 Task: Find connections with filter location Barpeta with filter topic #recruitmentwith filter profile language English with filter current company Microland Limited with filter school JIS University with filter industry Holding Companies with filter service category Video Production with filter keywords title Help Desk Worker/Desktop Support
Action: Mouse moved to (623, 81)
Screenshot: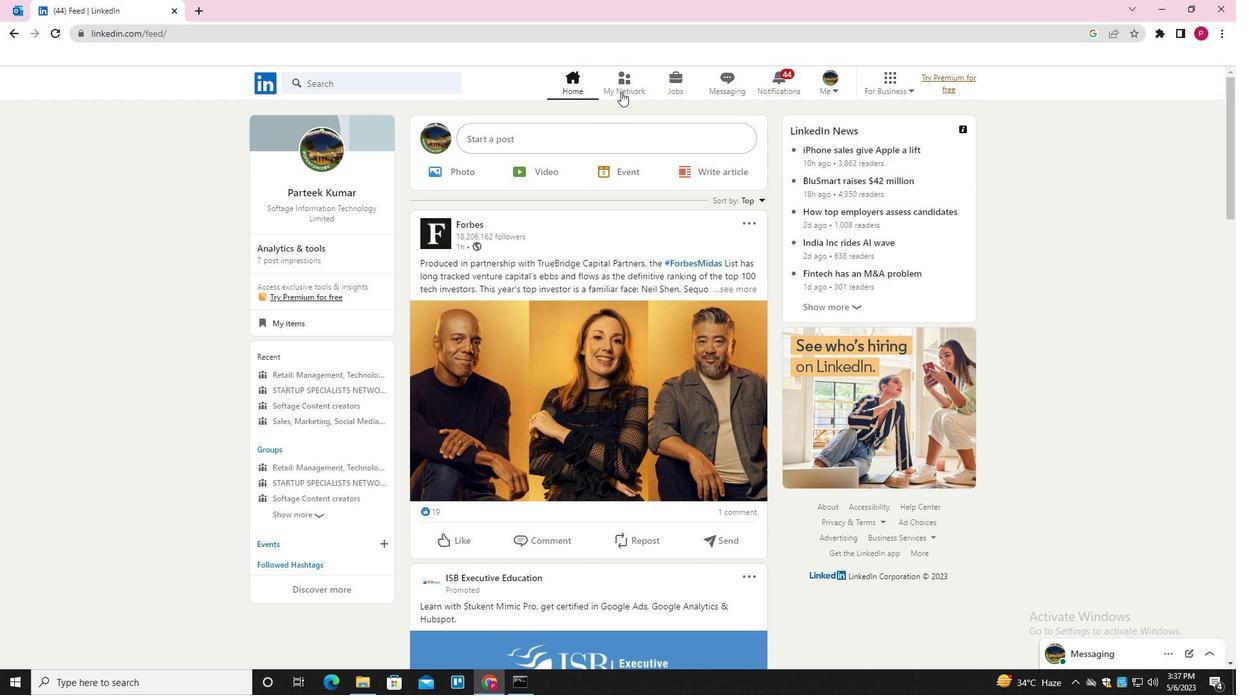 
Action: Mouse pressed left at (623, 81)
Screenshot: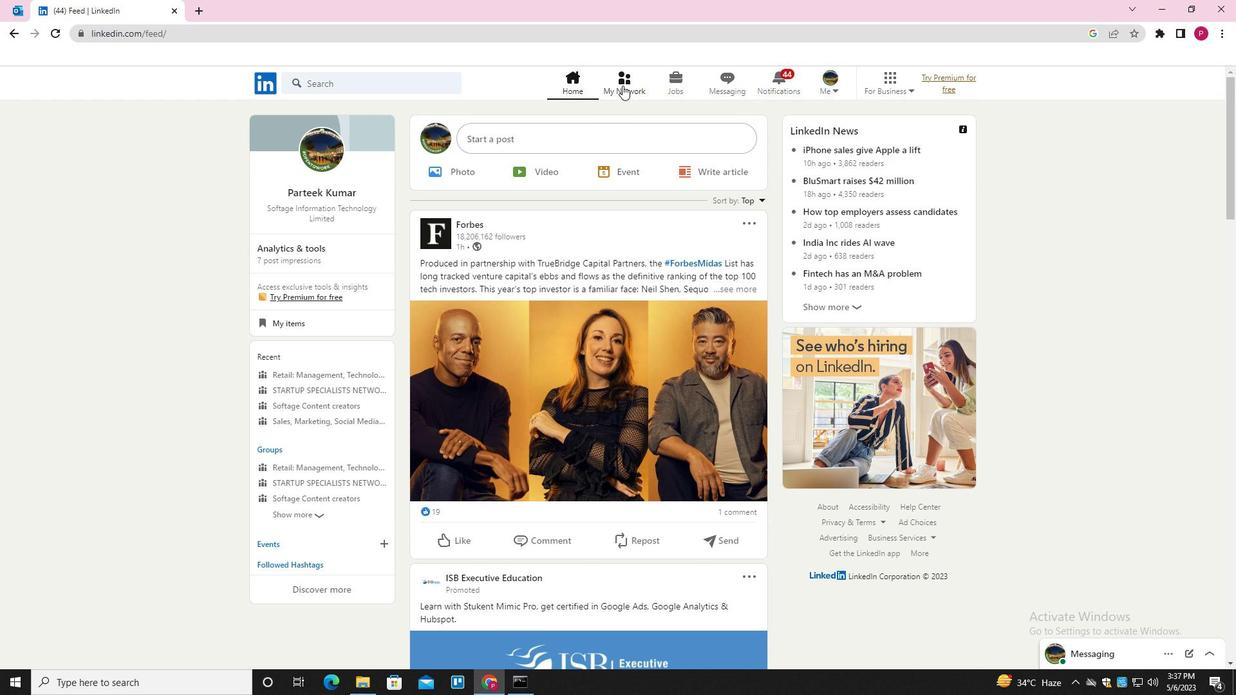
Action: Mouse moved to (391, 150)
Screenshot: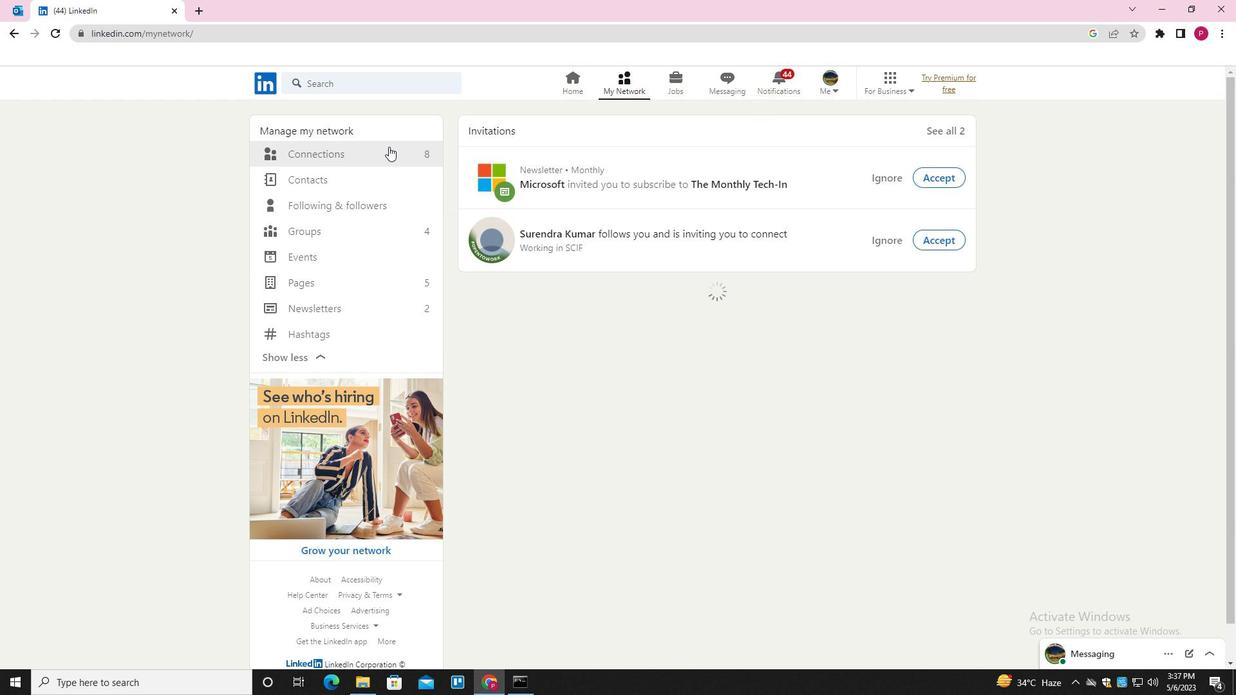 
Action: Mouse pressed left at (391, 150)
Screenshot: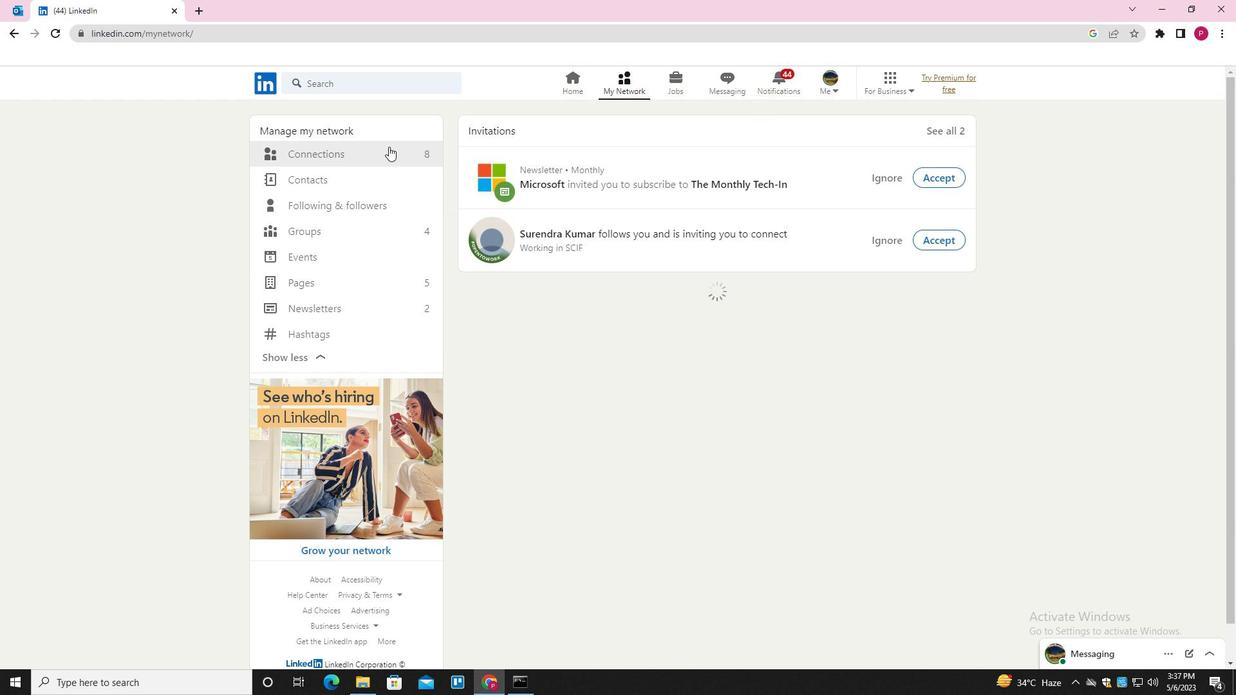 
Action: Mouse moved to (703, 150)
Screenshot: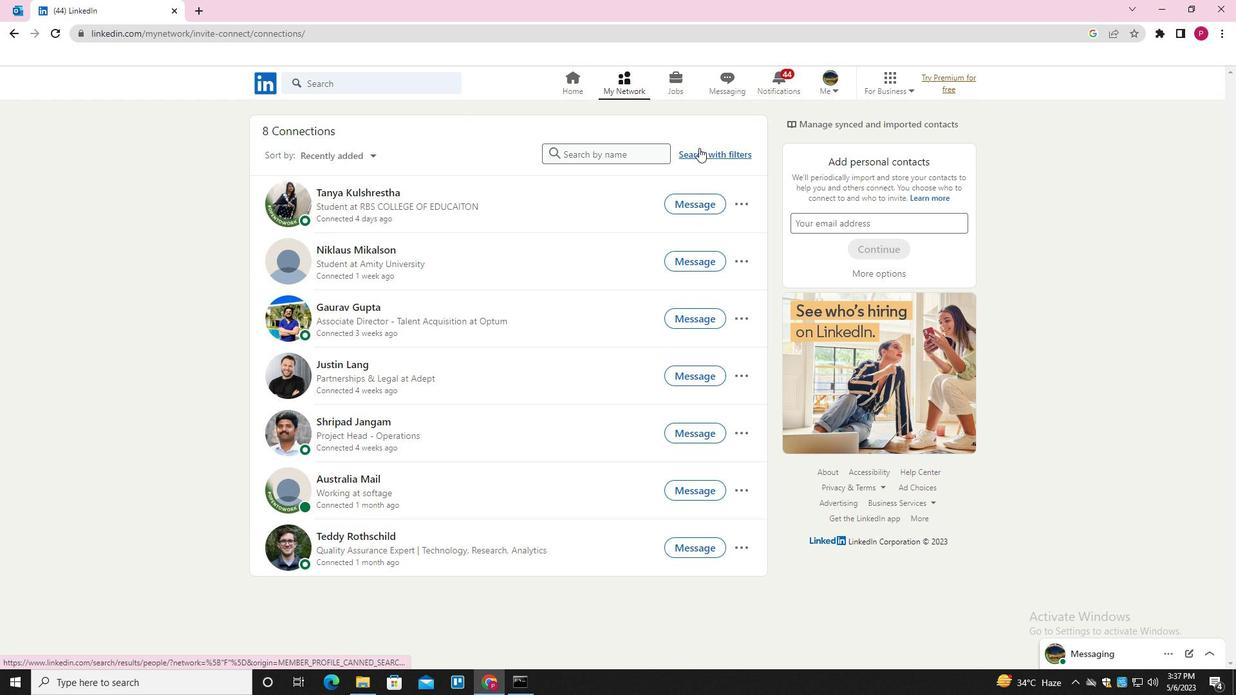 
Action: Mouse pressed left at (703, 150)
Screenshot: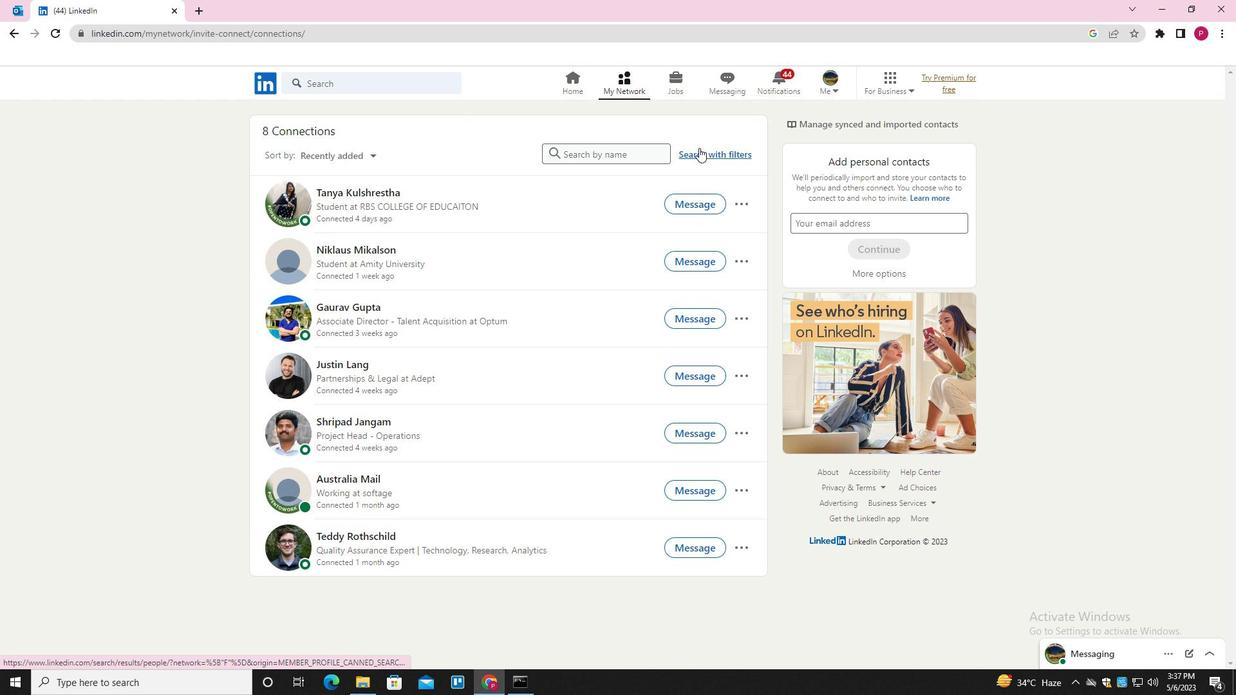 
Action: Mouse moved to (654, 121)
Screenshot: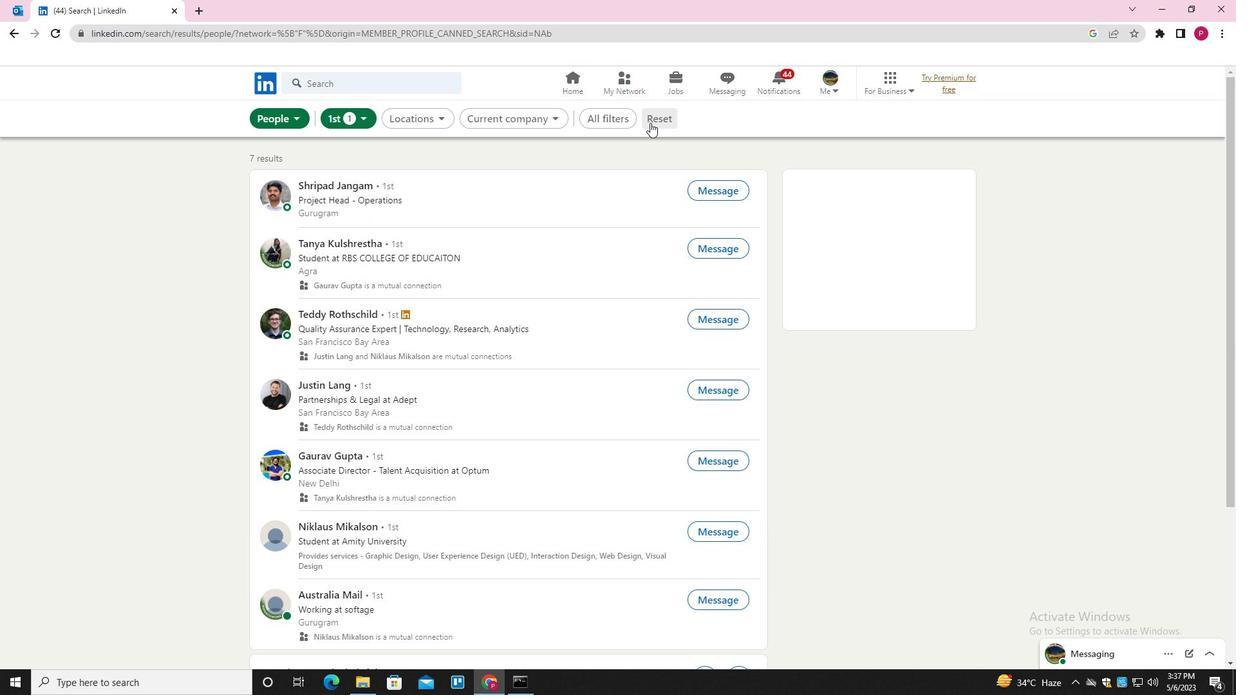 
Action: Mouse pressed left at (654, 121)
Screenshot: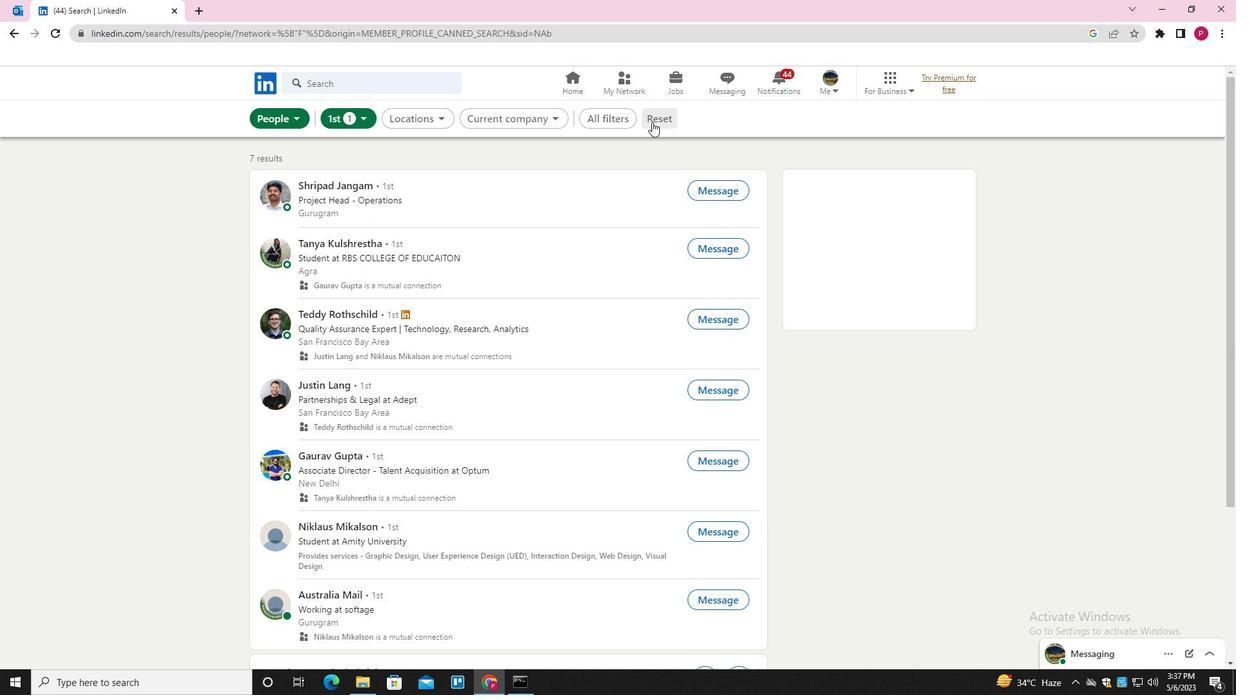 
Action: Mouse moved to (636, 123)
Screenshot: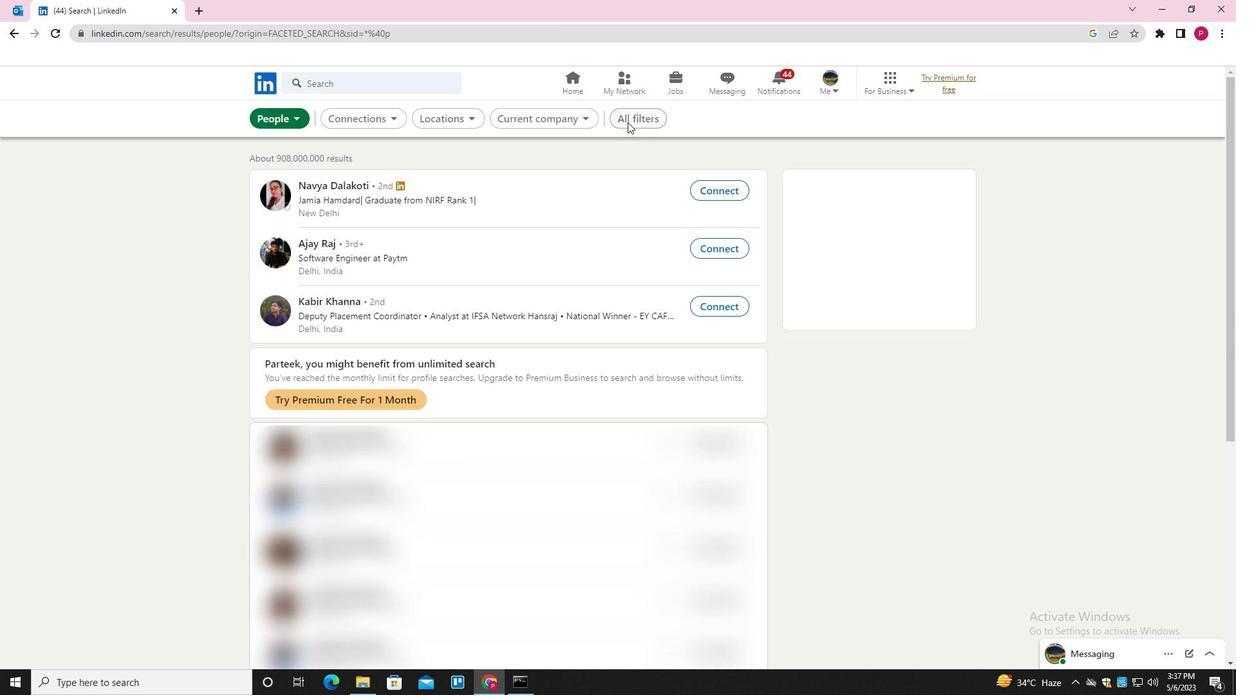 
Action: Mouse pressed left at (636, 123)
Screenshot: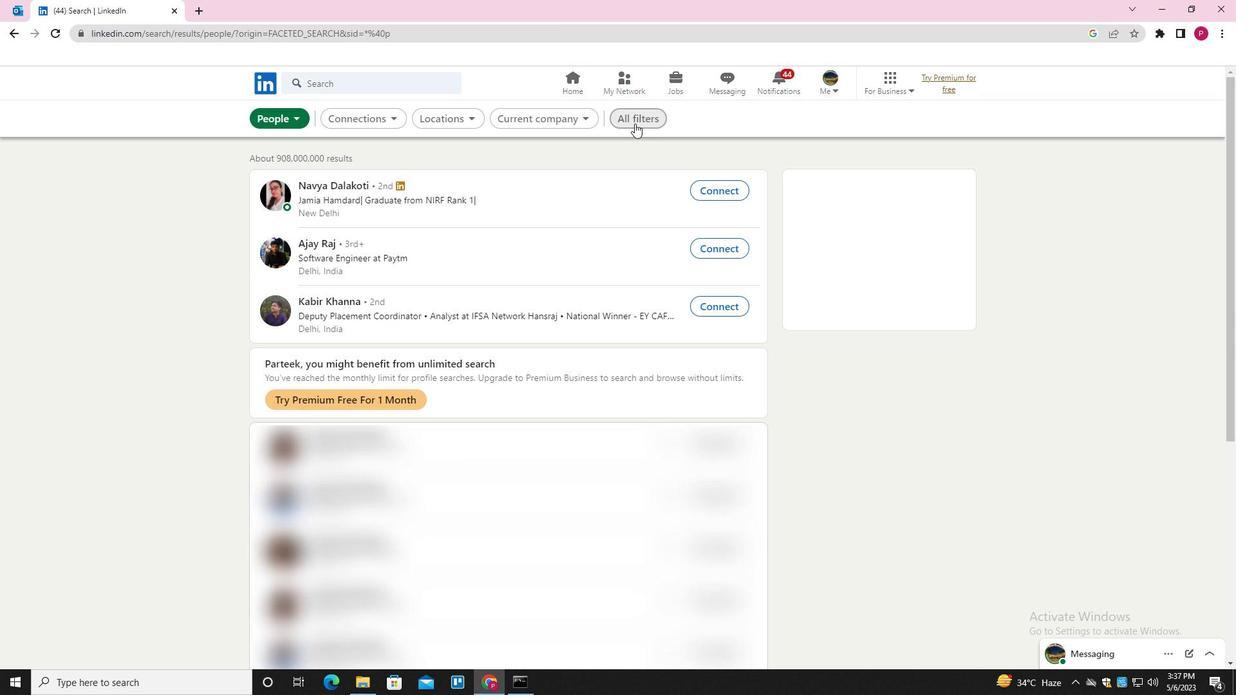 
Action: Mouse moved to (1048, 383)
Screenshot: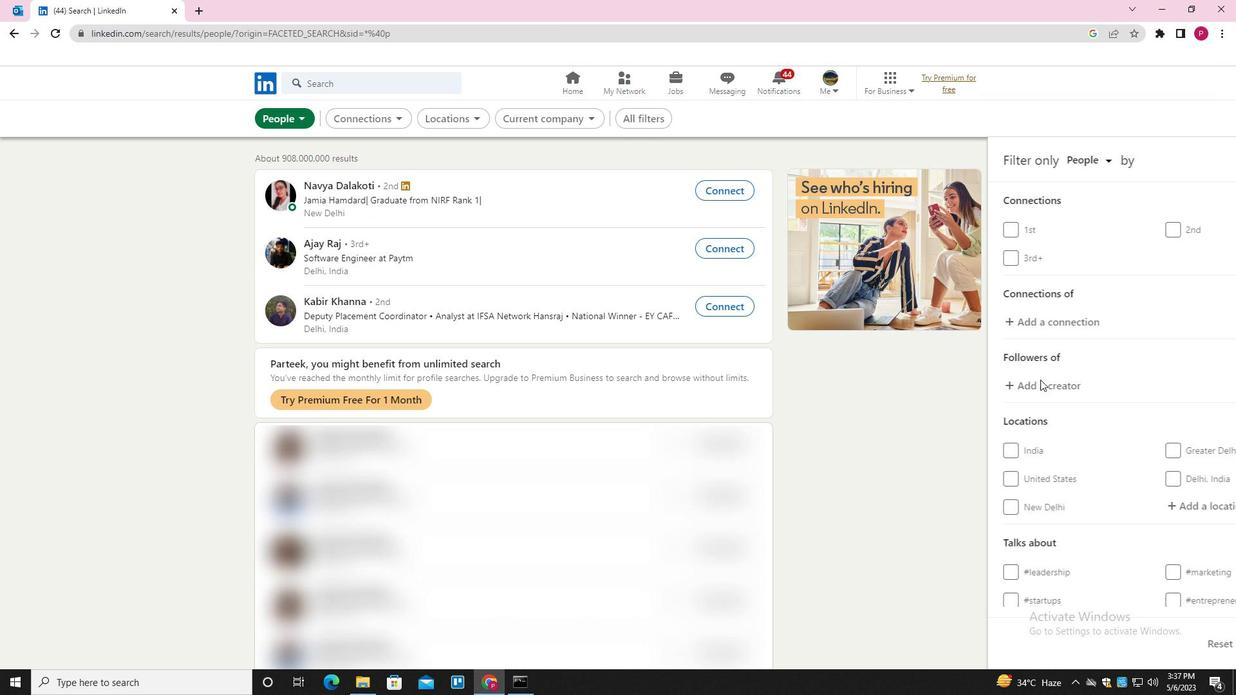 
Action: Mouse scrolled (1048, 383) with delta (0, 0)
Screenshot: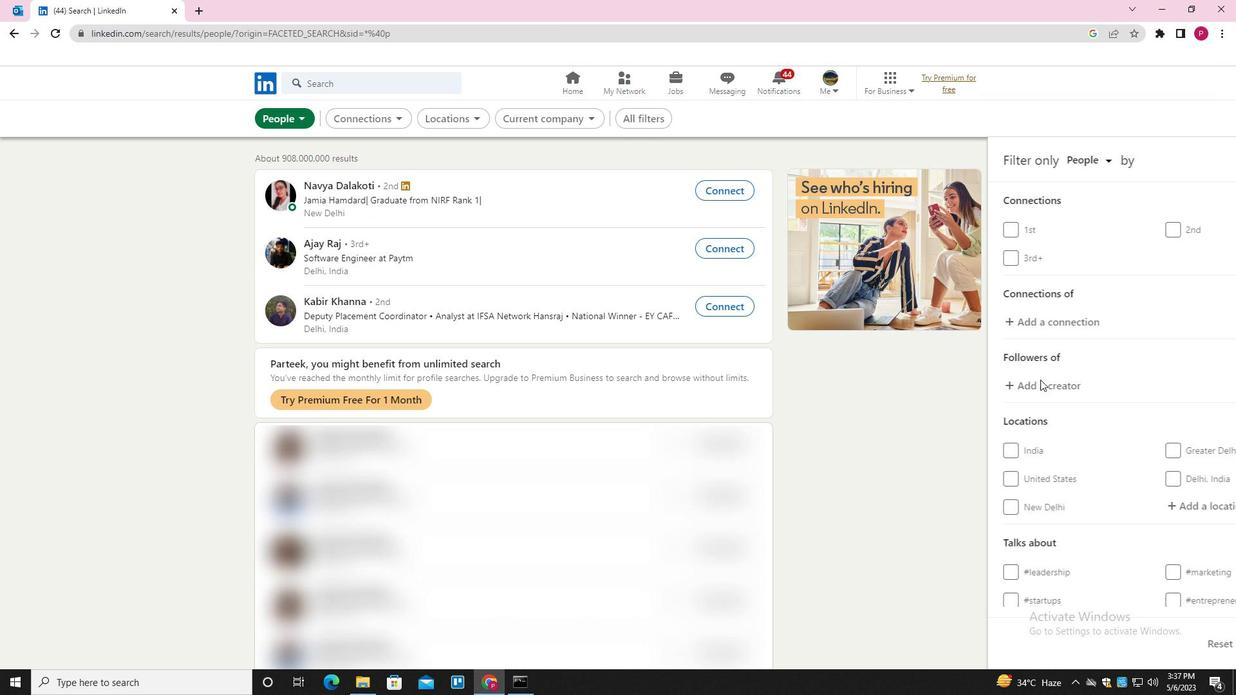 
Action: Mouse moved to (1050, 387)
Screenshot: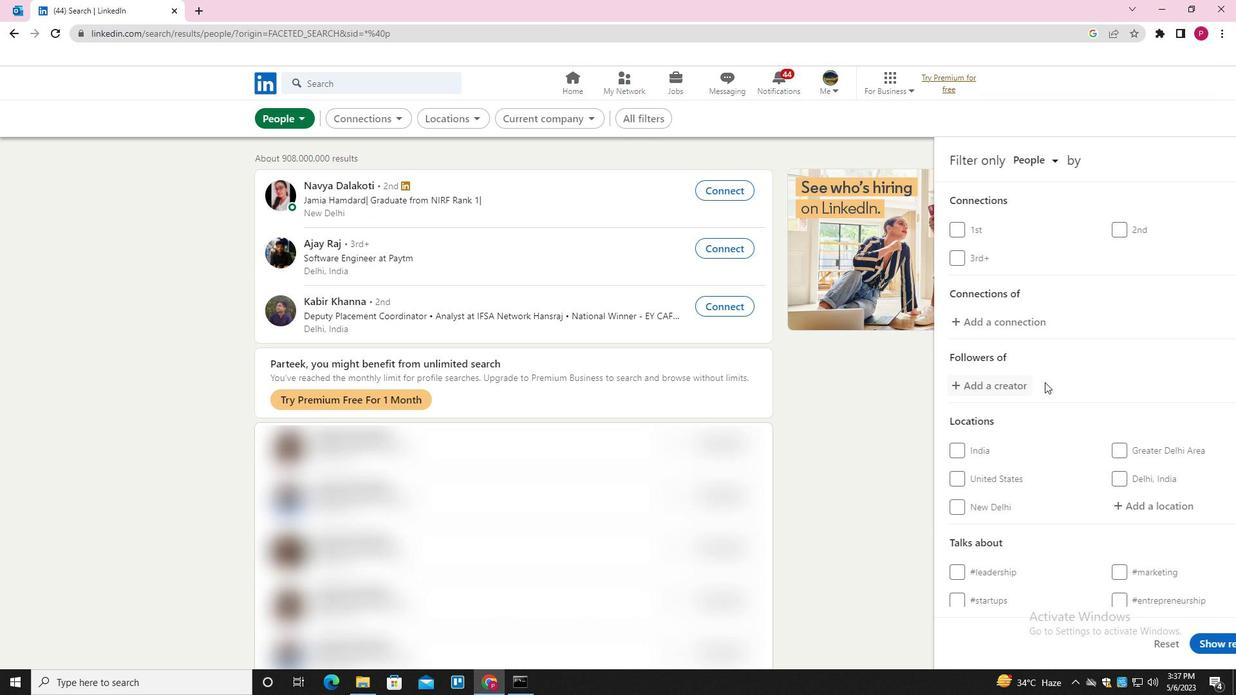 
Action: Mouse scrolled (1050, 387) with delta (0, 0)
Screenshot: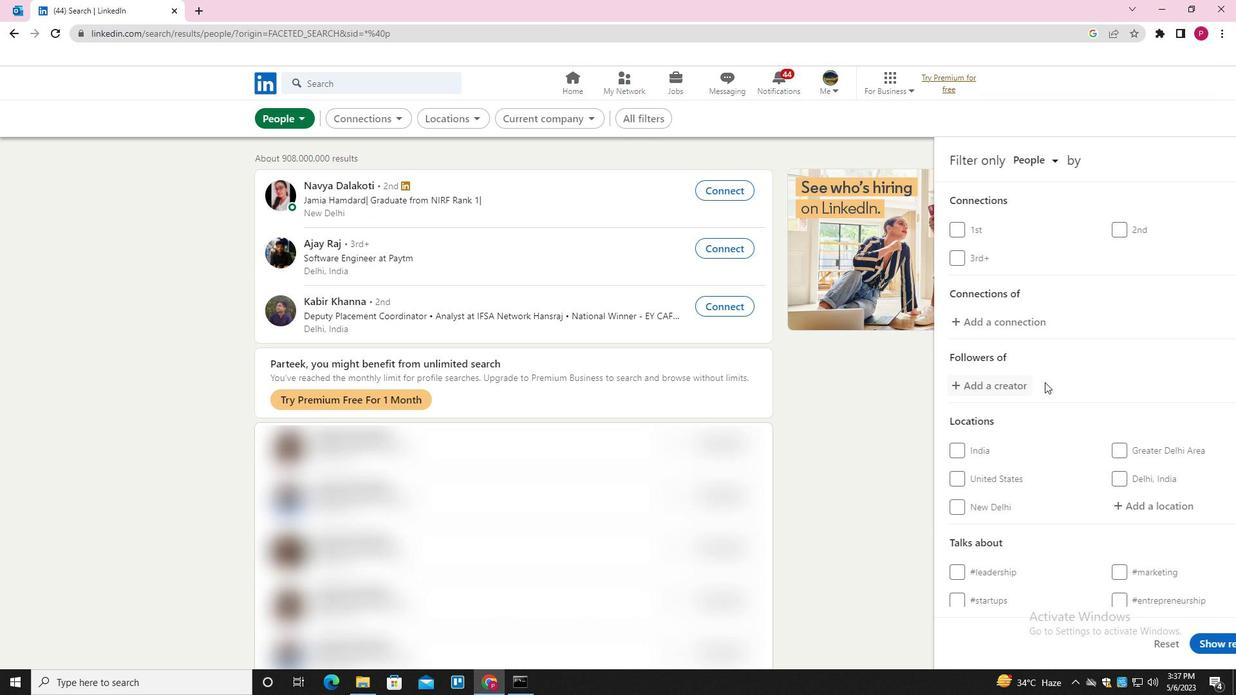 
Action: Mouse moved to (1096, 465)
Screenshot: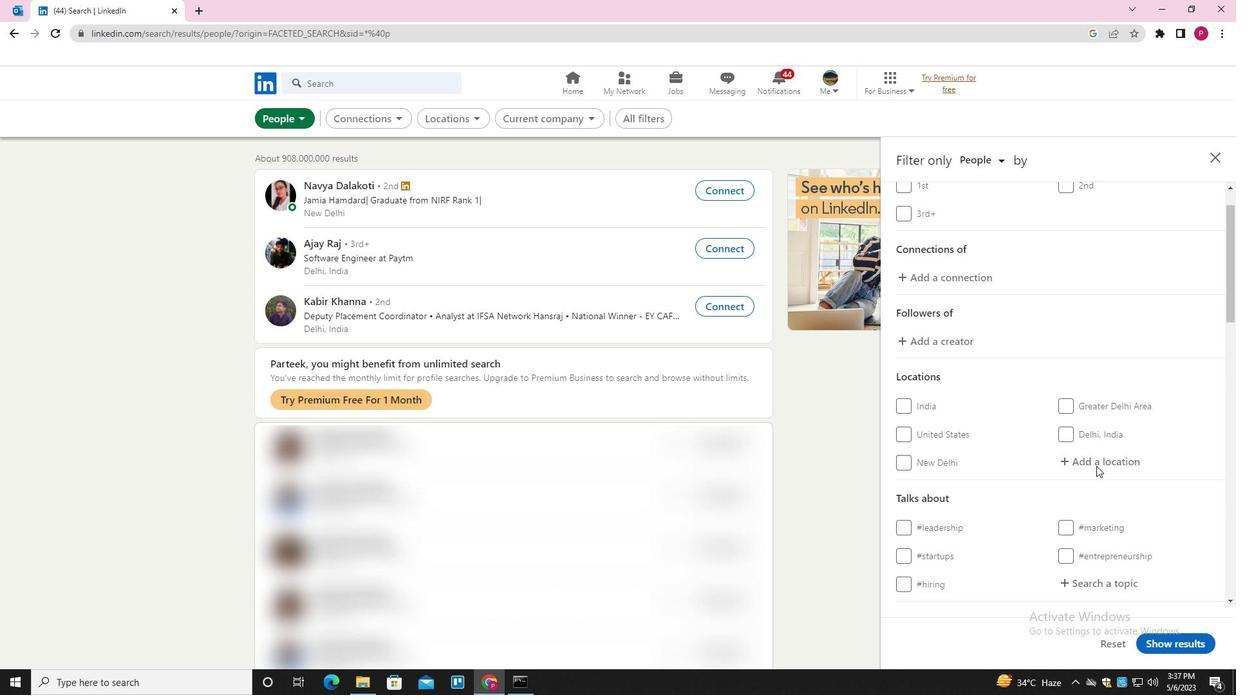 
Action: Mouse pressed left at (1096, 465)
Screenshot: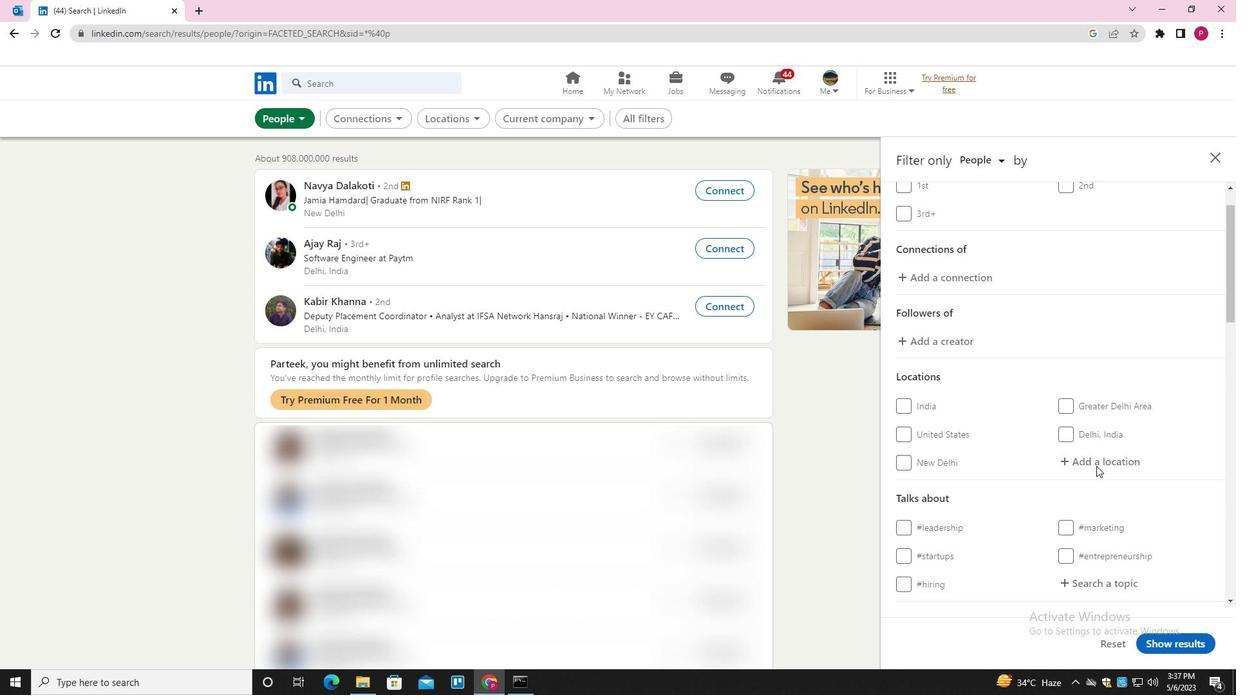 
Action: Key pressed <Key.shift>BARPETA<Key.right><Key.down><Key.enter>
Screenshot: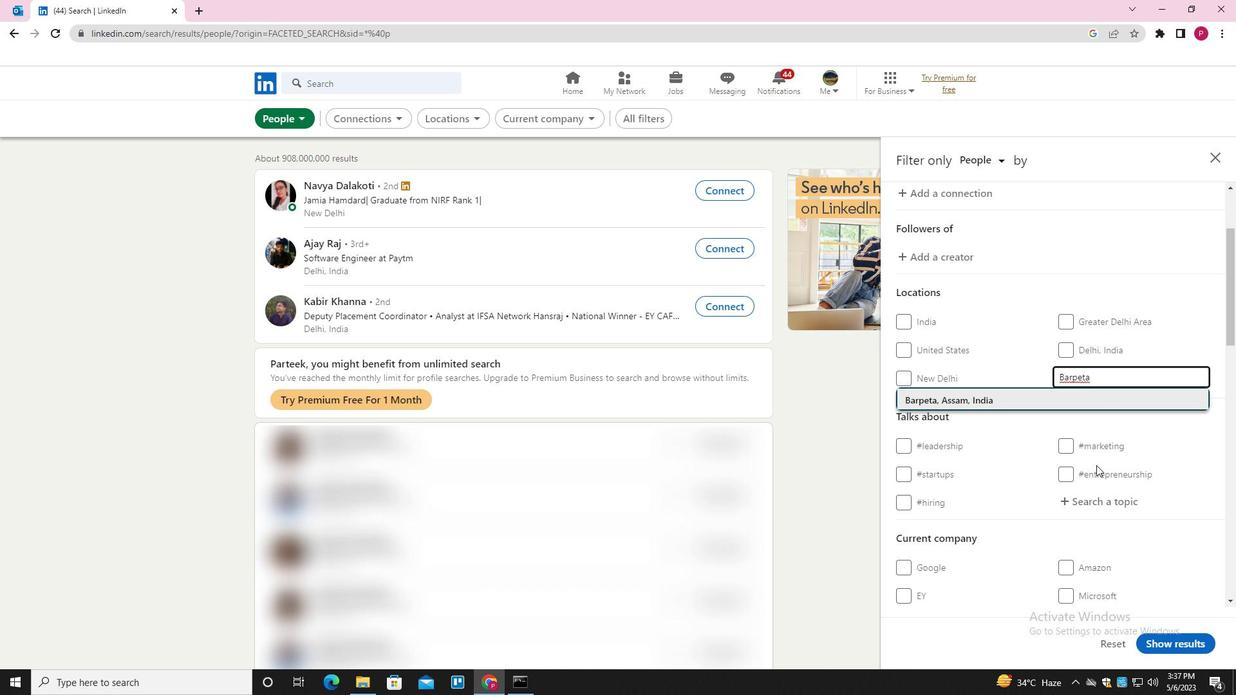 
Action: Mouse scrolled (1096, 464) with delta (0, 0)
Screenshot: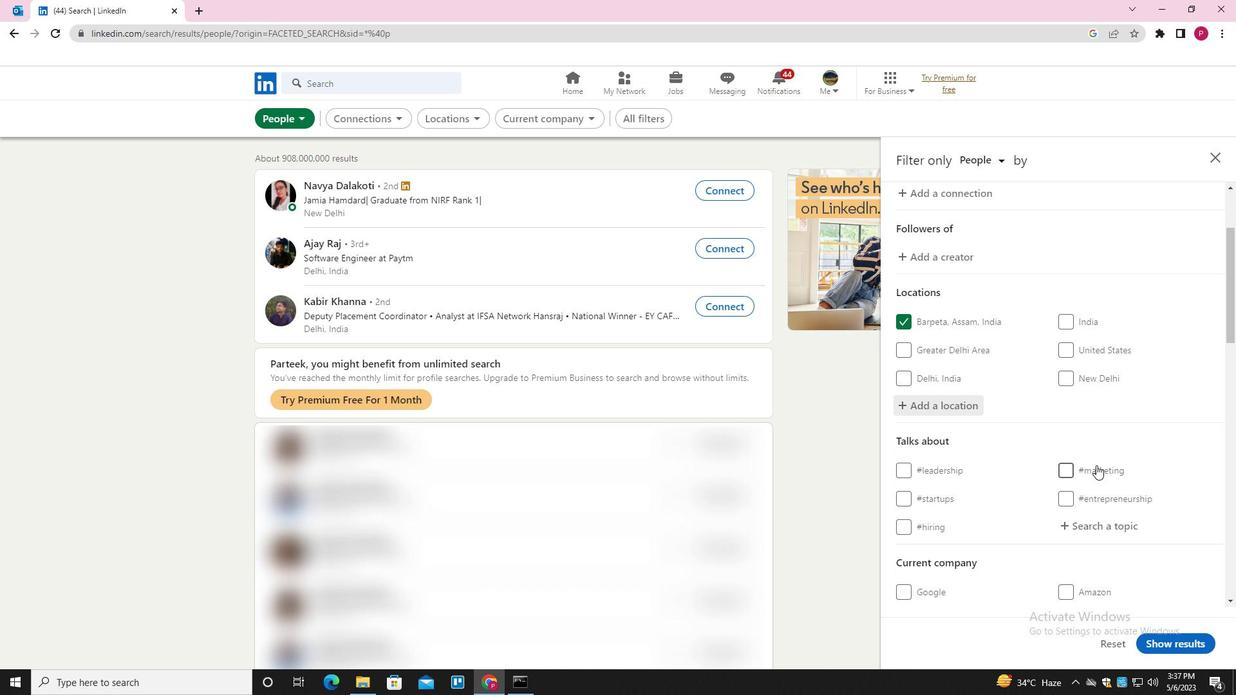 
Action: Mouse scrolled (1096, 464) with delta (0, 0)
Screenshot: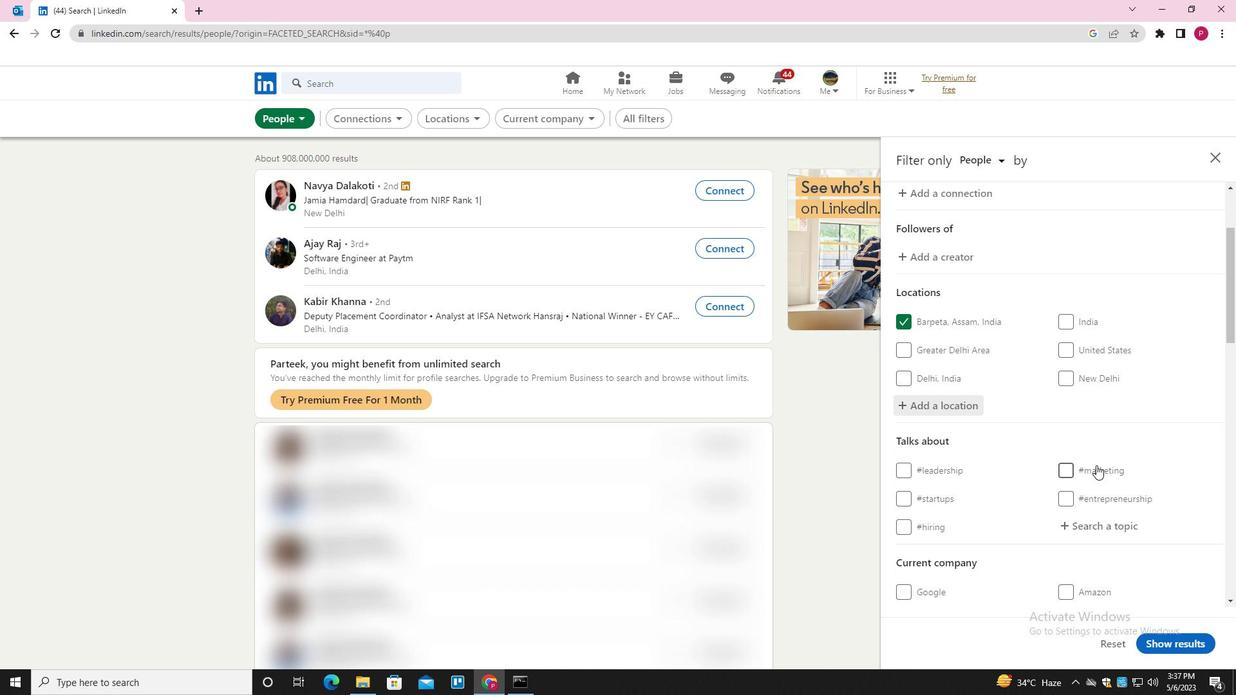 
Action: Mouse scrolled (1096, 464) with delta (0, 0)
Screenshot: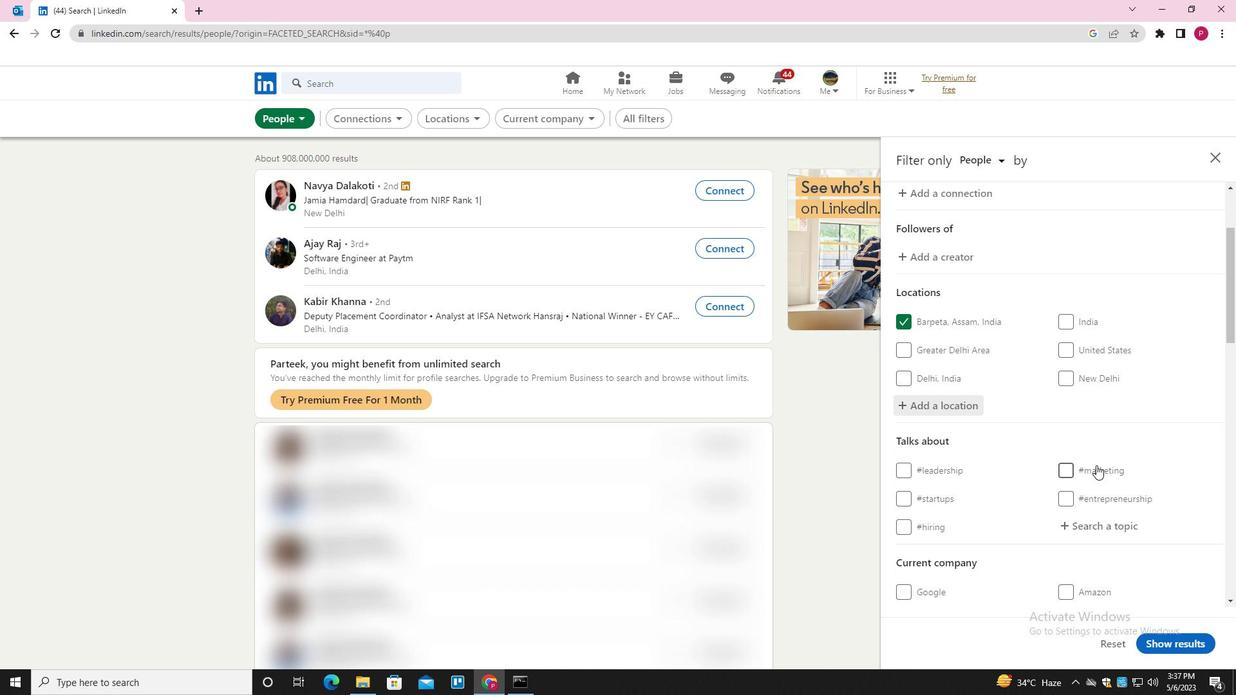 
Action: Mouse moved to (1111, 330)
Screenshot: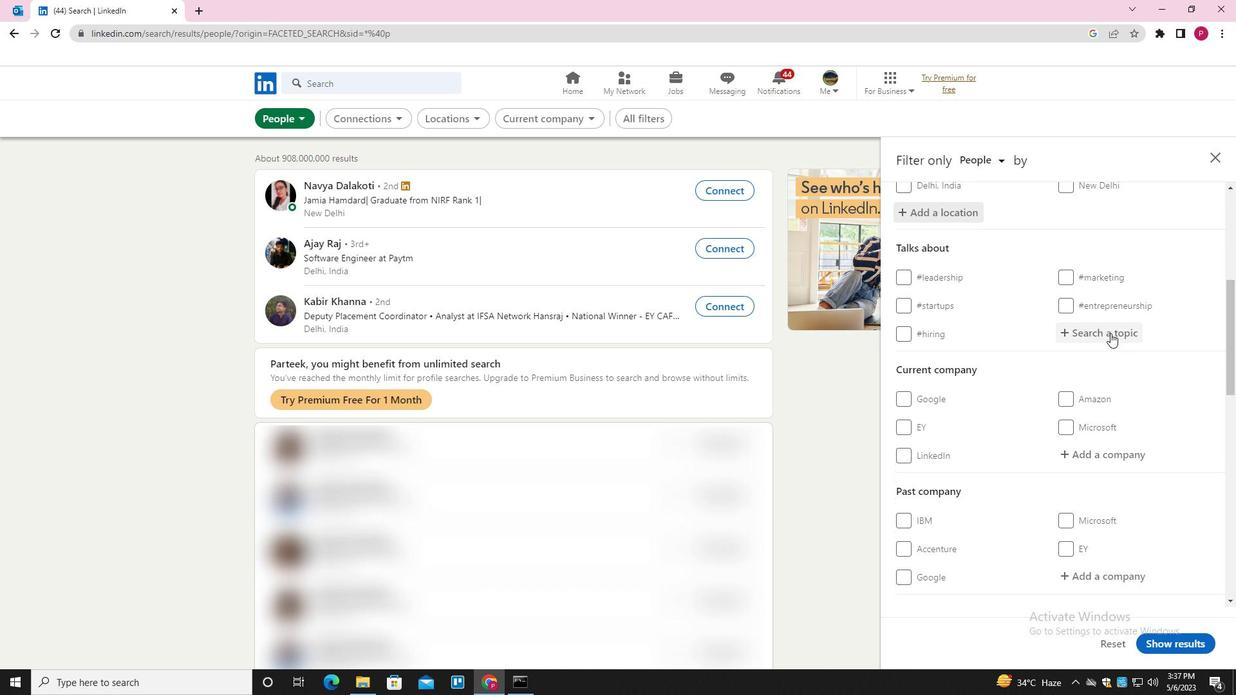 
Action: Mouse pressed left at (1111, 330)
Screenshot: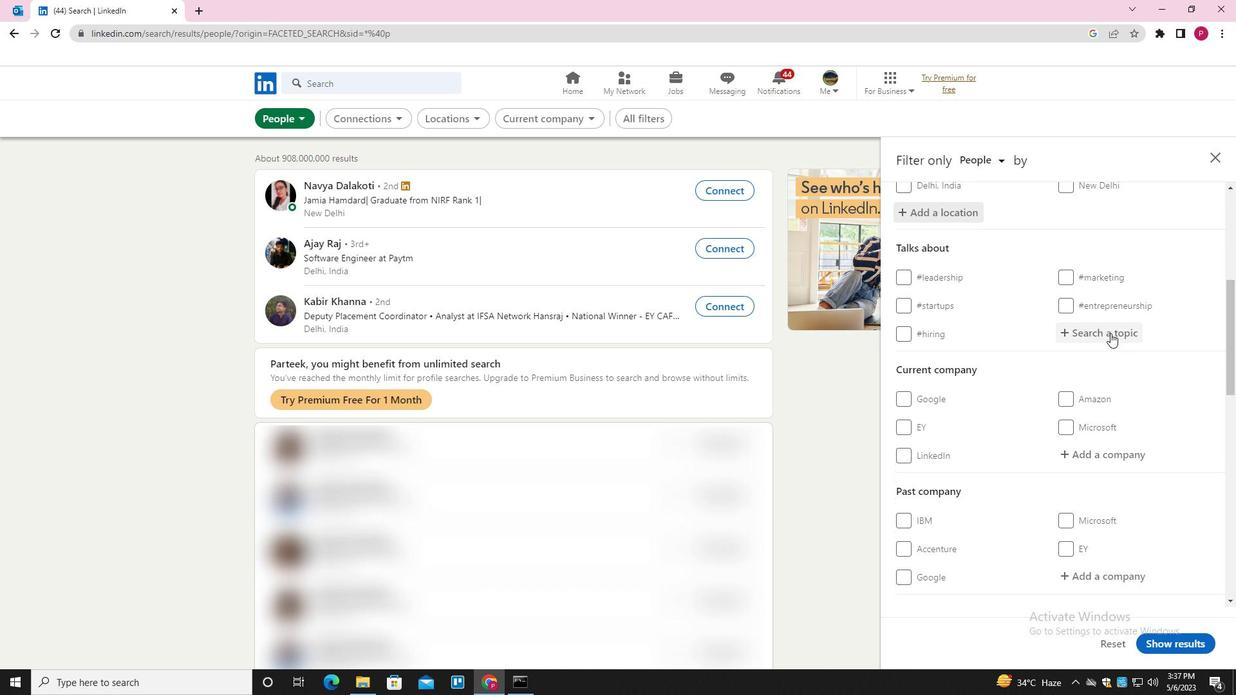 
Action: Key pressed RECRUITMENT<Key.down><Key.enter>
Screenshot: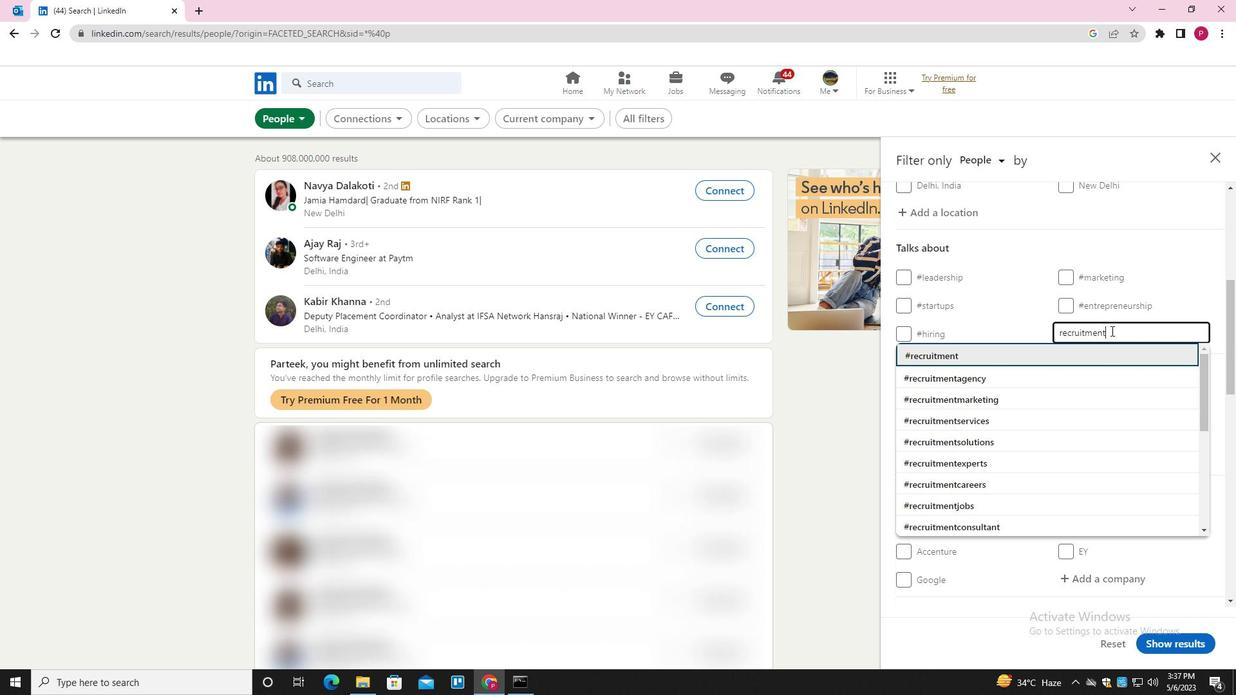 
Action: Mouse moved to (1036, 390)
Screenshot: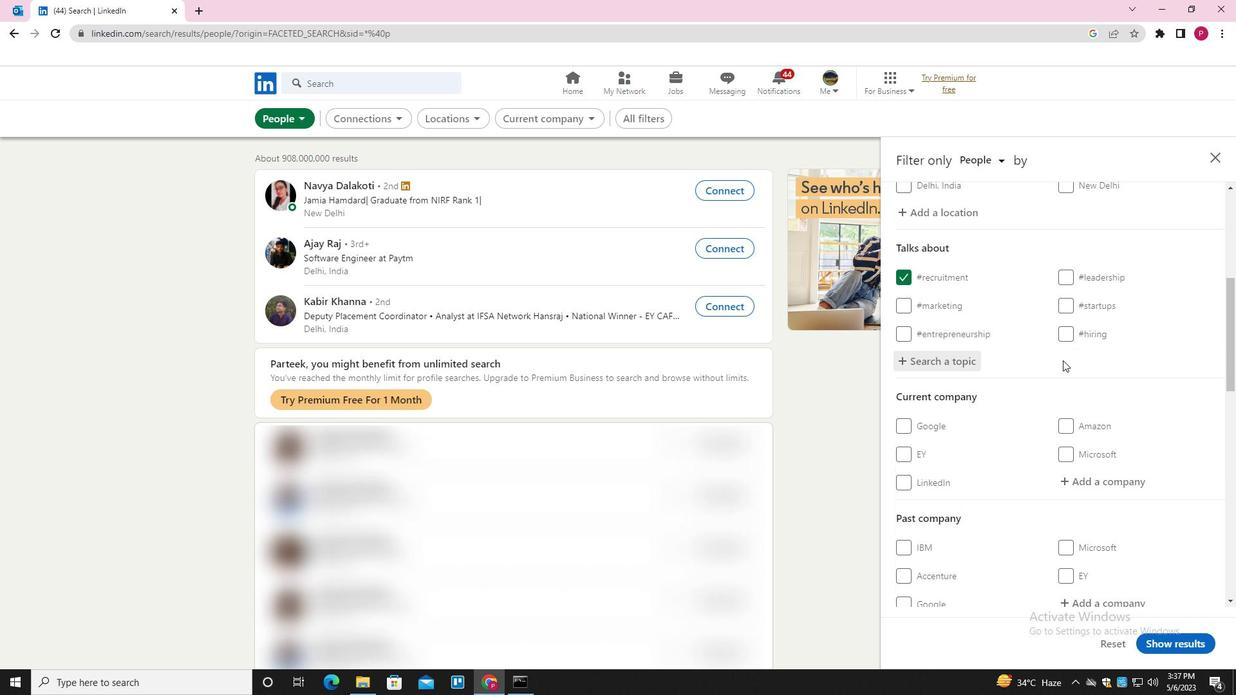 
Action: Mouse scrolled (1036, 389) with delta (0, 0)
Screenshot: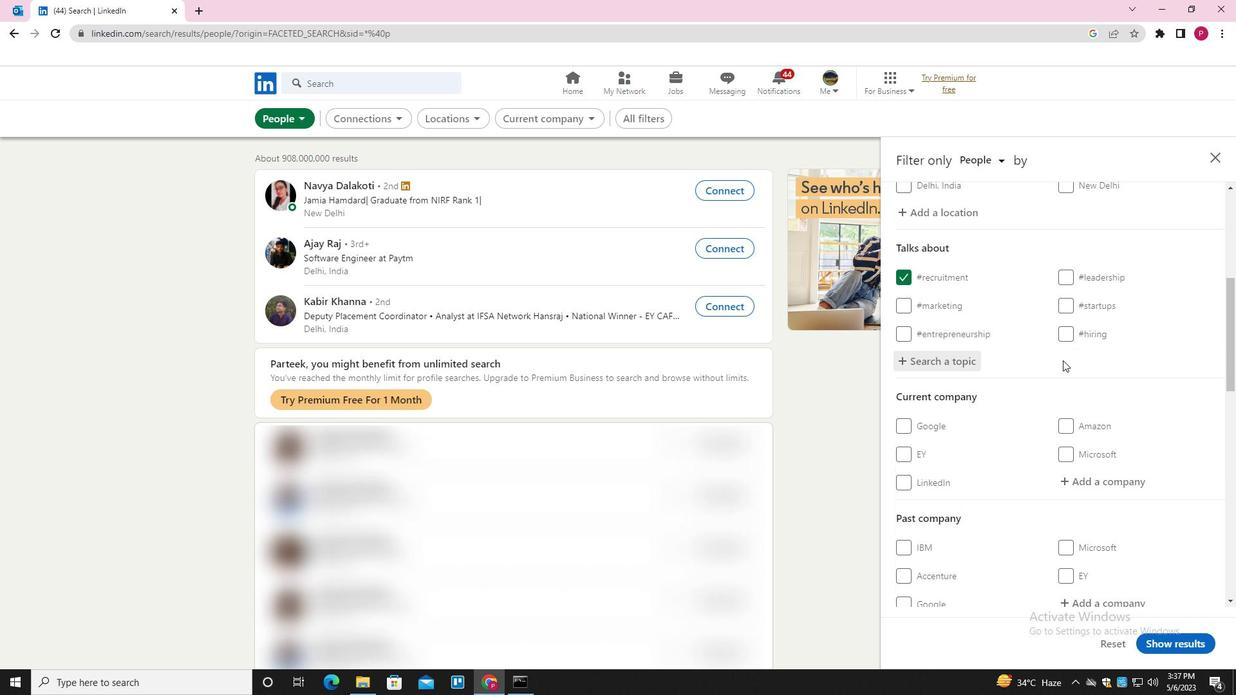 
Action: Mouse scrolled (1036, 389) with delta (0, 0)
Screenshot: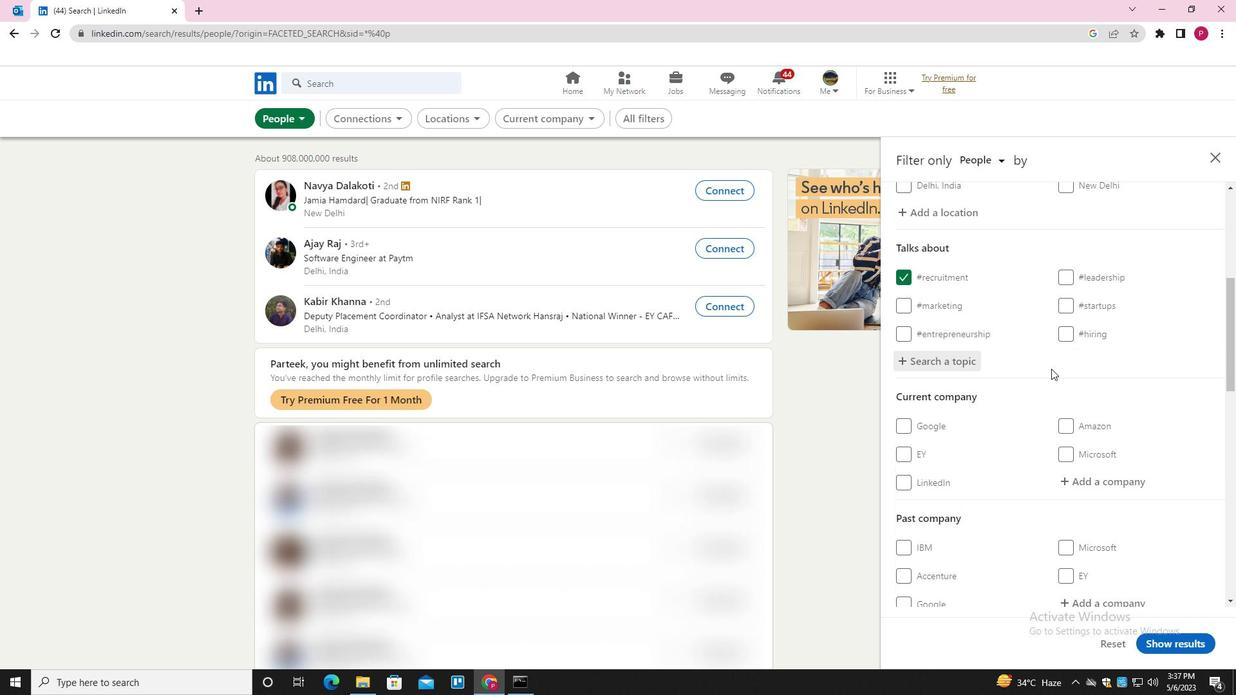 
Action: Mouse scrolled (1036, 389) with delta (0, 0)
Screenshot: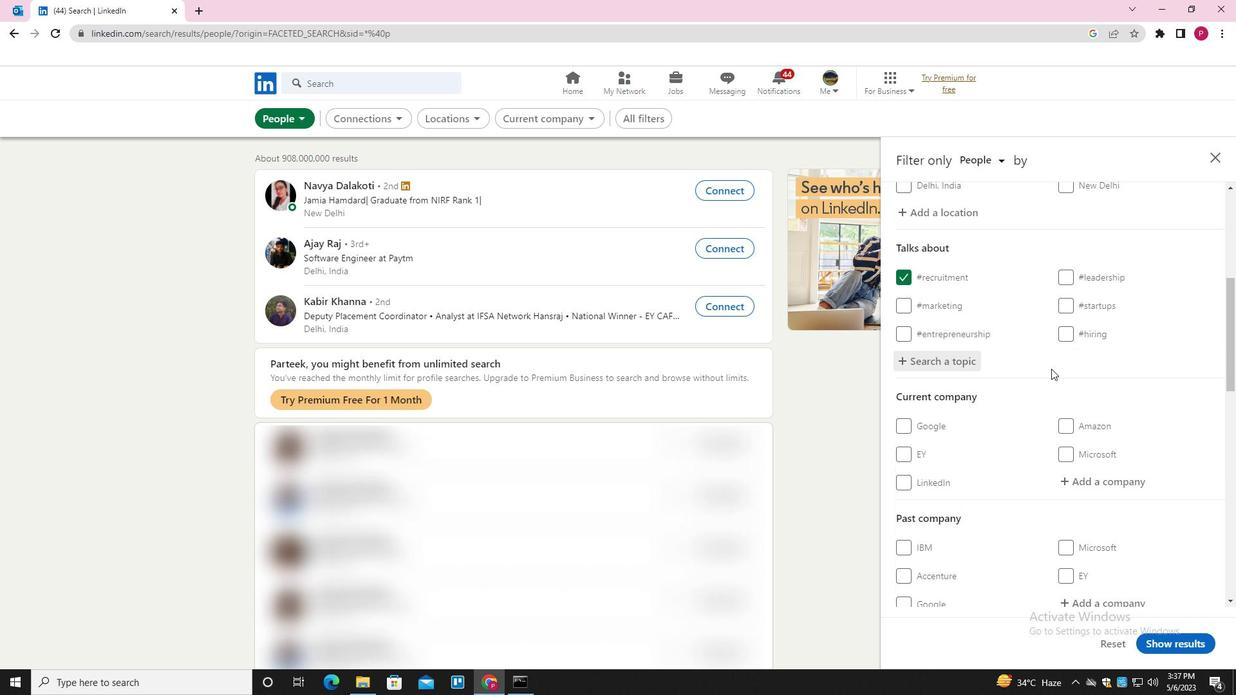 
Action: Mouse moved to (1035, 392)
Screenshot: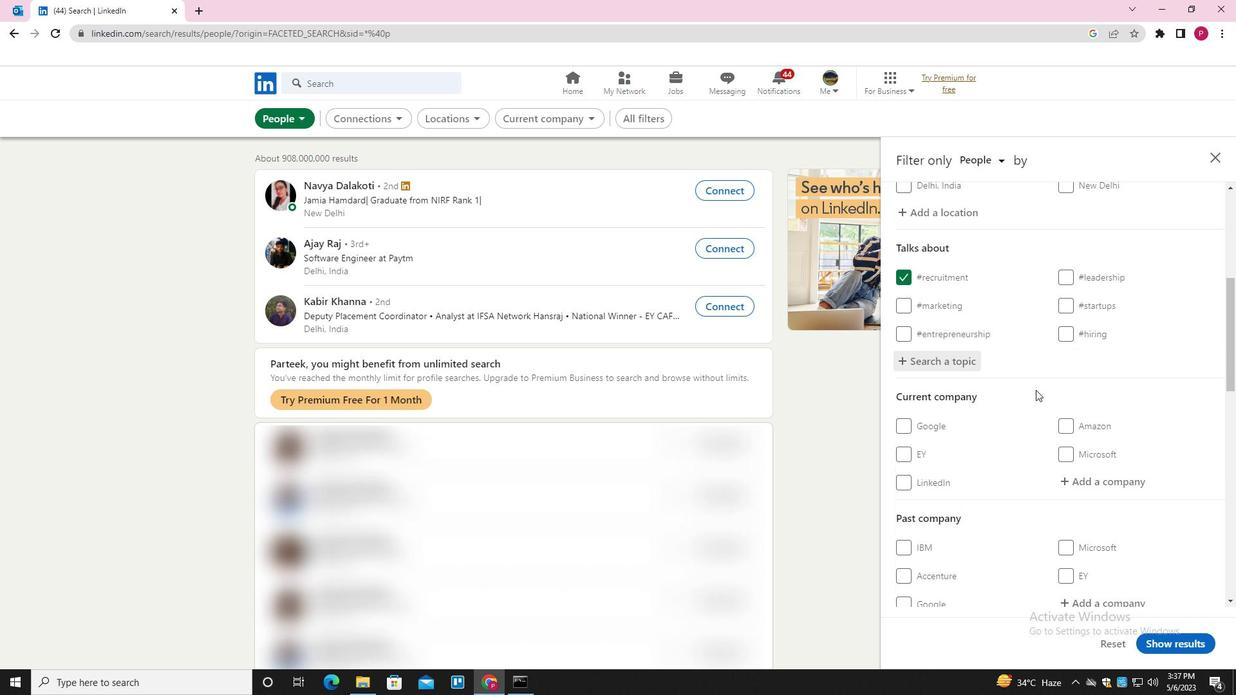 
Action: Mouse scrolled (1035, 391) with delta (0, 0)
Screenshot: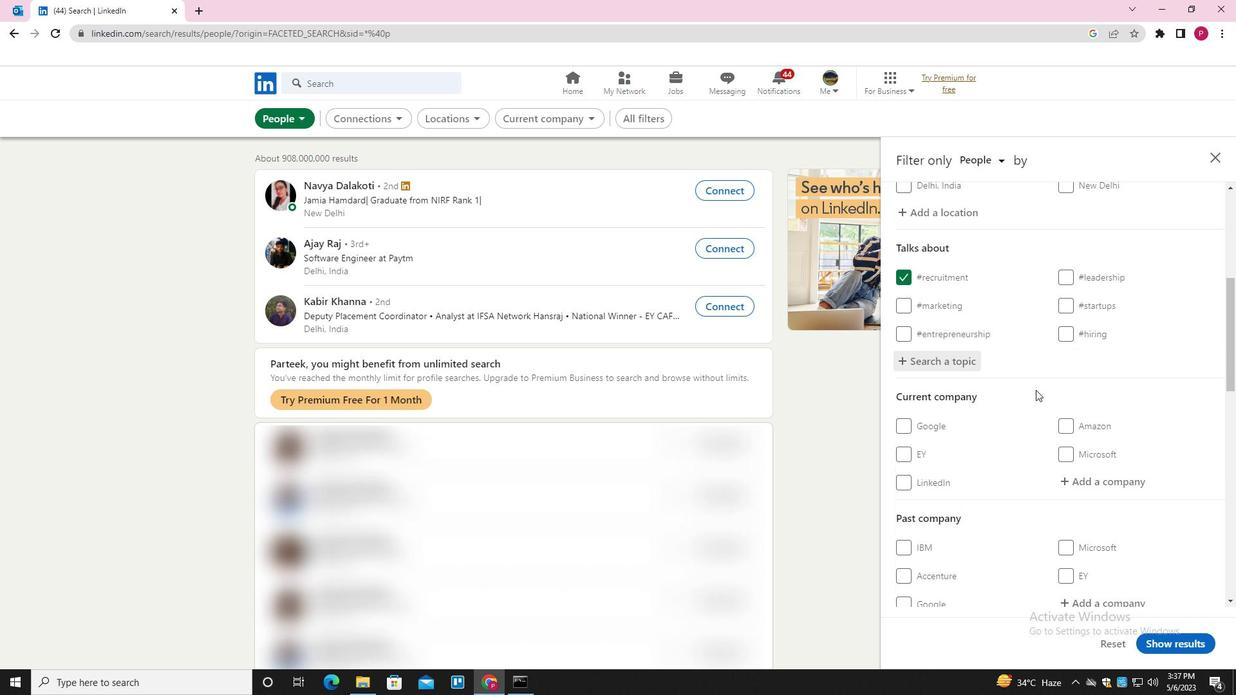 
Action: Mouse moved to (1009, 428)
Screenshot: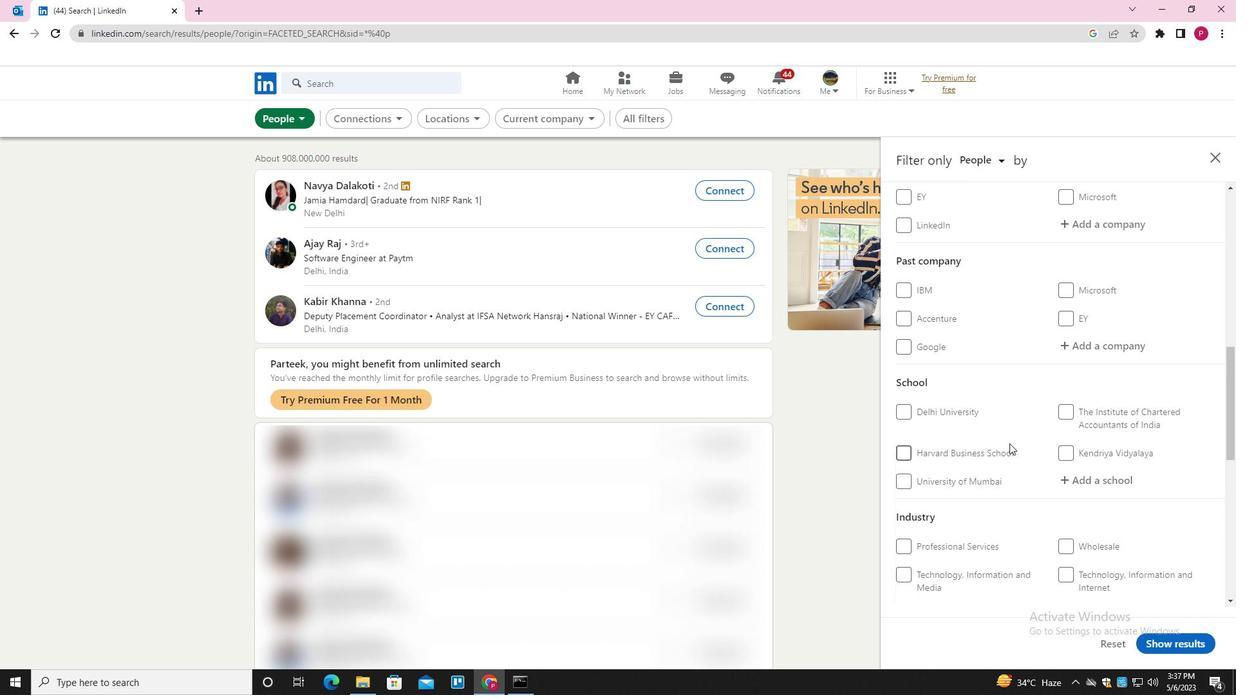 
Action: Mouse scrolled (1009, 428) with delta (0, 0)
Screenshot: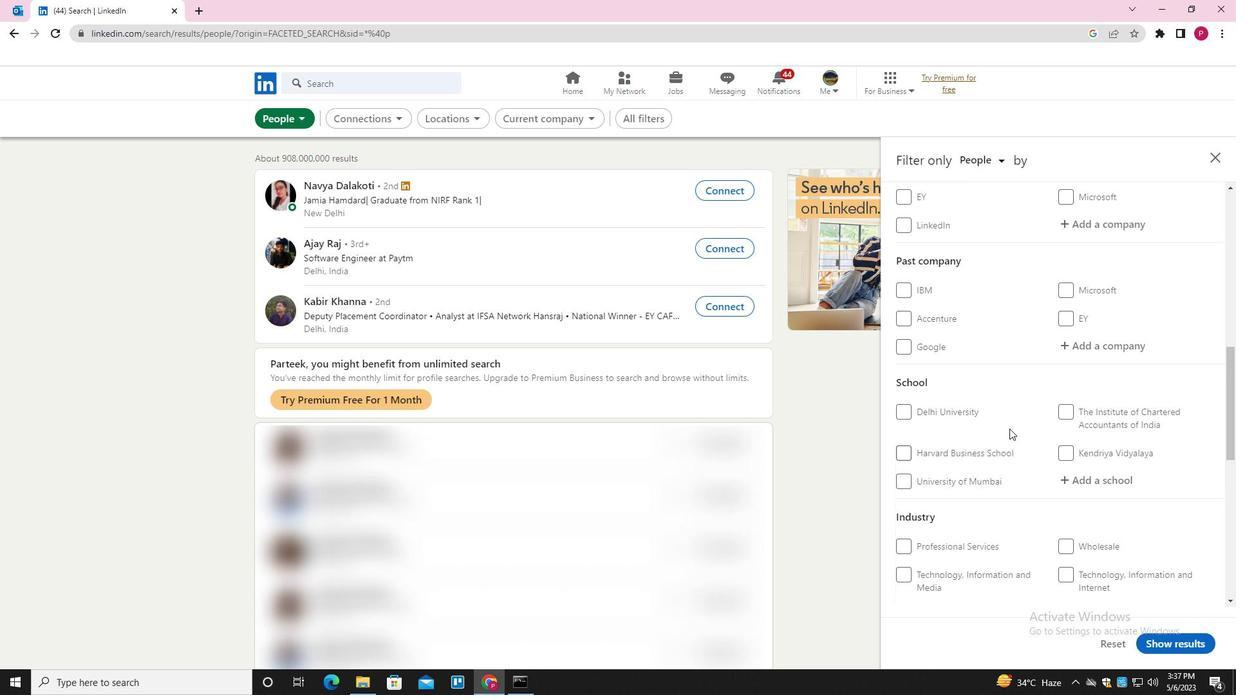 
Action: Mouse scrolled (1009, 428) with delta (0, 0)
Screenshot: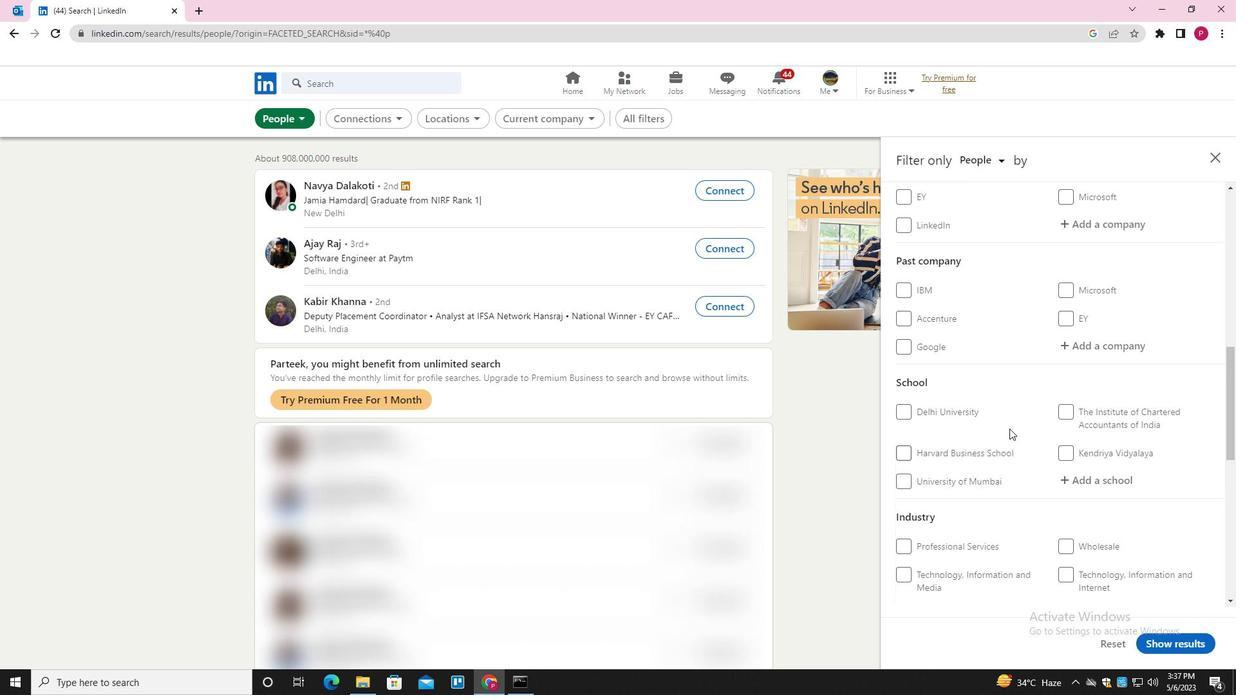 
Action: Mouse scrolled (1009, 428) with delta (0, 0)
Screenshot: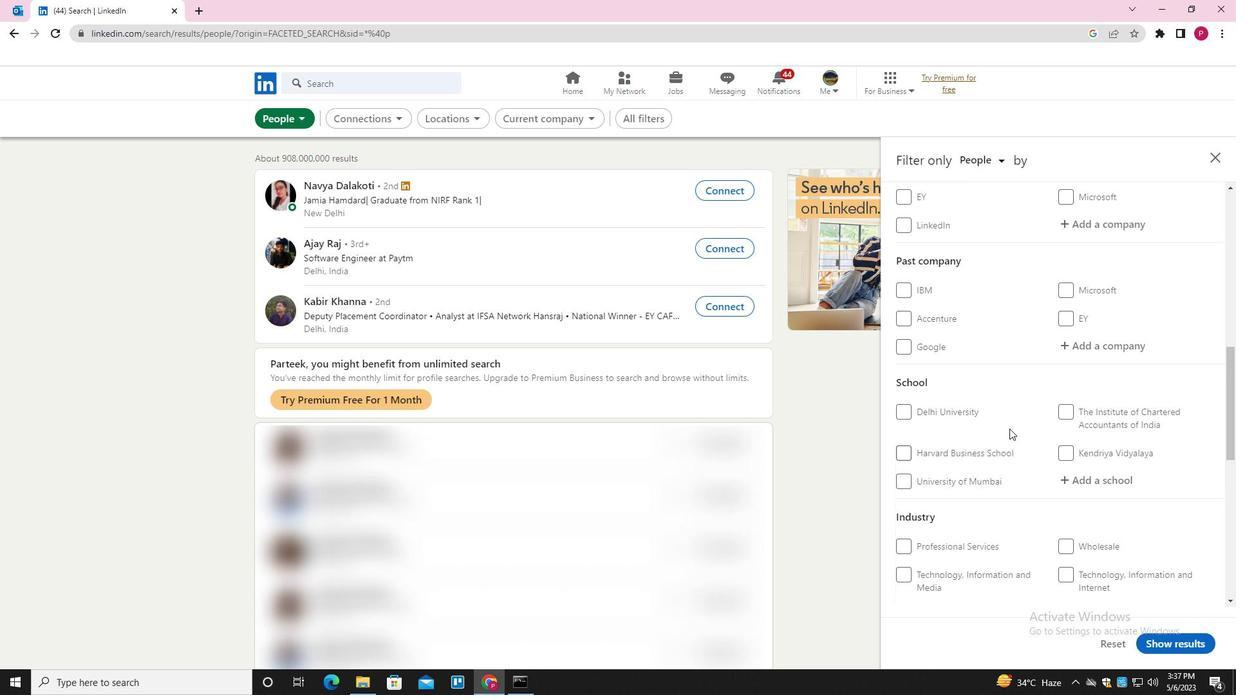 
Action: Mouse scrolled (1009, 428) with delta (0, 0)
Screenshot: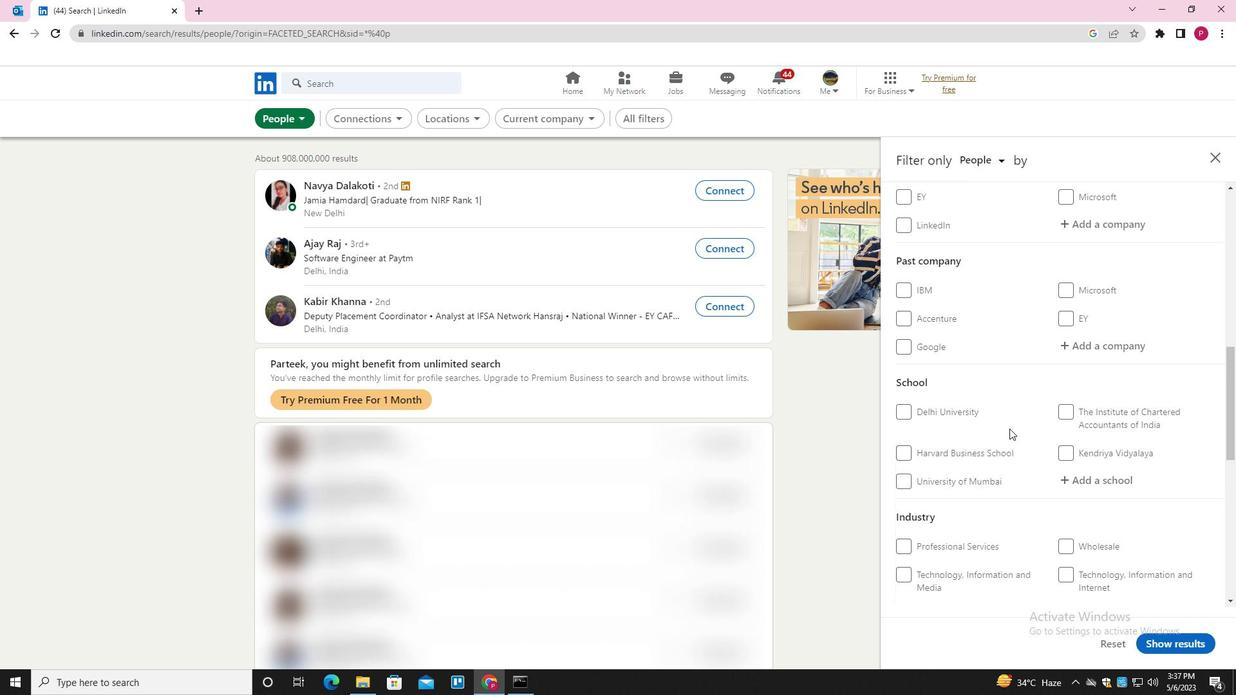 
Action: Mouse scrolled (1009, 428) with delta (0, 0)
Screenshot: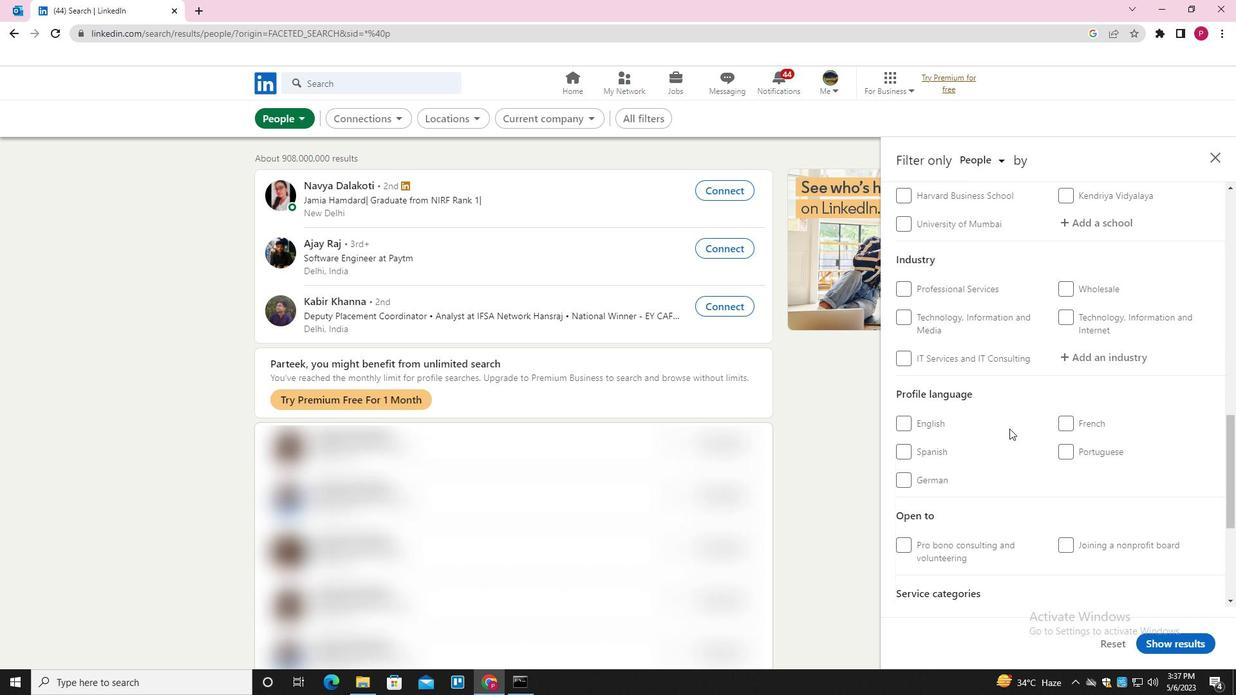
Action: Mouse scrolled (1009, 428) with delta (0, 0)
Screenshot: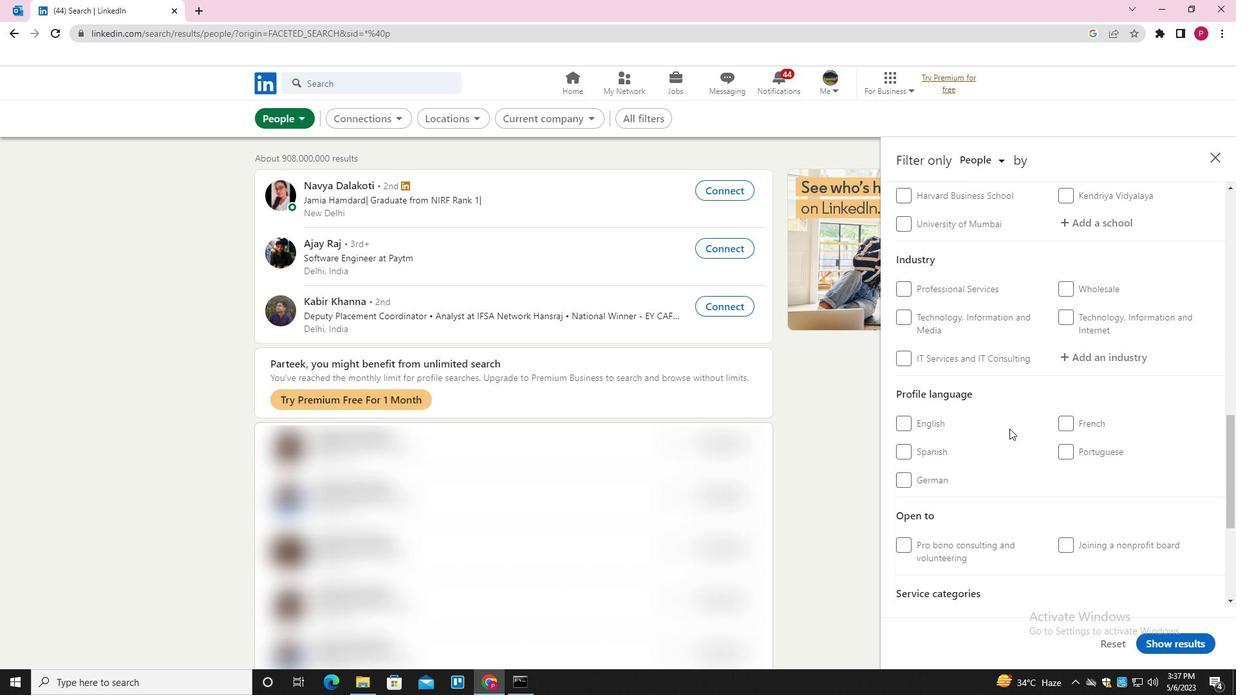 
Action: Mouse moved to (909, 298)
Screenshot: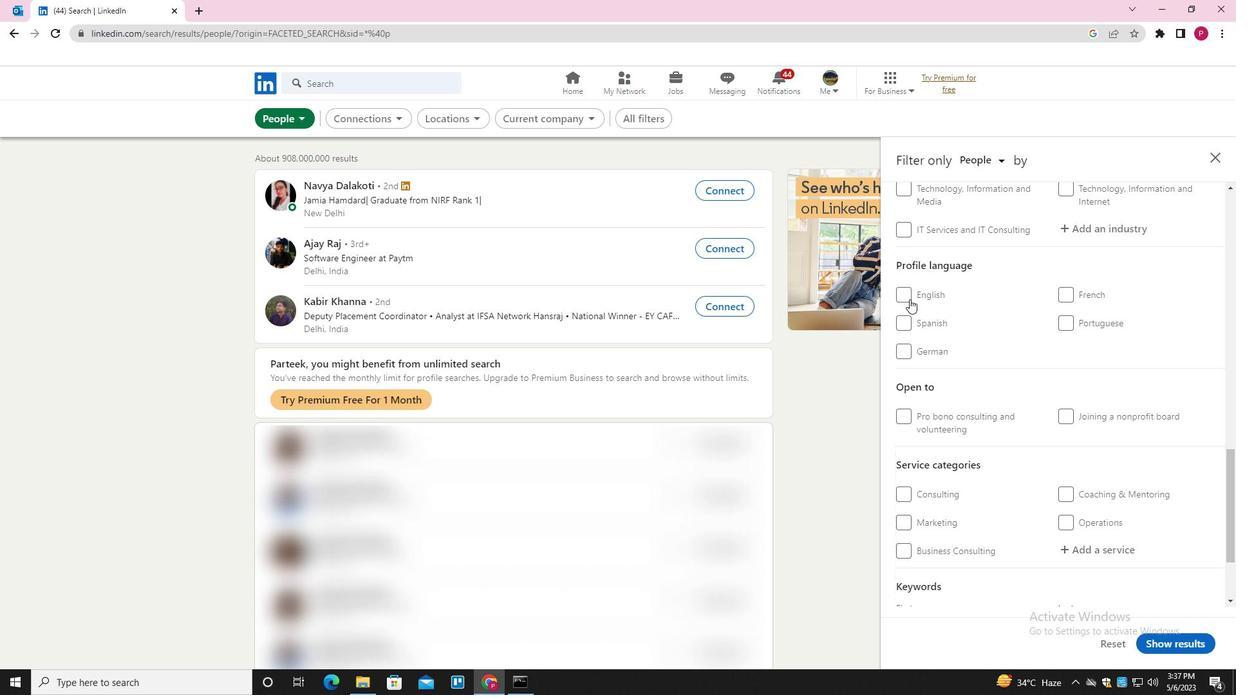 
Action: Mouse pressed left at (909, 298)
Screenshot: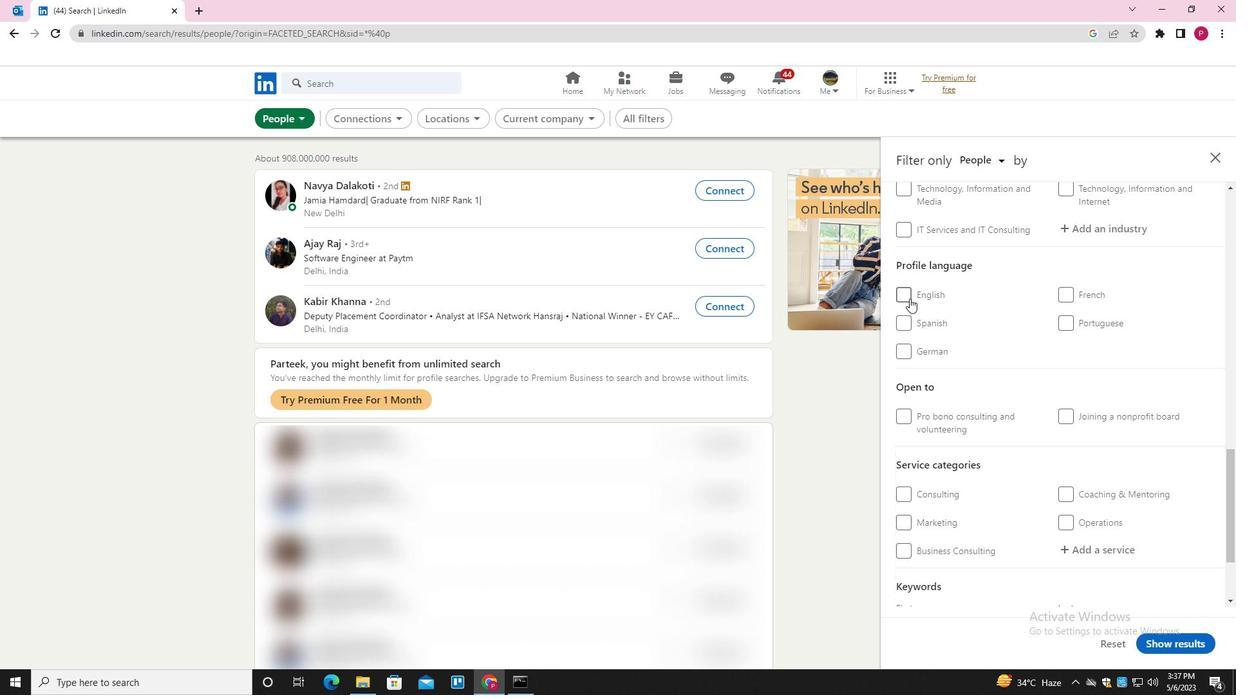 
Action: Mouse moved to (1021, 391)
Screenshot: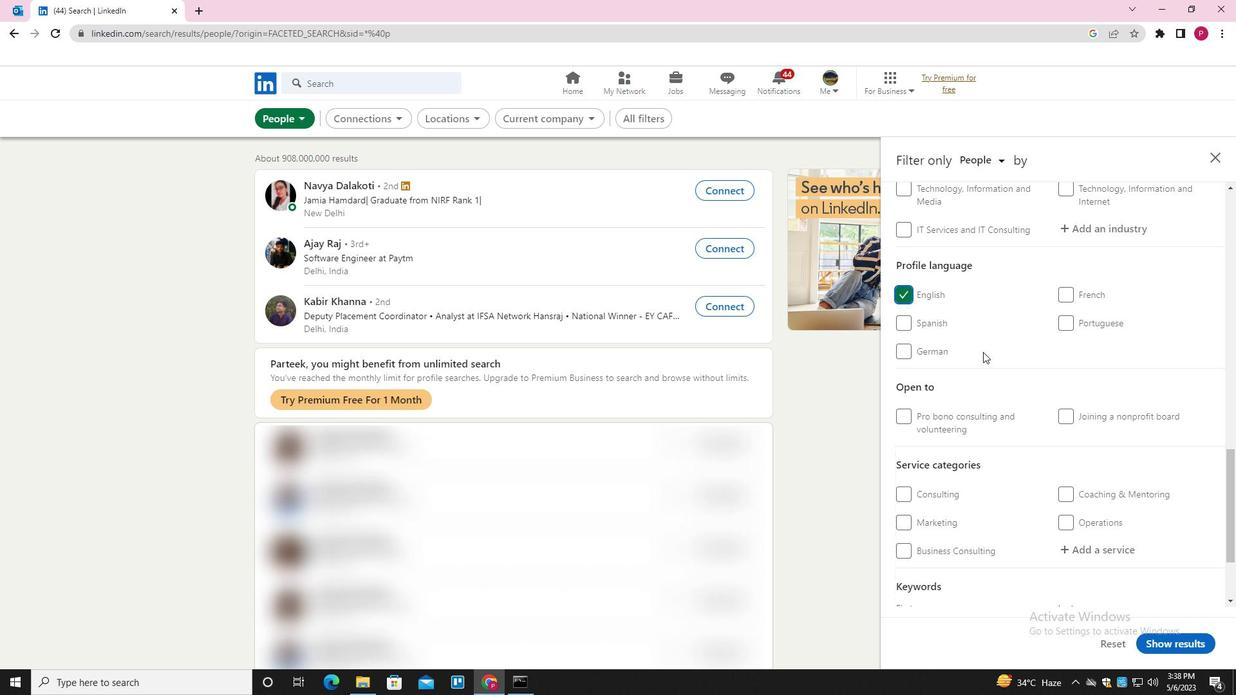 
Action: Mouse scrolled (1021, 392) with delta (0, 0)
Screenshot: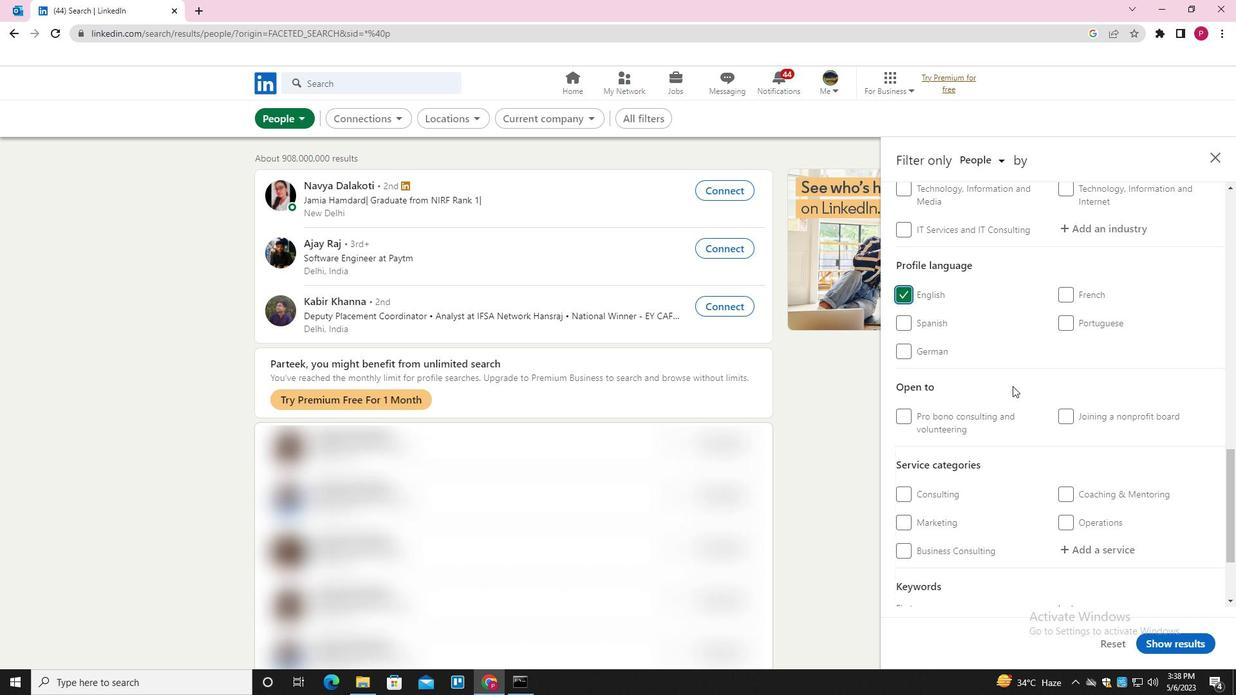 
Action: Mouse scrolled (1021, 392) with delta (0, 0)
Screenshot: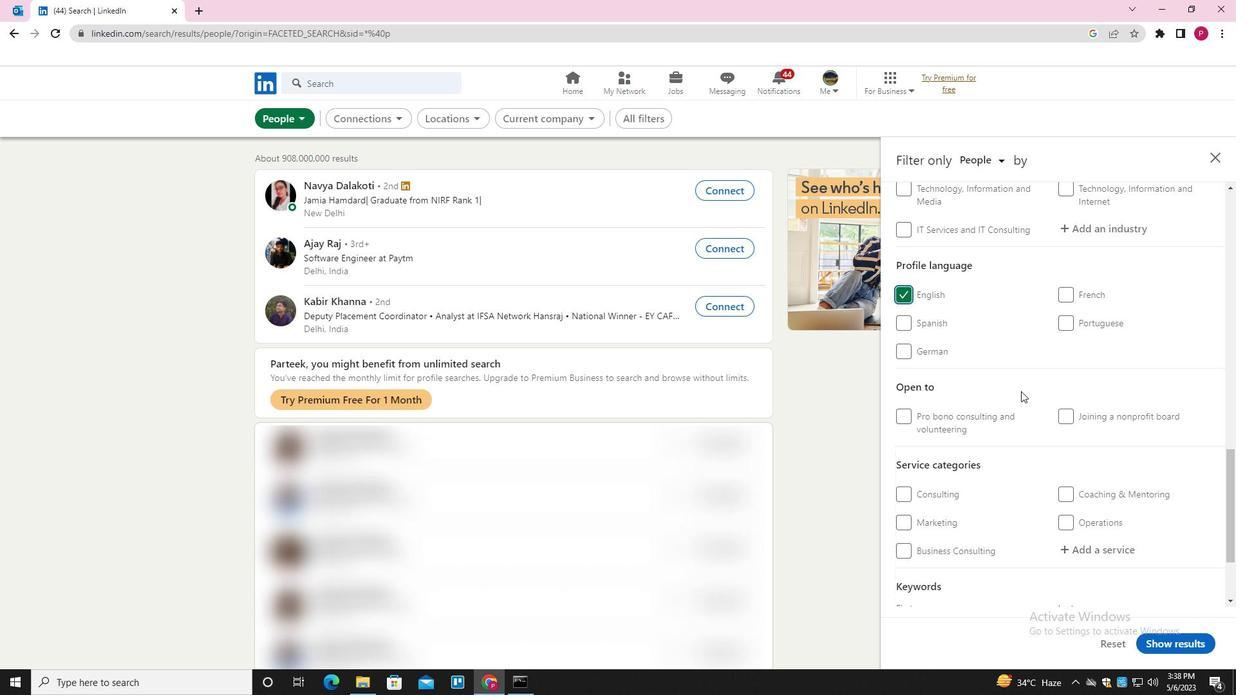 
Action: Mouse scrolled (1021, 392) with delta (0, 0)
Screenshot: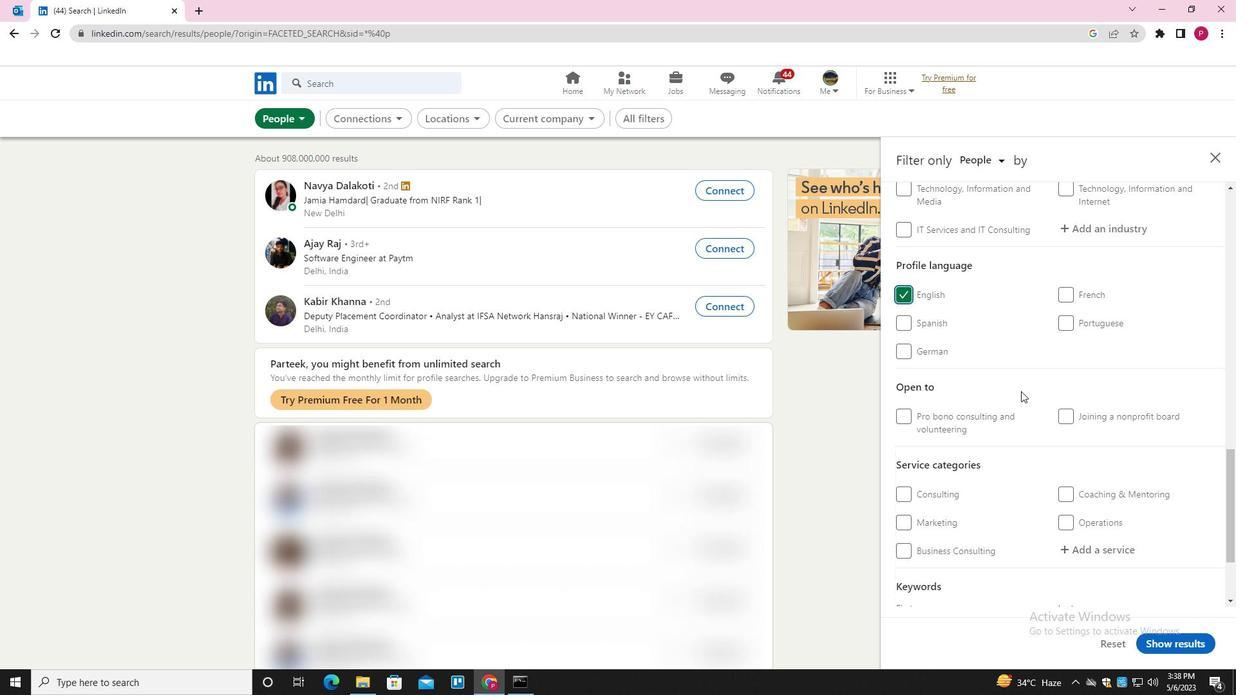 
Action: Mouse scrolled (1021, 392) with delta (0, 0)
Screenshot: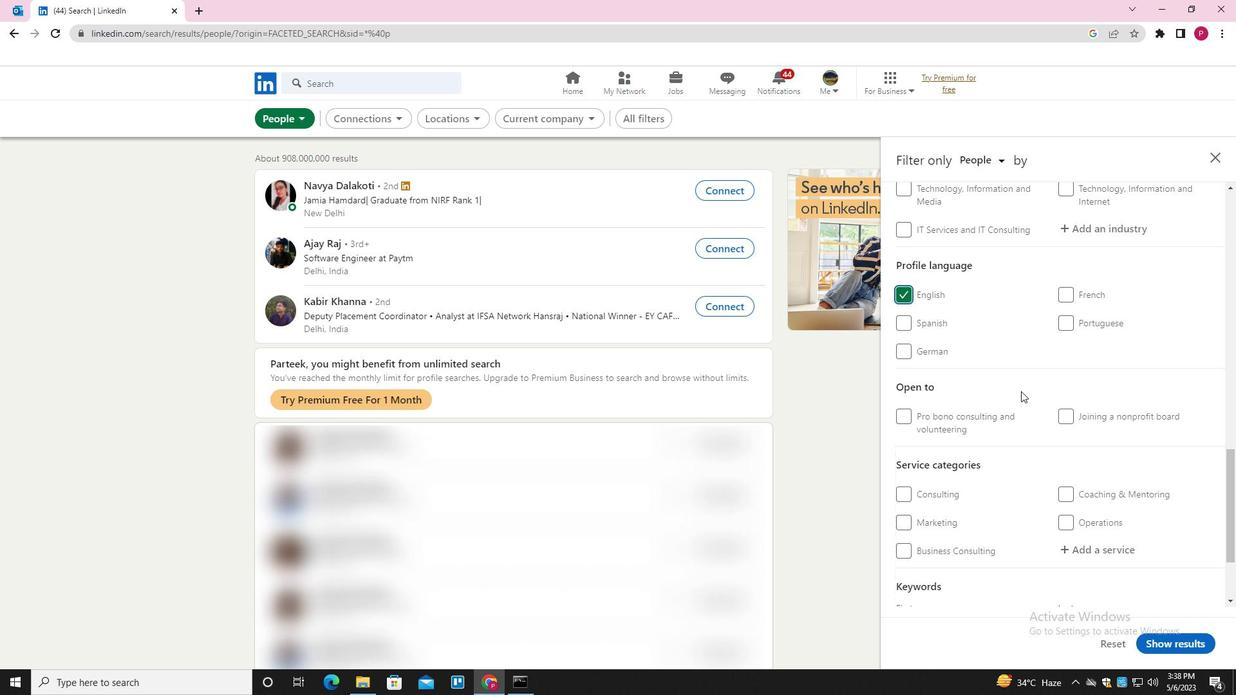 
Action: Mouse scrolled (1021, 392) with delta (0, 0)
Screenshot: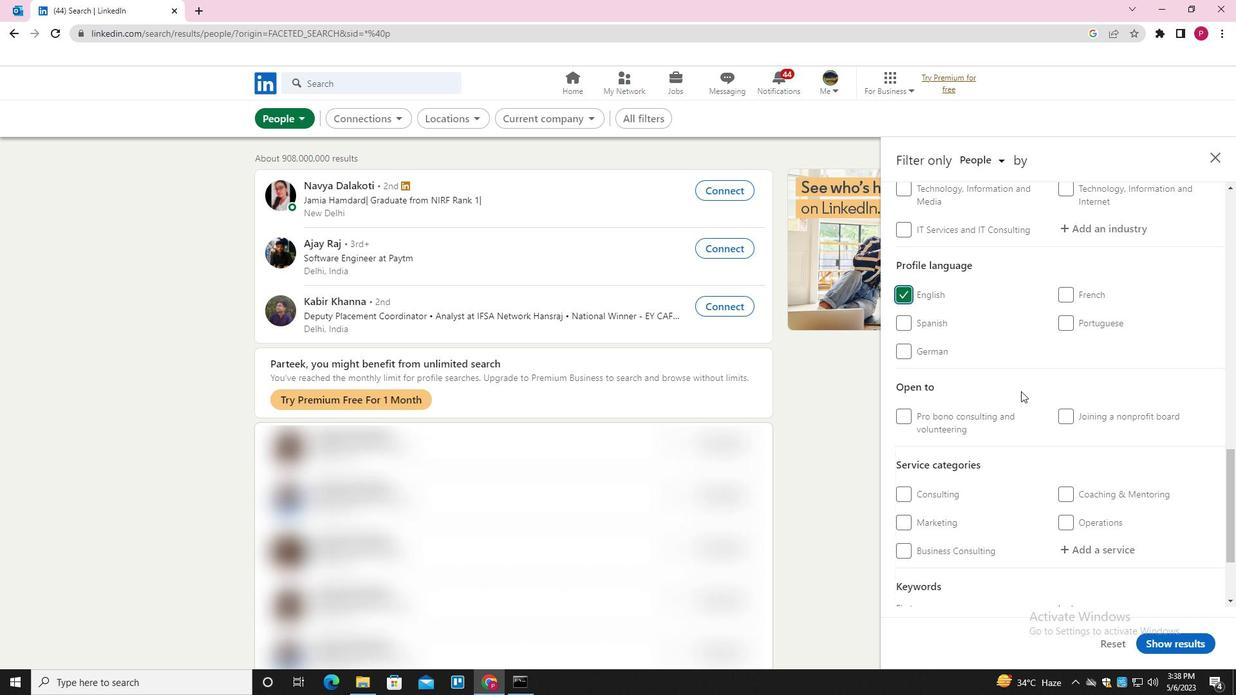 
Action: Mouse scrolled (1021, 392) with delta (0, 0)
Screenshot: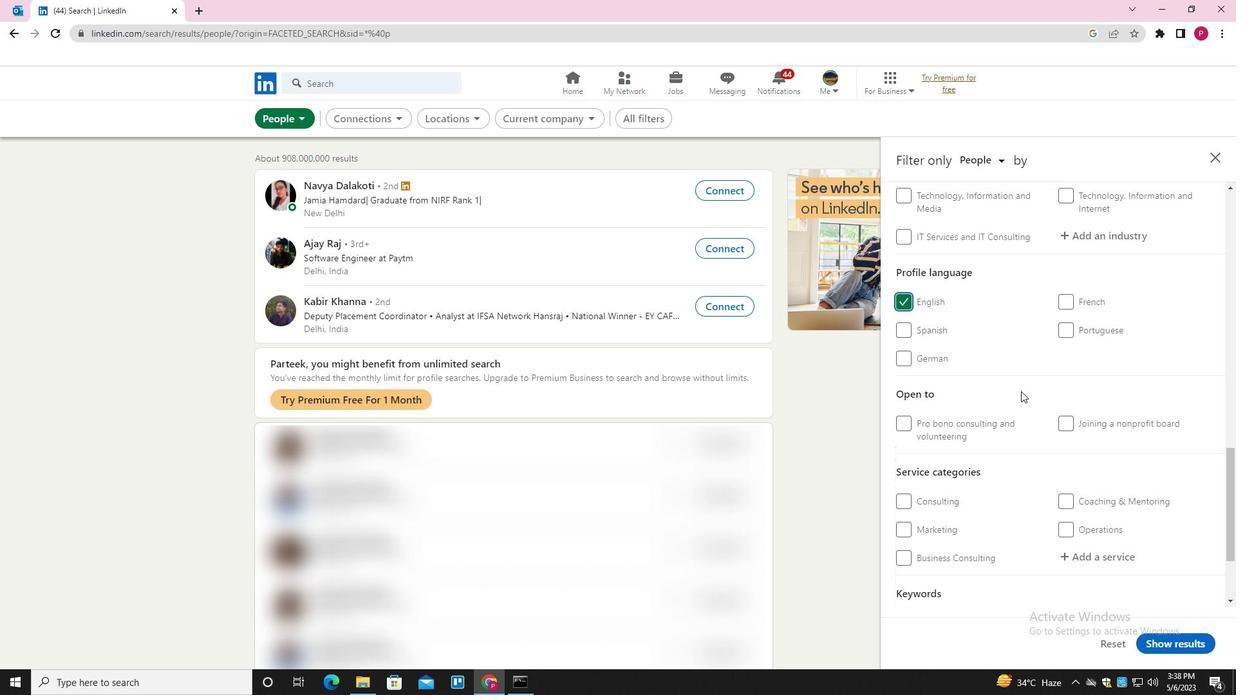 
Action: Mouse scrolled (1021, 392) with delta (0, 0)
Screenshot: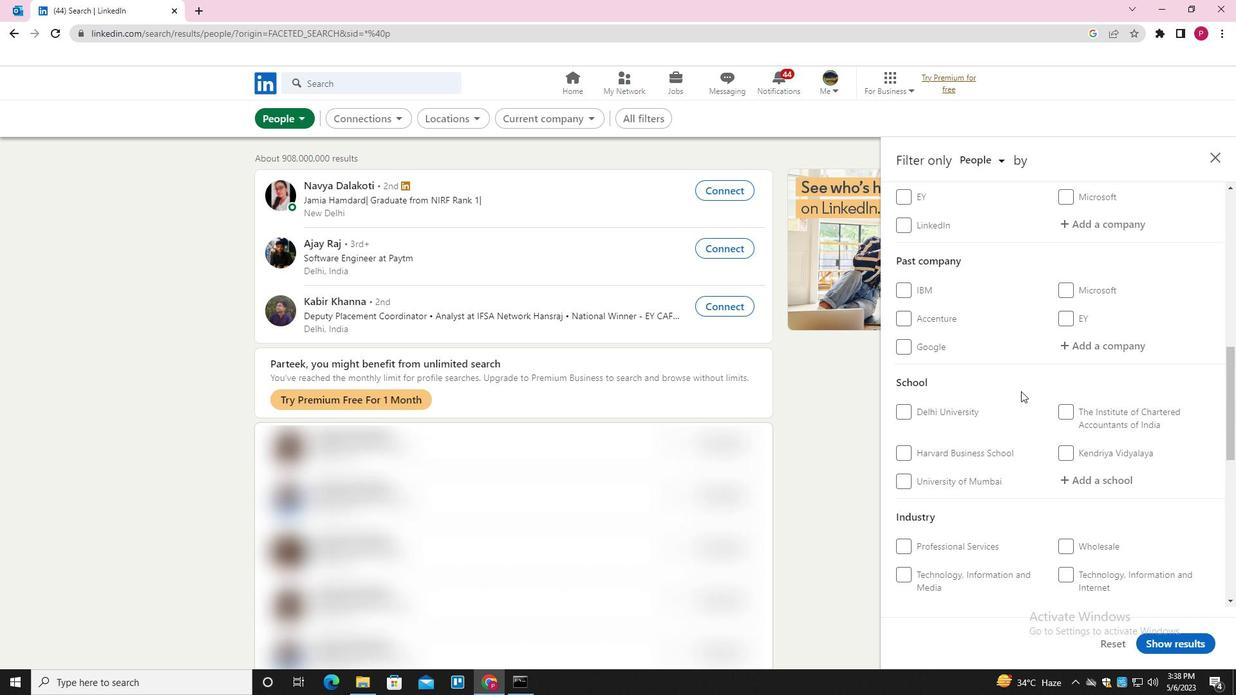 
Action: Mouse moved to (1074, 285)
Screenshot: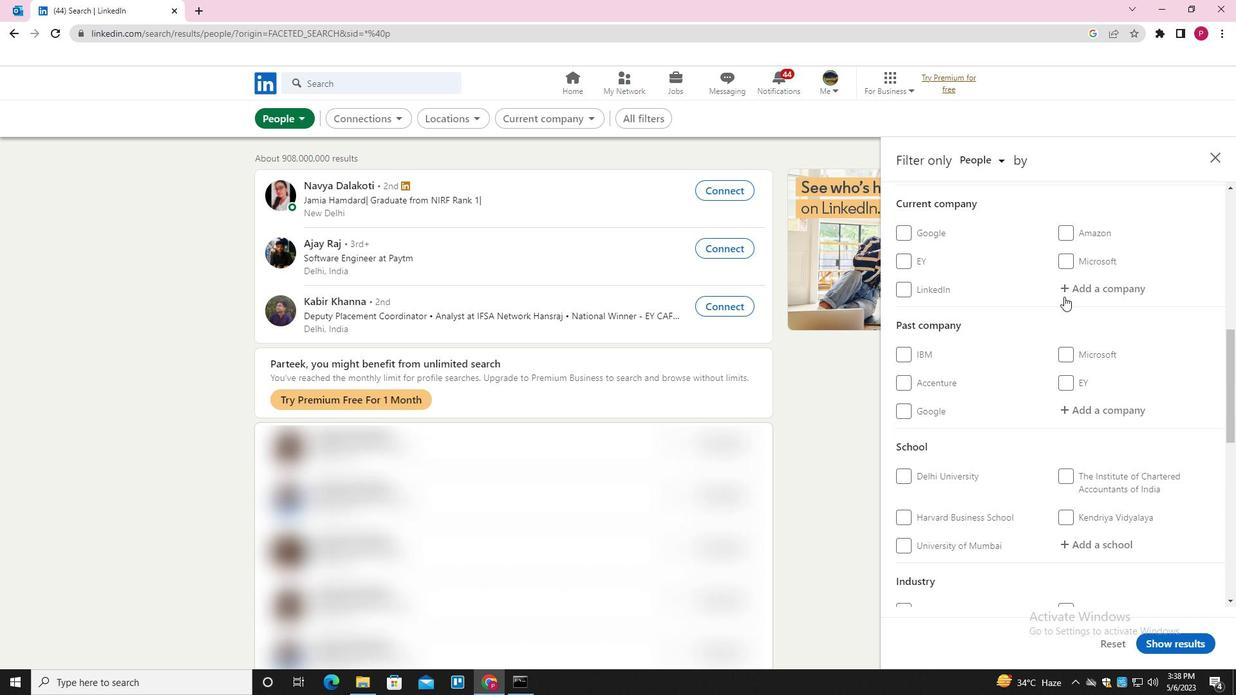 
Action: Mouse pressed left at (1074, 285)
Screenshot: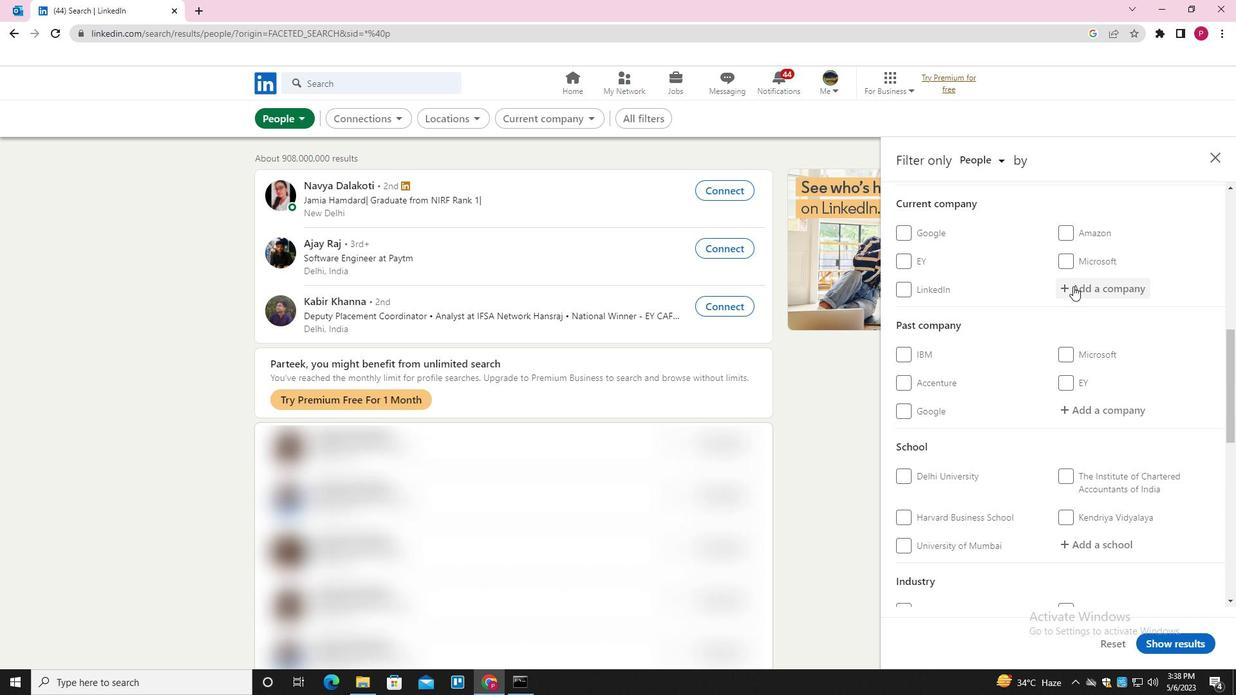 
Action: Key pressed <Key.shift>MICROLAND<Key.space><Key.shift>LIMITED<Key.down><Key.enter>
Screenshot: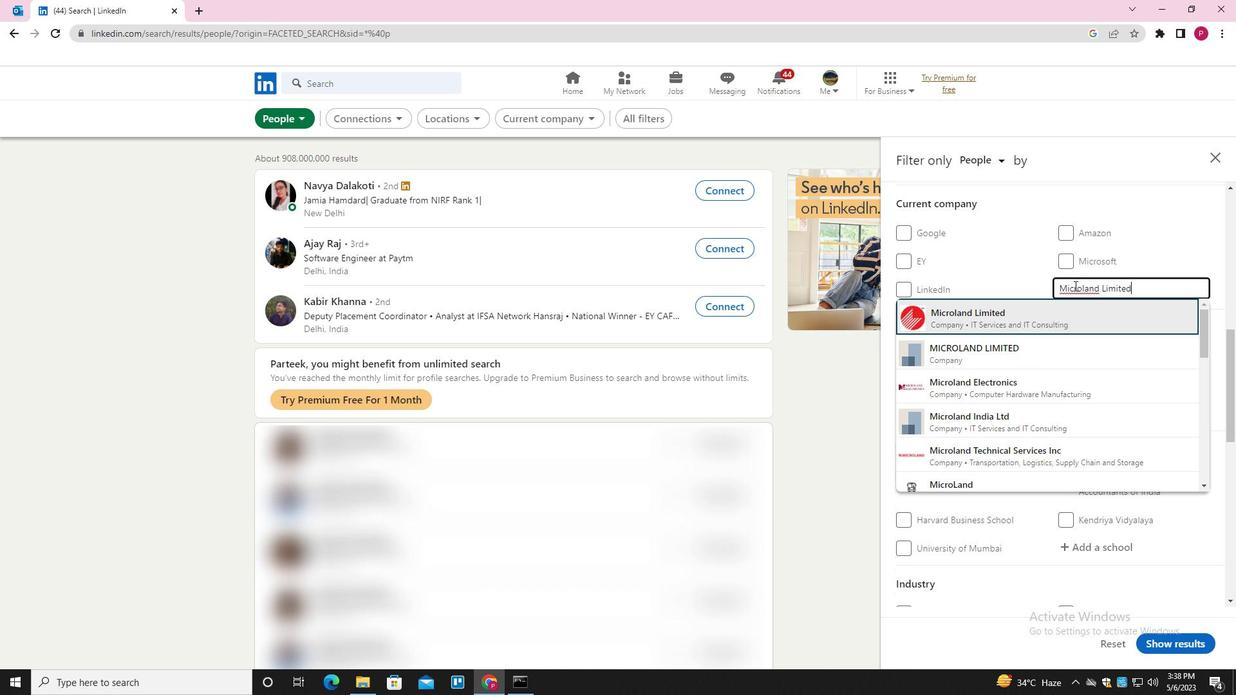 
Action: Mouse moved to (1007, 419)
Screenshot: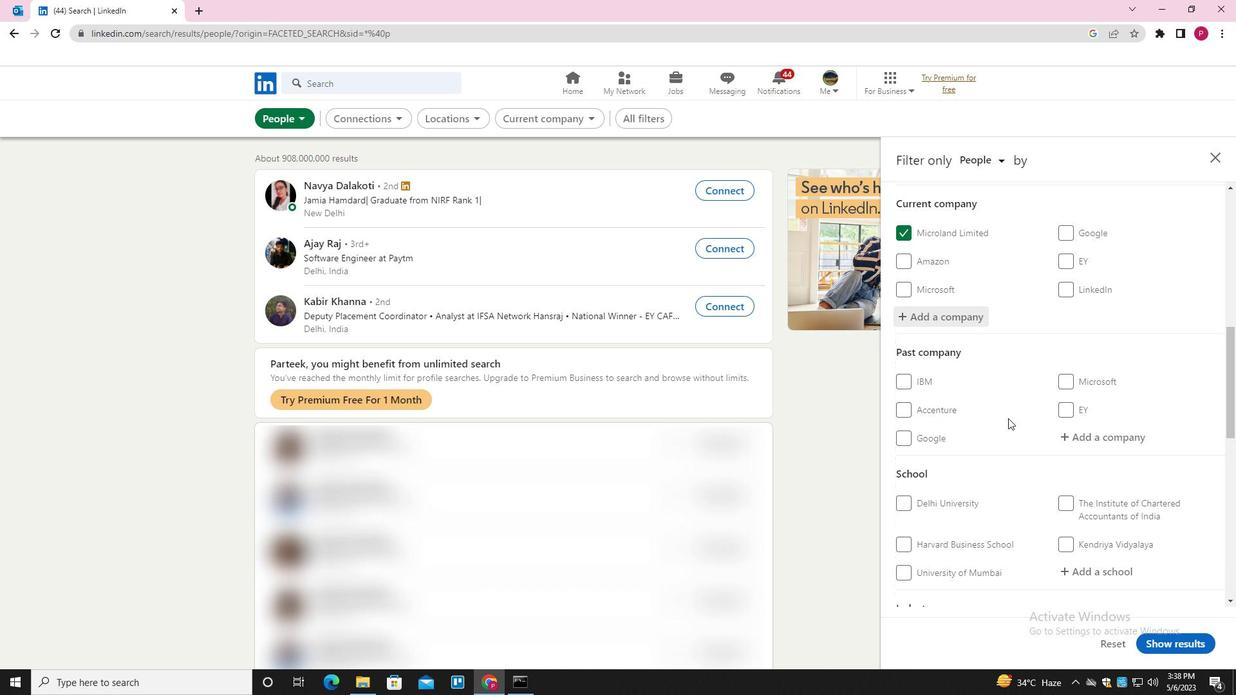
Action: Mouse scrolled (1007, 419) with delta (0, 0)
Screenshot: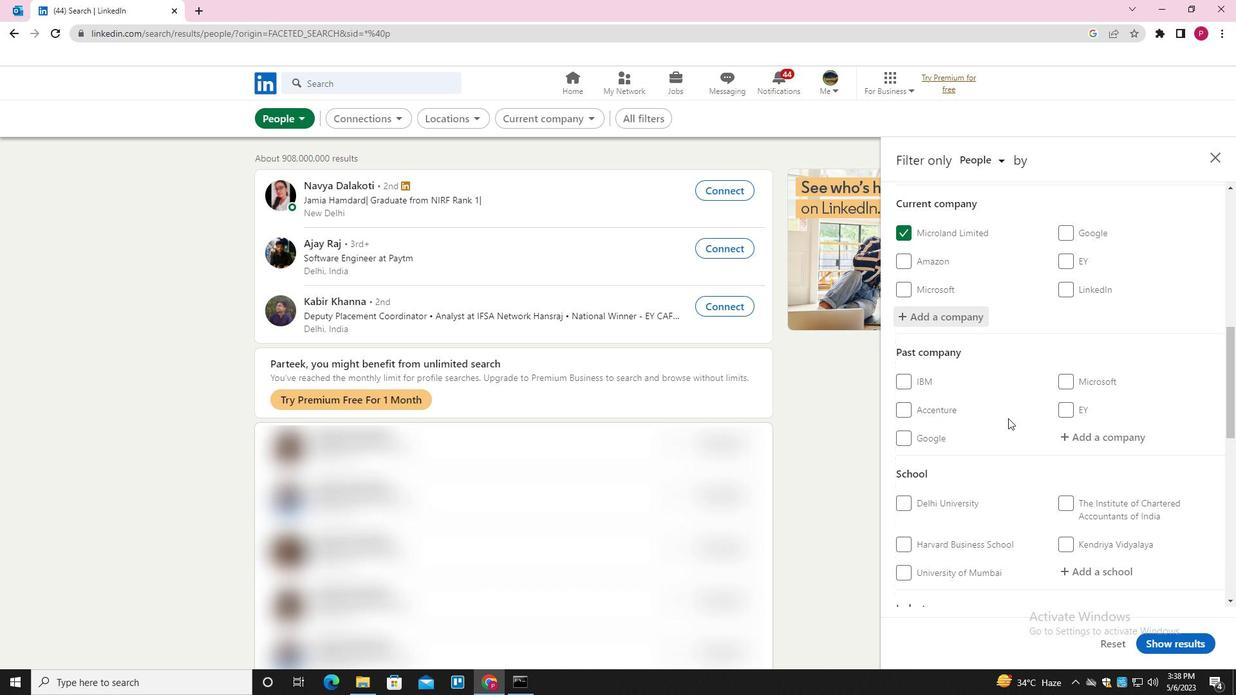 
Action: Mouse scrolled (1007, 419) with delta (0, 0)
Screenshot: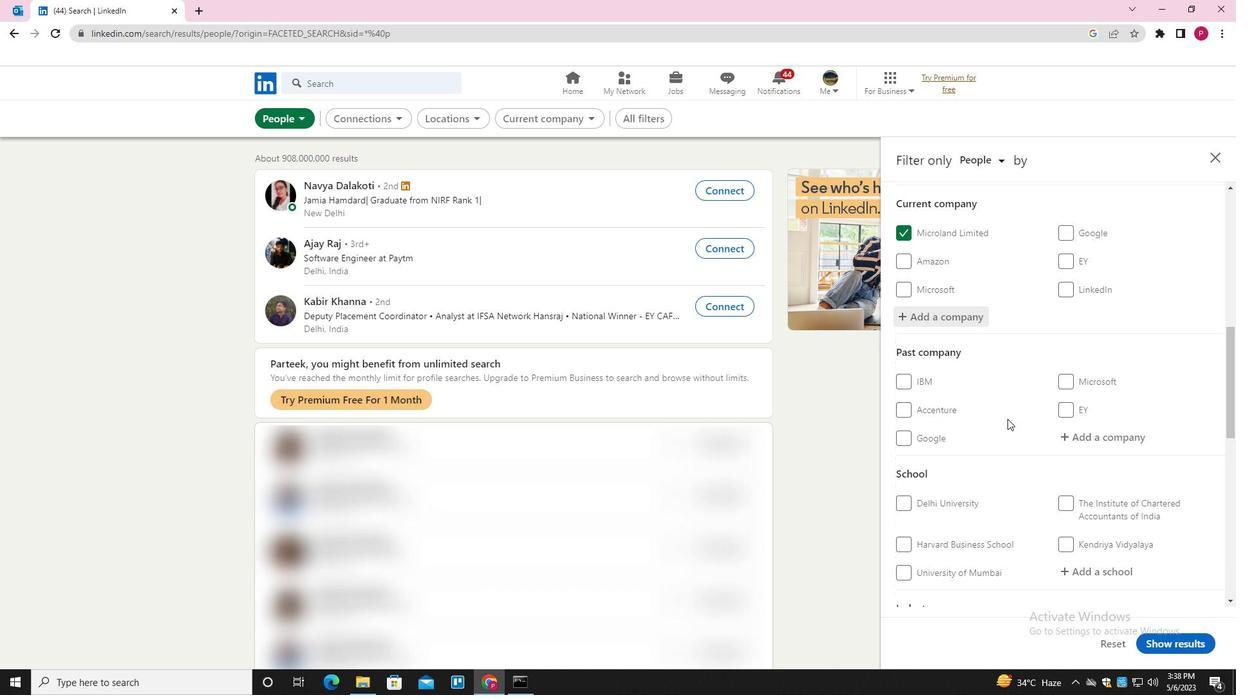 
Action: Mouse scrolled (1007, 419) with delta (0, 0)
Screenshot: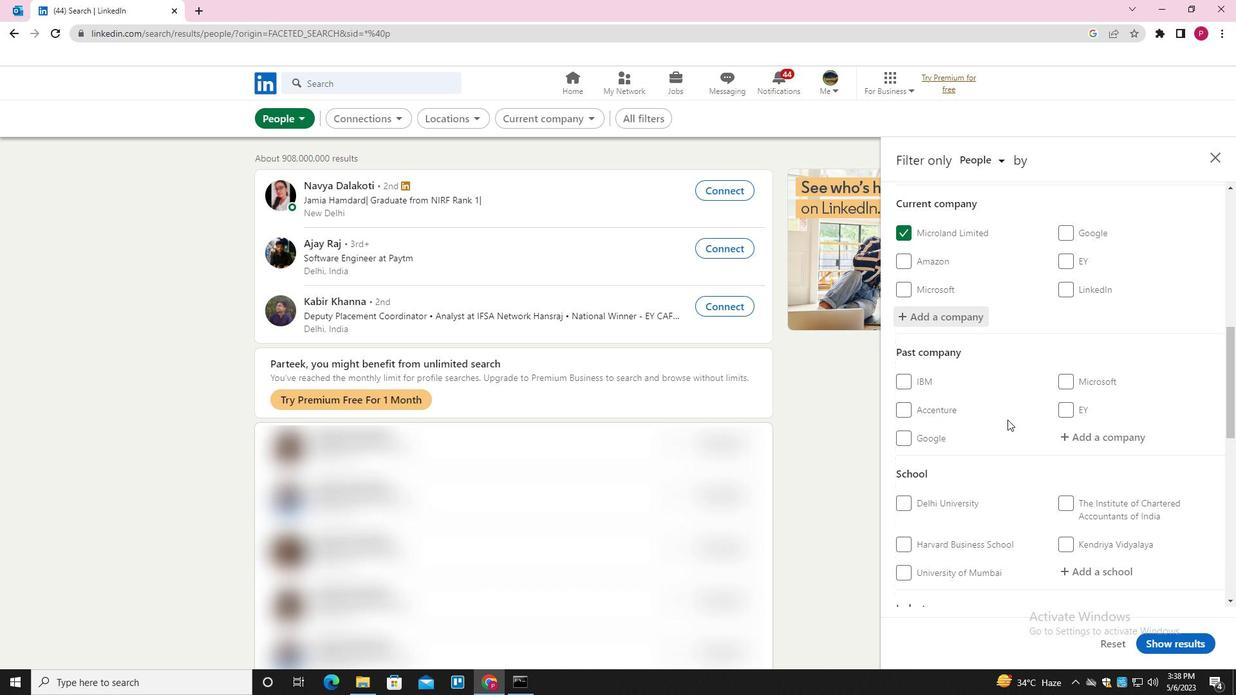 
Action: Mouse scrolled (1007, 419) with delta (0, 0)
Screenshot: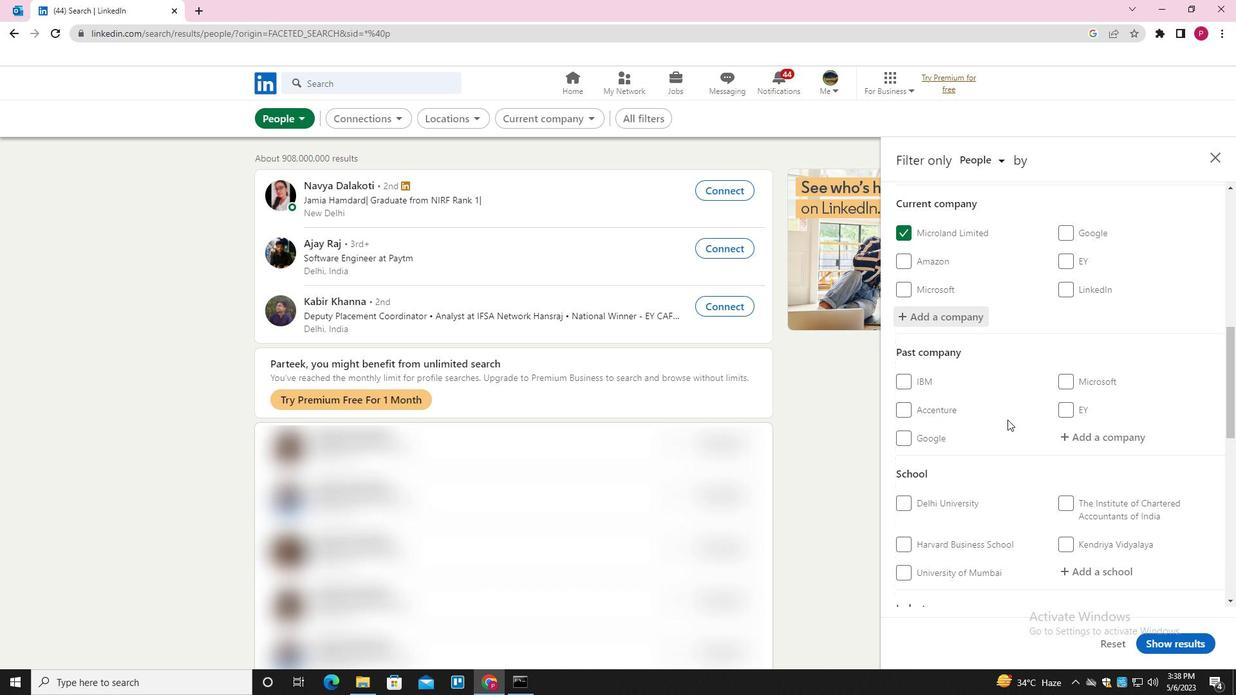 
Action: Mouse moved to (1101, 312)
Screenshot: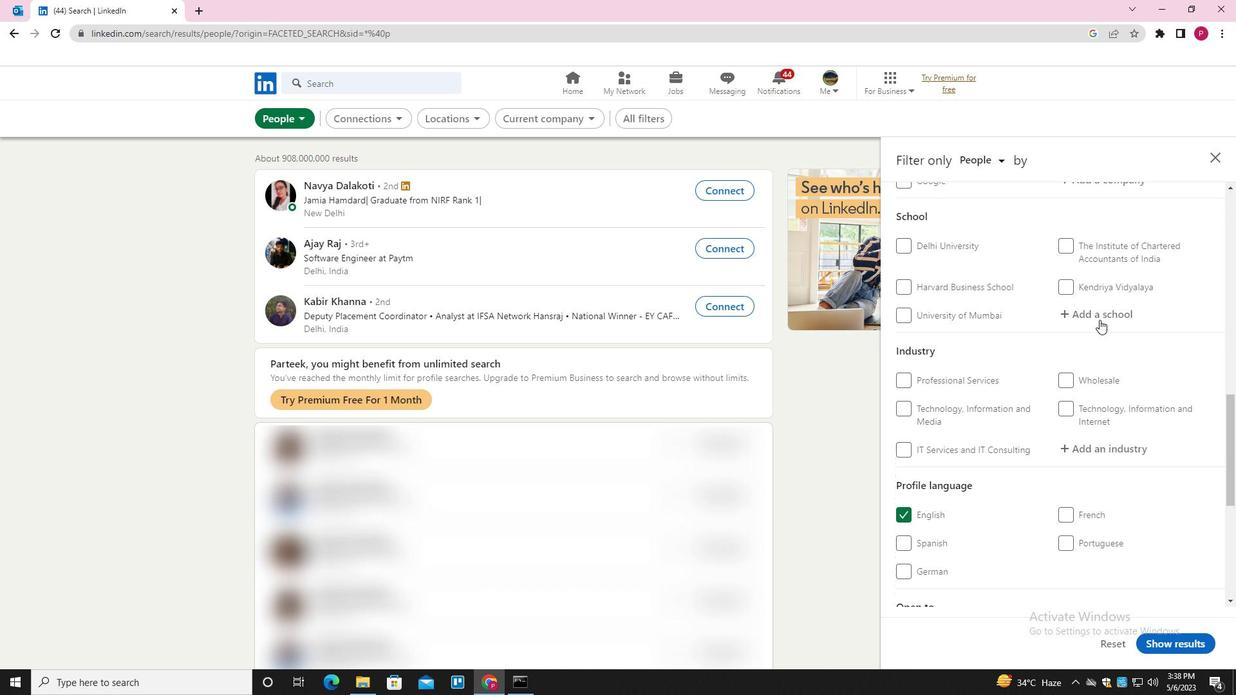 
Action: Mouse pressed left at (1101, 312)
Screenshot: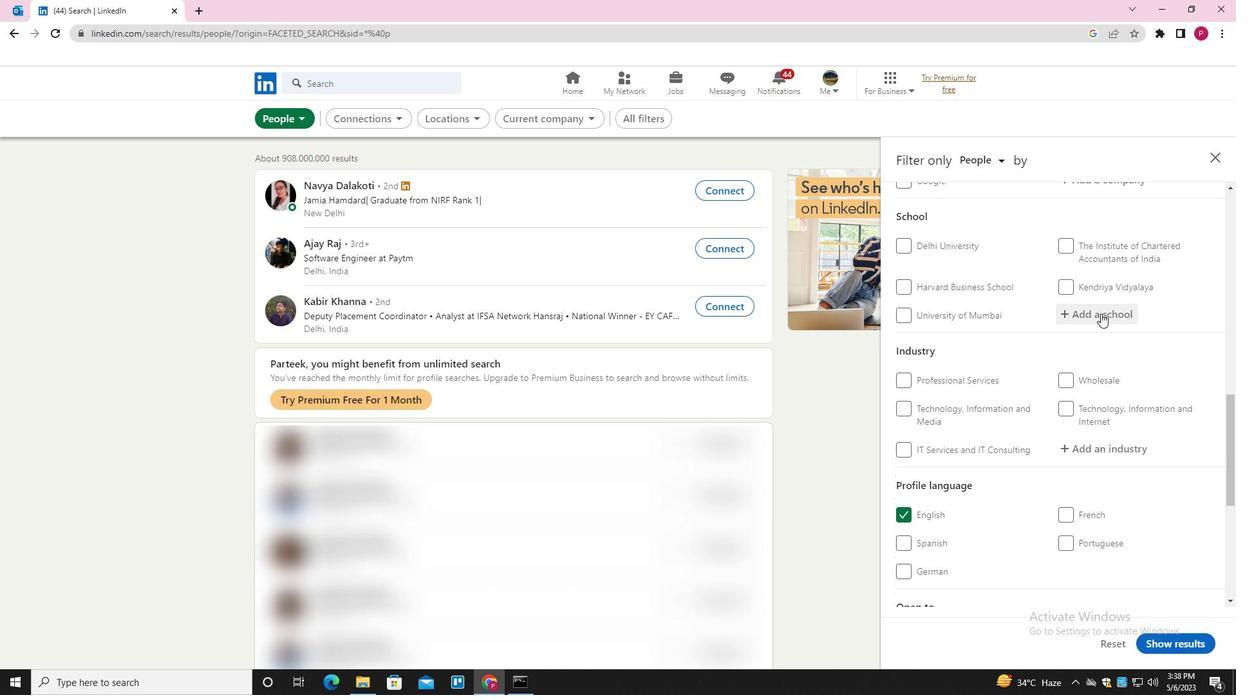 
Action: Key pressed <Key.shift>JIS<Key.space><Key.shift>UNIVERSITY<Key.space><Key.down><Key.enter>
Screenshot: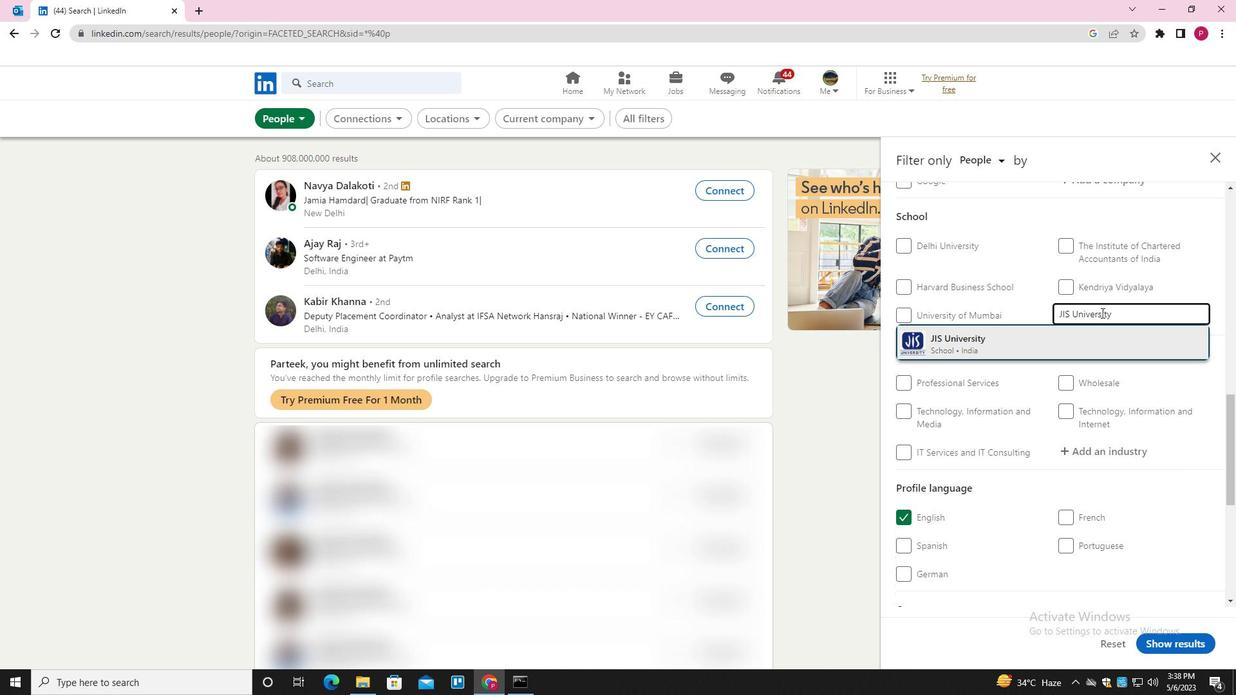 
Action: Mouse moved to (1024, 401)
Screenshot: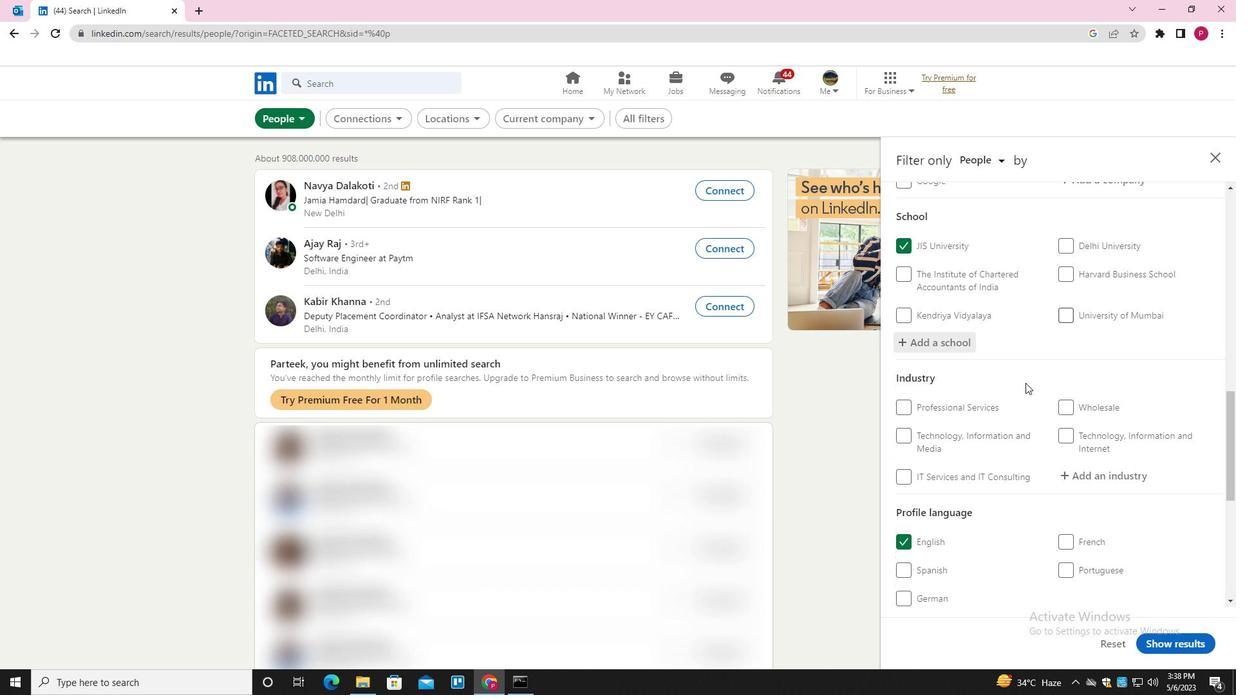 
Action: Mouse scrolled (1024, 400) with delta (0, 0)
Screenshot: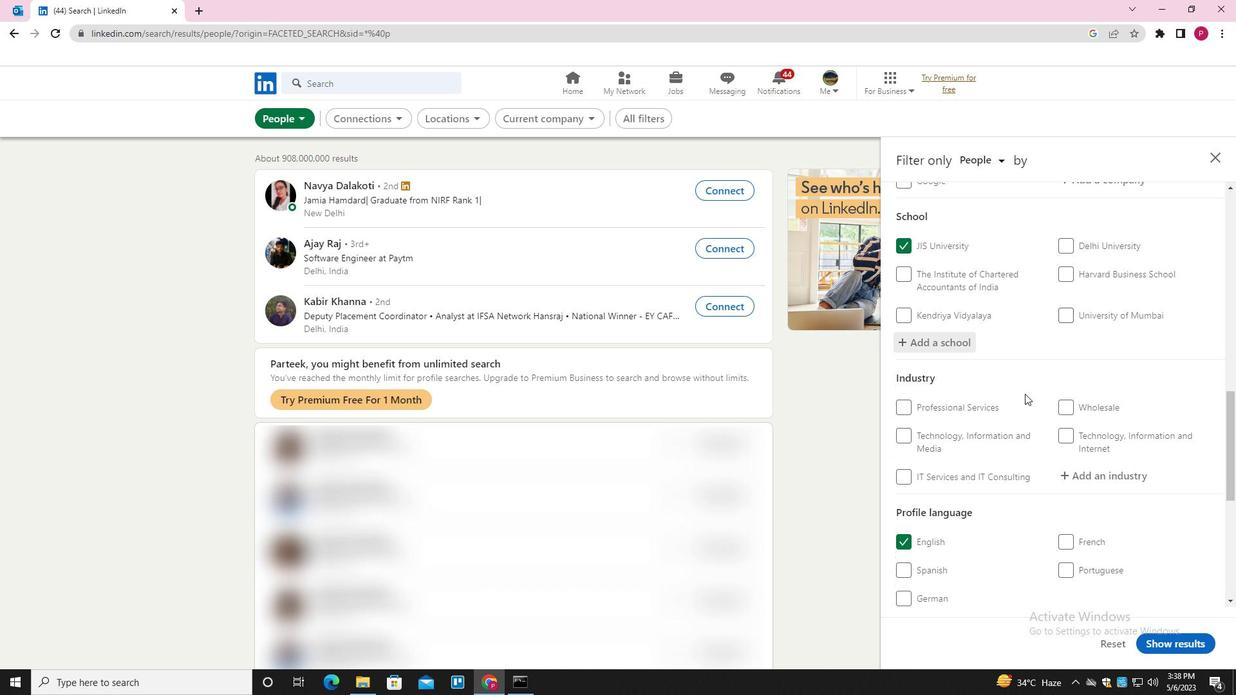 
Action: Mouse scrolled (1024, 400) with delta (0, 0)
Screenshot: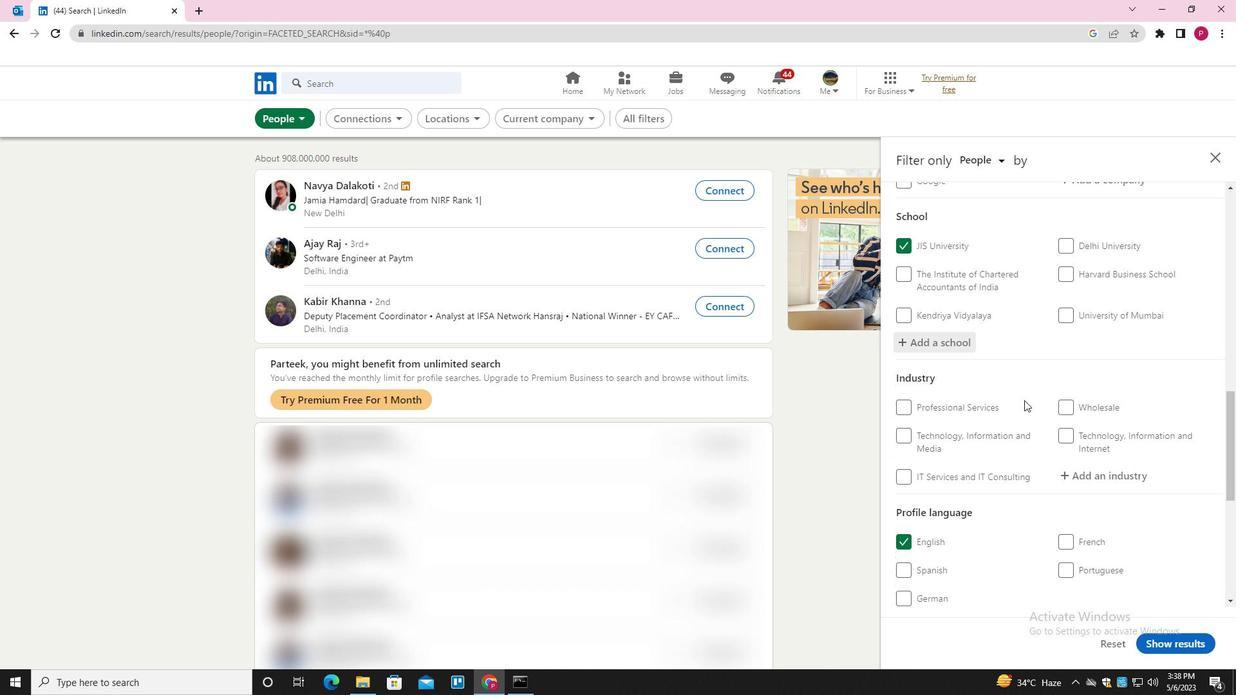 
Action: Mouse moved to (1144, 350)
Screenshot: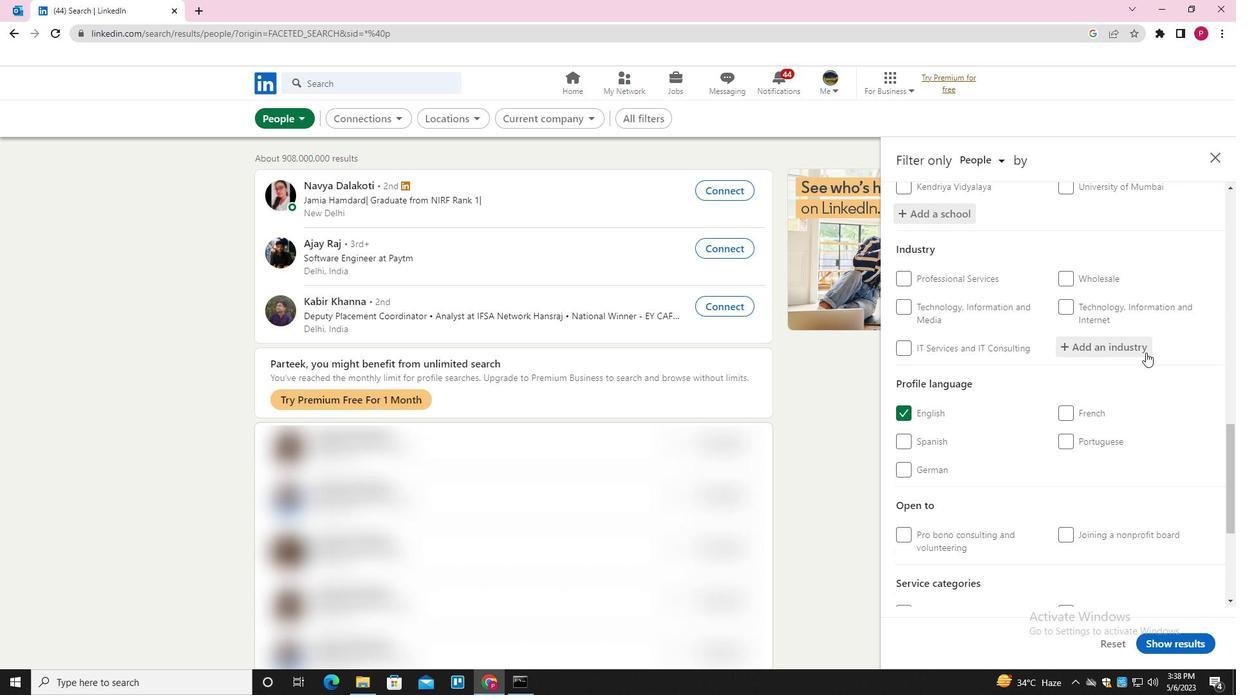 
Action: Mouse pressed left at (1144, 350)
Screenshot: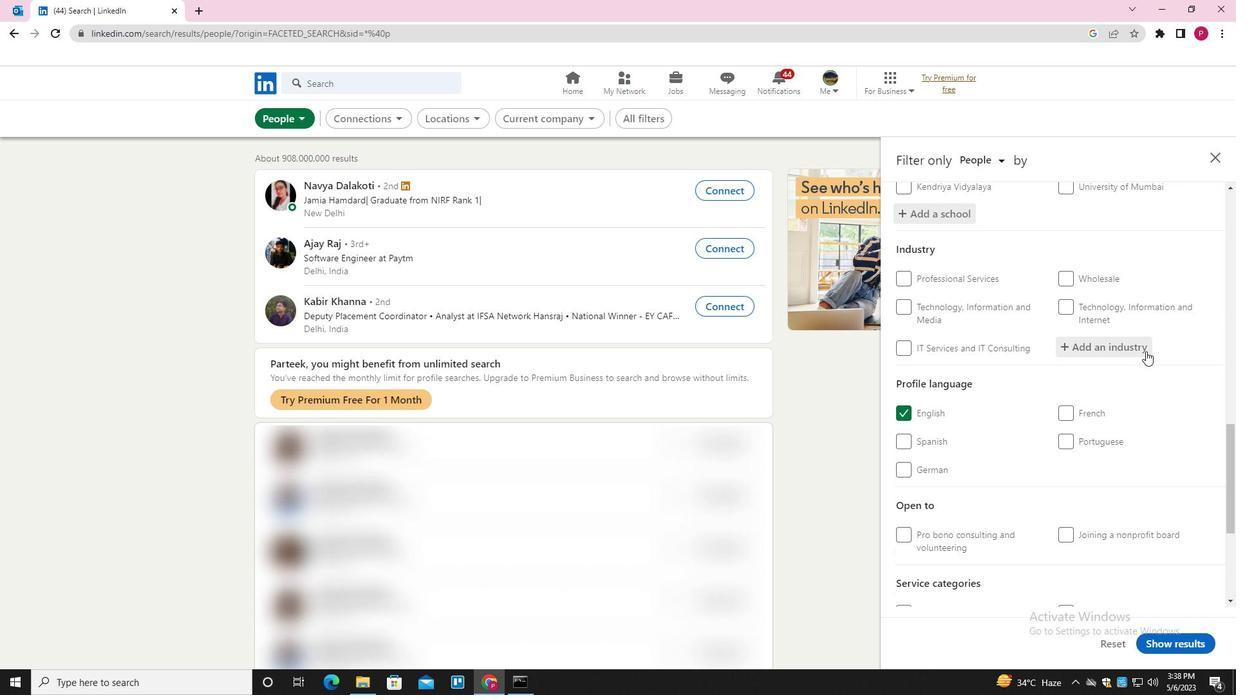 
Action: Key pressed <Key.shift><Key.shift><Key.shift>HOLDING<Key.space><Key.shift>COMPANIES<Key.down><Key.enter>
Screenshot: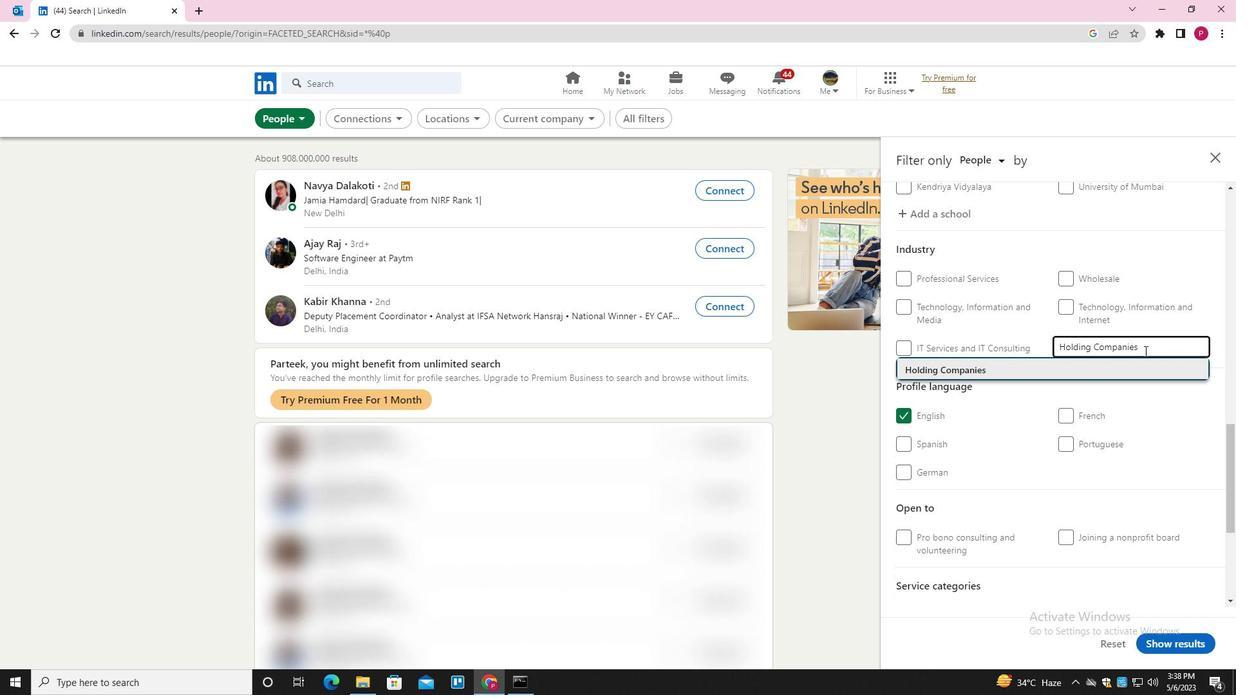 
Action: Mouse moved to (1072, 396)
Screenshot: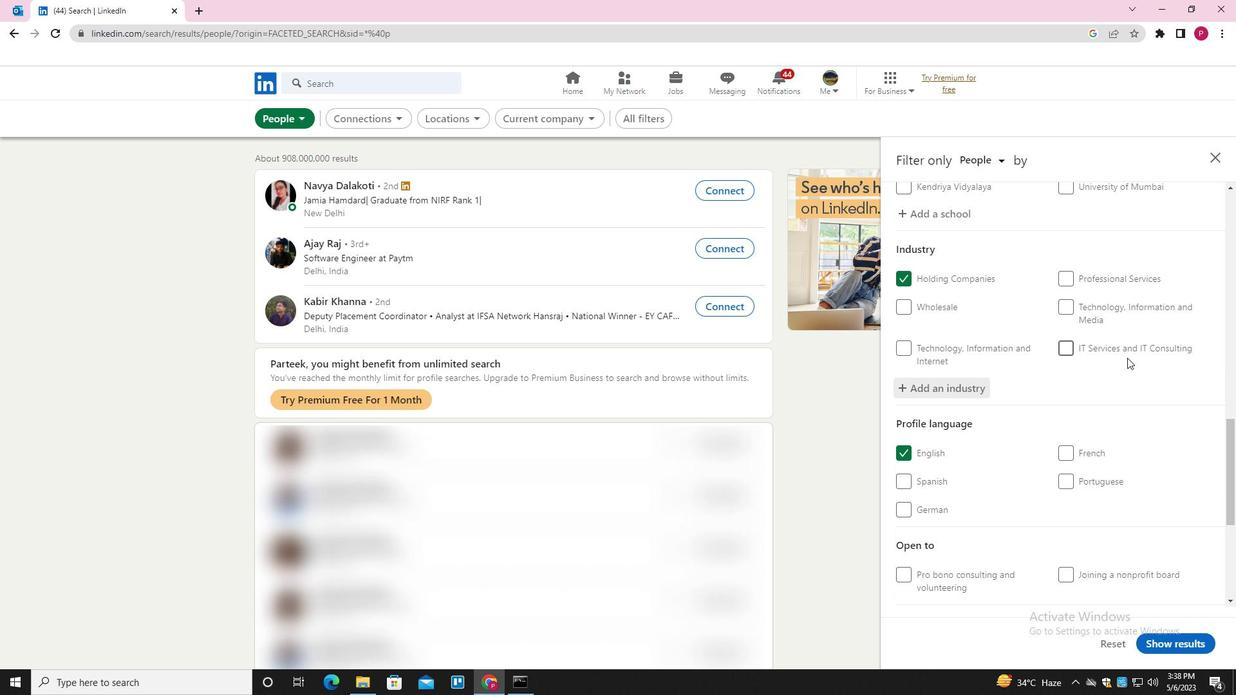 
Action: Mouse scrolled (1072, 396) with delta (0, 0)
Screenshot: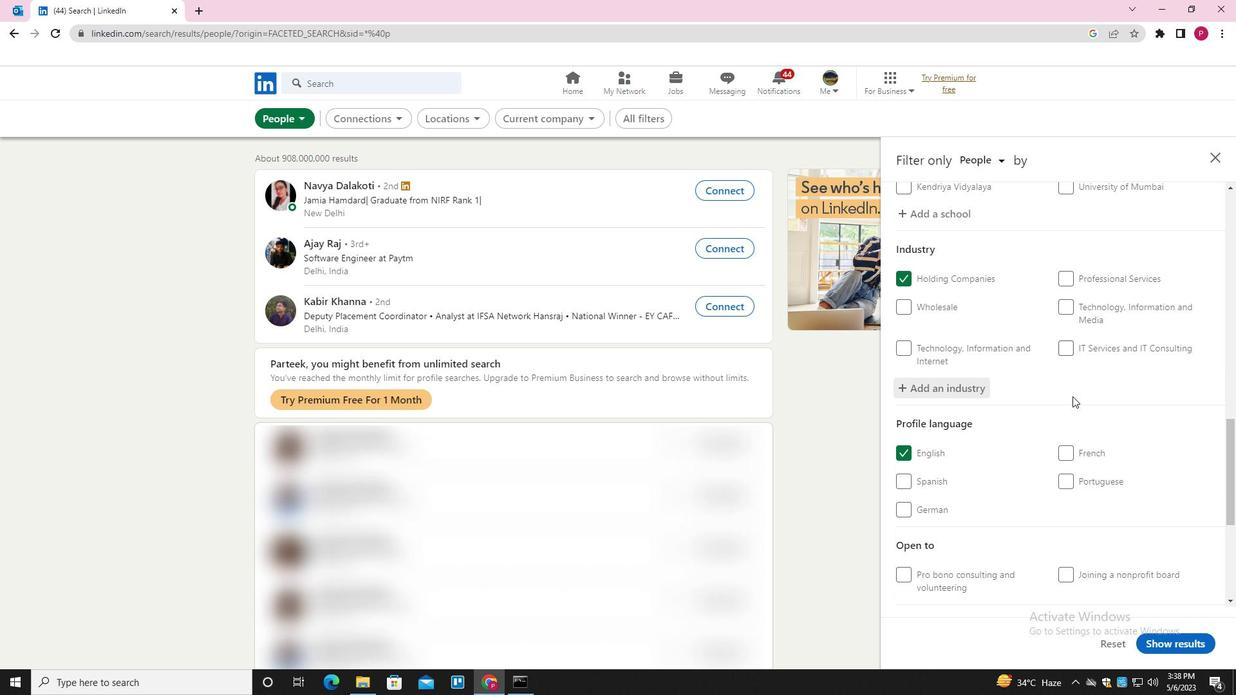 
Action: Mouse scrolled (1072, 396) with delta (0, 0)
Screenshot: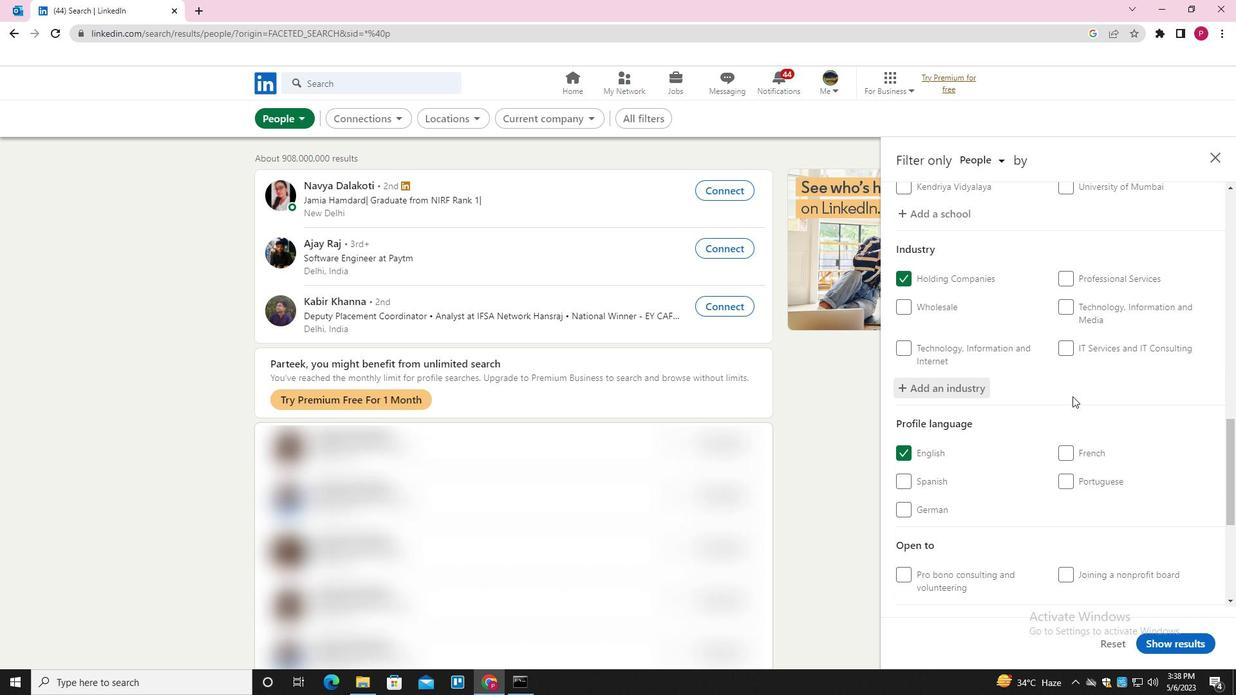 
Action: Mouse scrolled (1072, 396) with delta (0, 0)
Screenshot: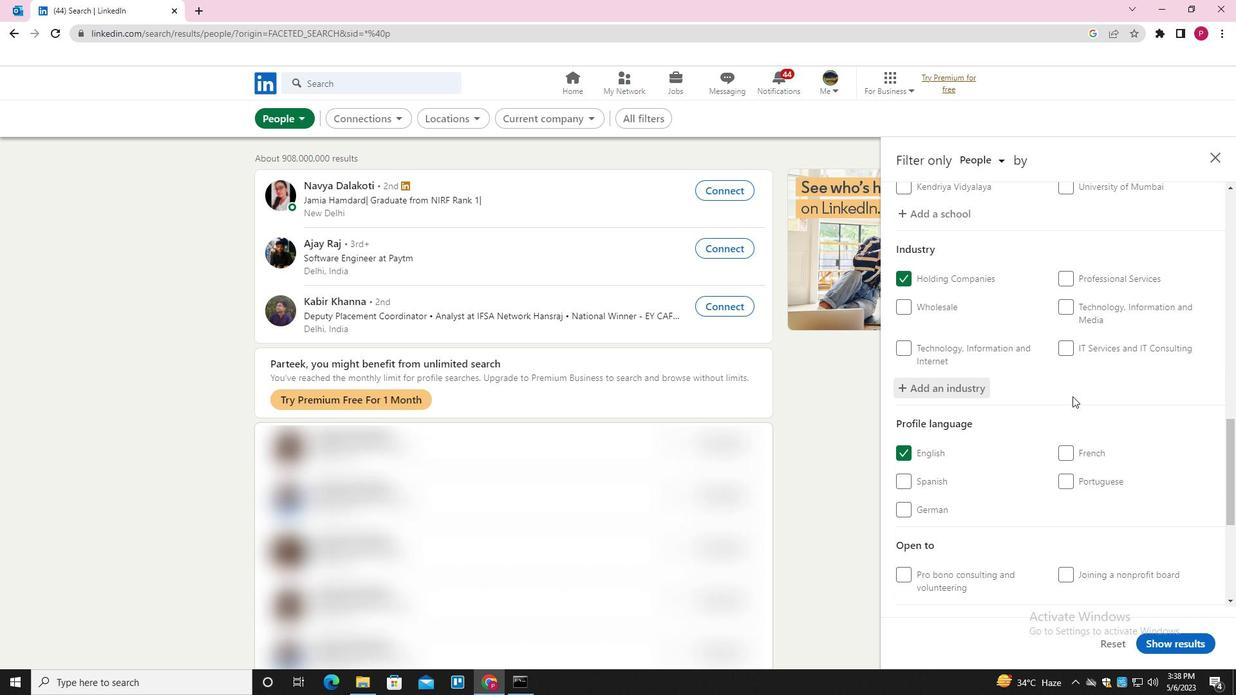 
Action: Mouse scrolled (1072, 396) with delta (0, 0)
Screenshot: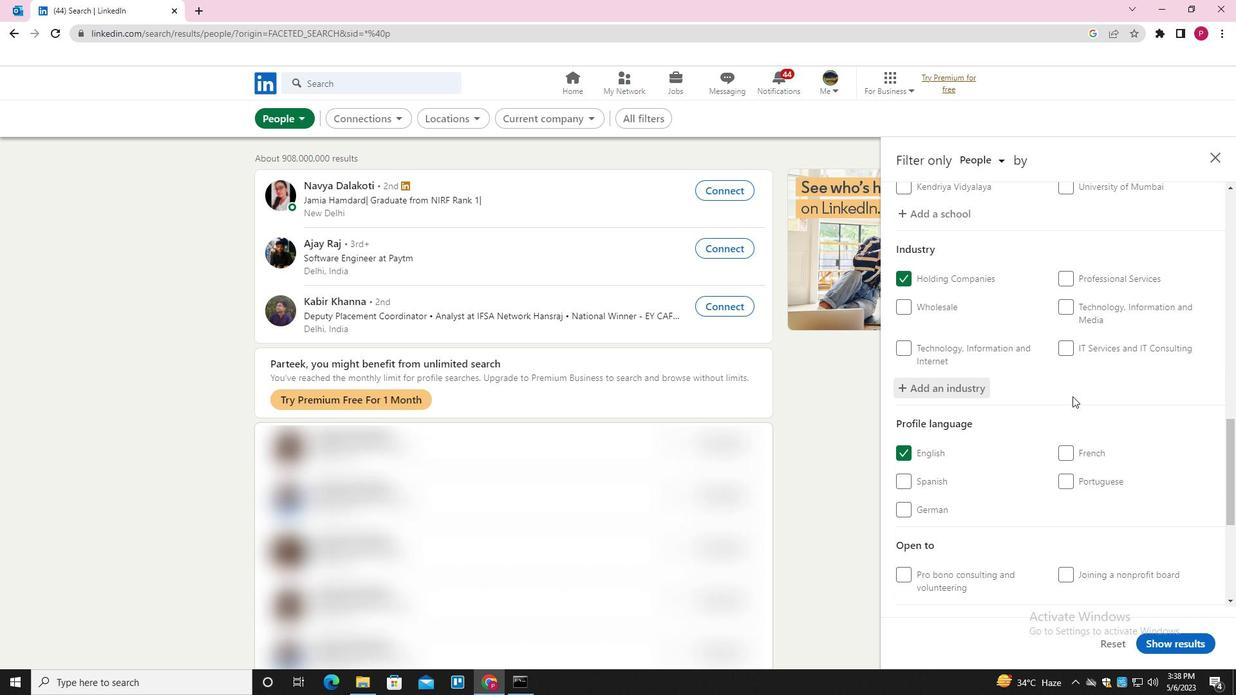 
Action: Mouse scrolled (1072, 396) with delta (0, 0)
Screenshot: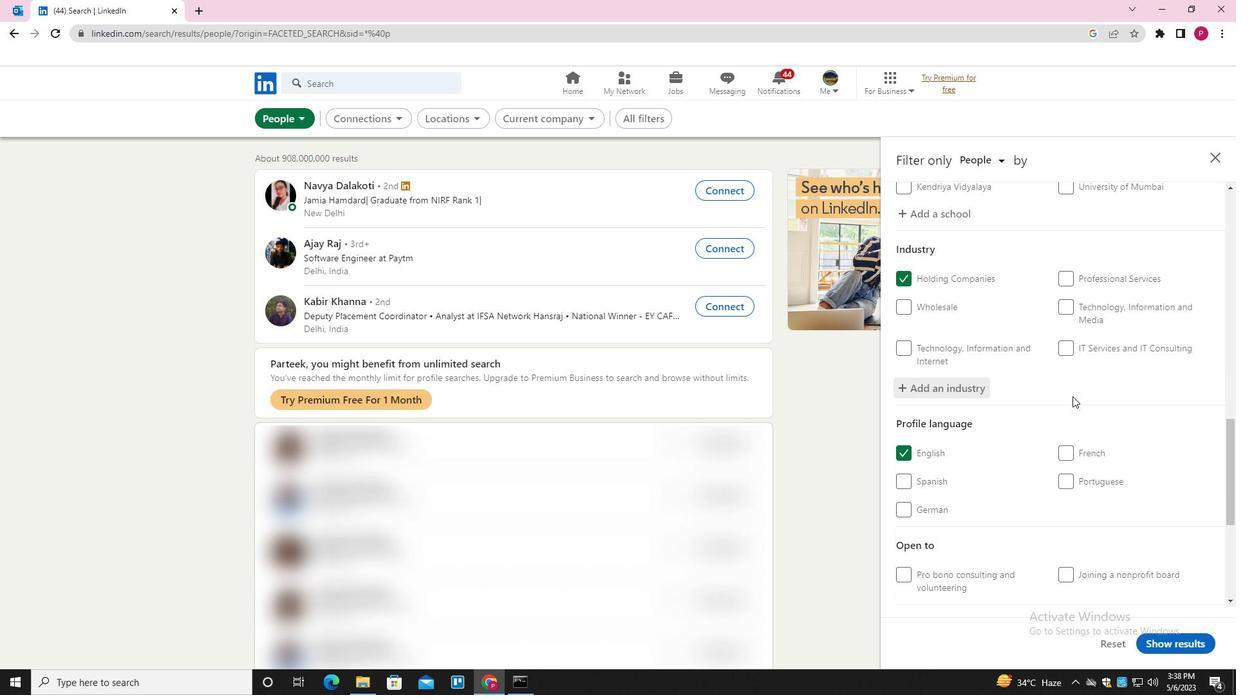 
Action: Mouse moved to (1085, 421)
Screenshot: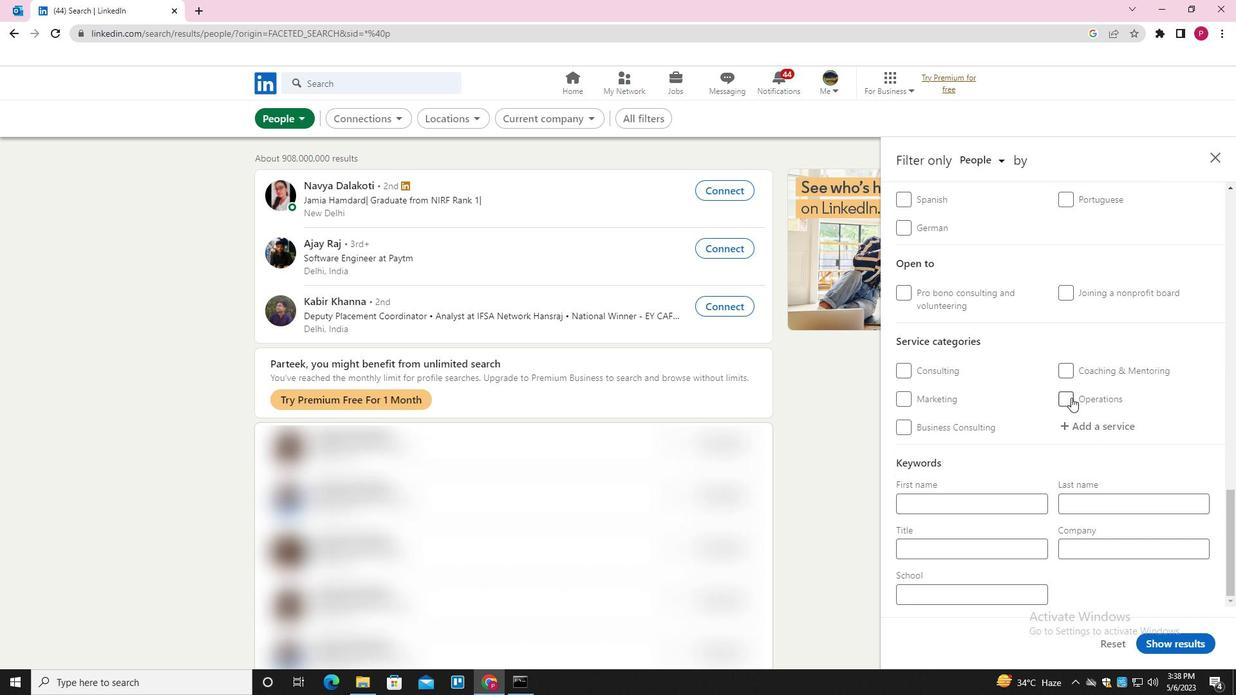 
Action: Mouse pressed left at (1085, 421)
Screenshot: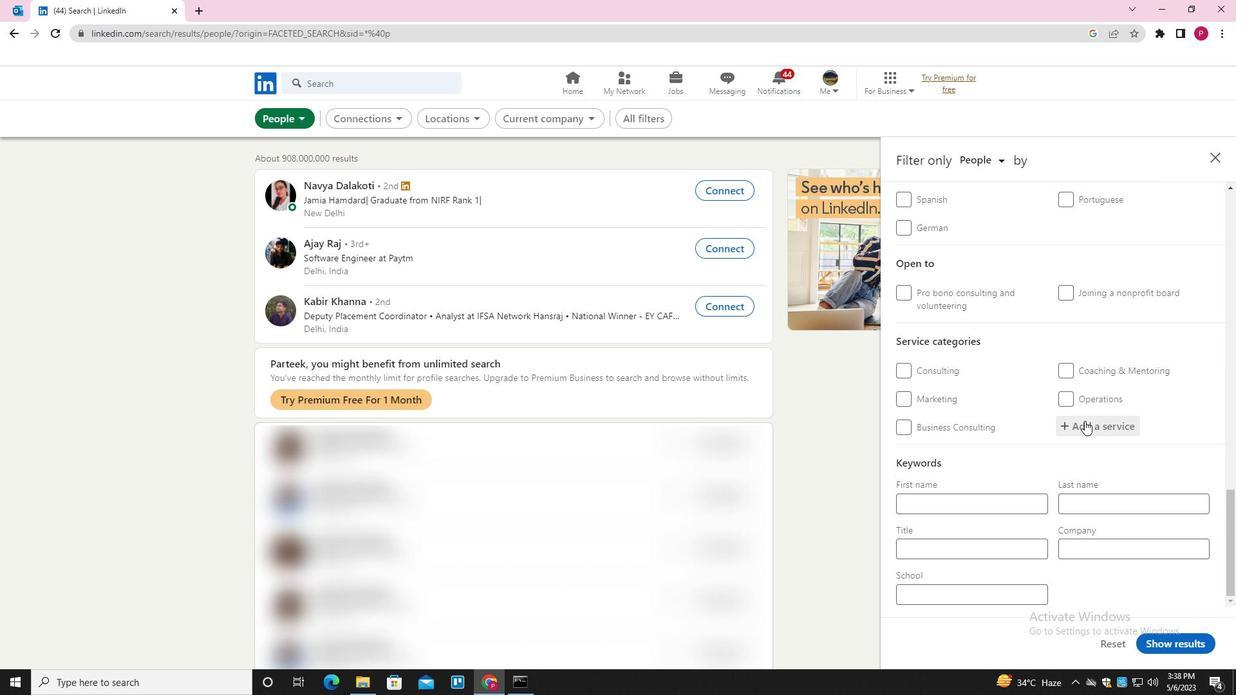 
Action: Key pressed <Key.shift><Key.shift><Key.shift><Key.shift><Key.shift><Key.shift><Key.shift><Key.shift><Key.shift><Key.shift><Key.shift><Key.shift>
Screenshot: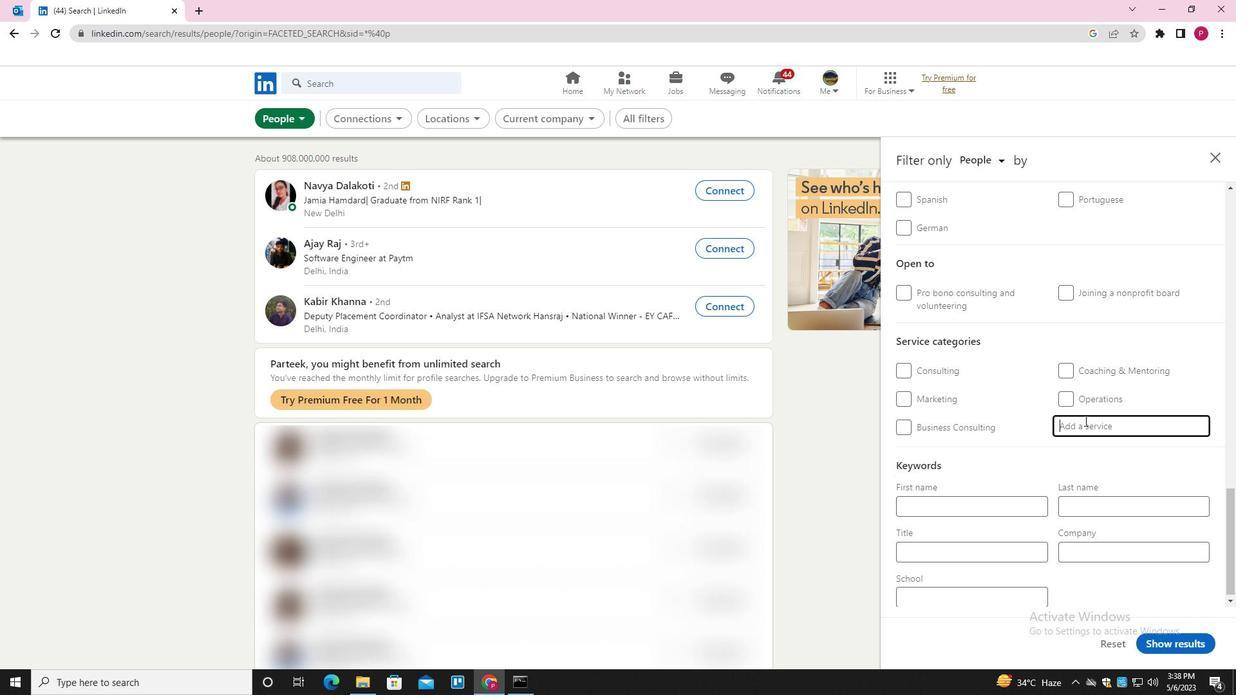 
Action: Mouse scrolled (1085, 421) with delta (0, 0)
Screenshot: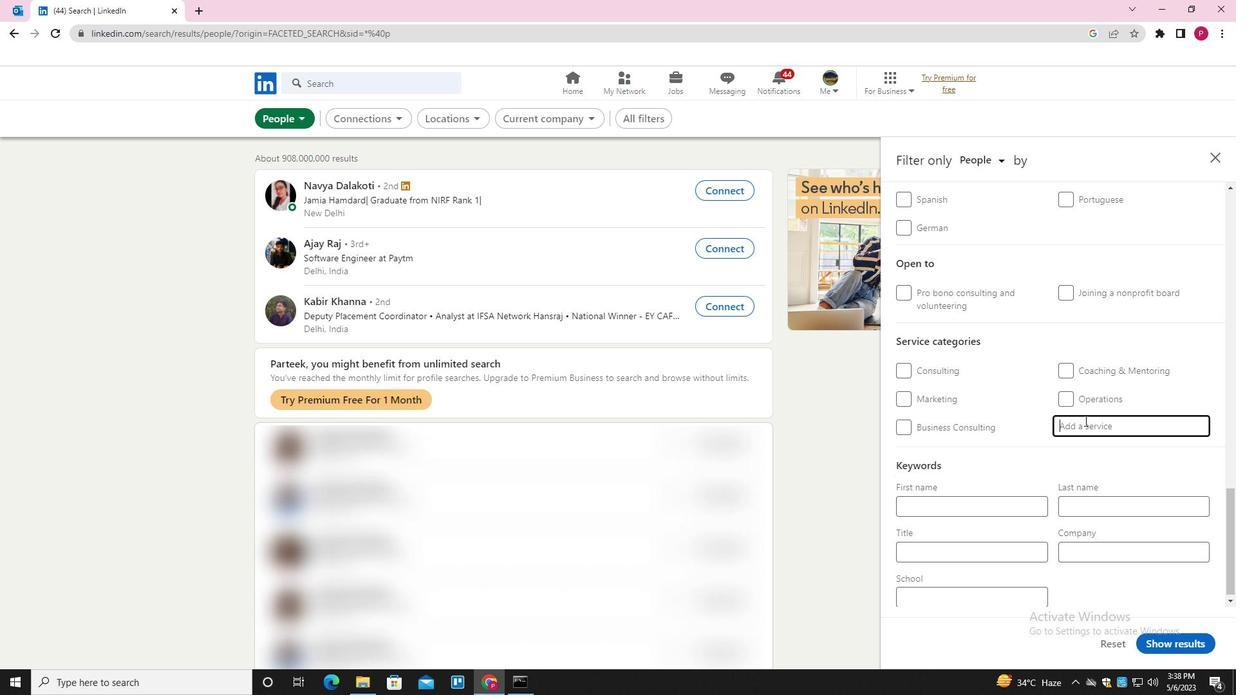 
Action: Mouse scrolled (1085, 421) with delta (0, 0)
Screenshot: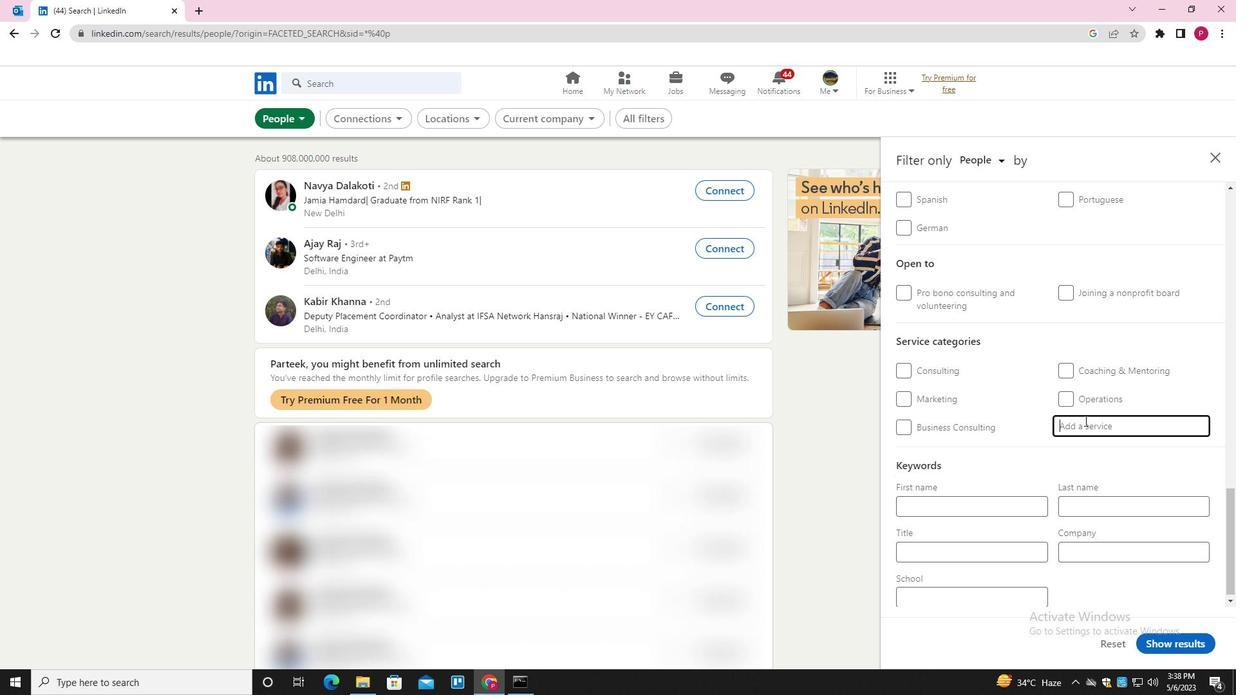 
Action: Mouse scrolled (1085, 421) with delta (0, 0)
Screenshot: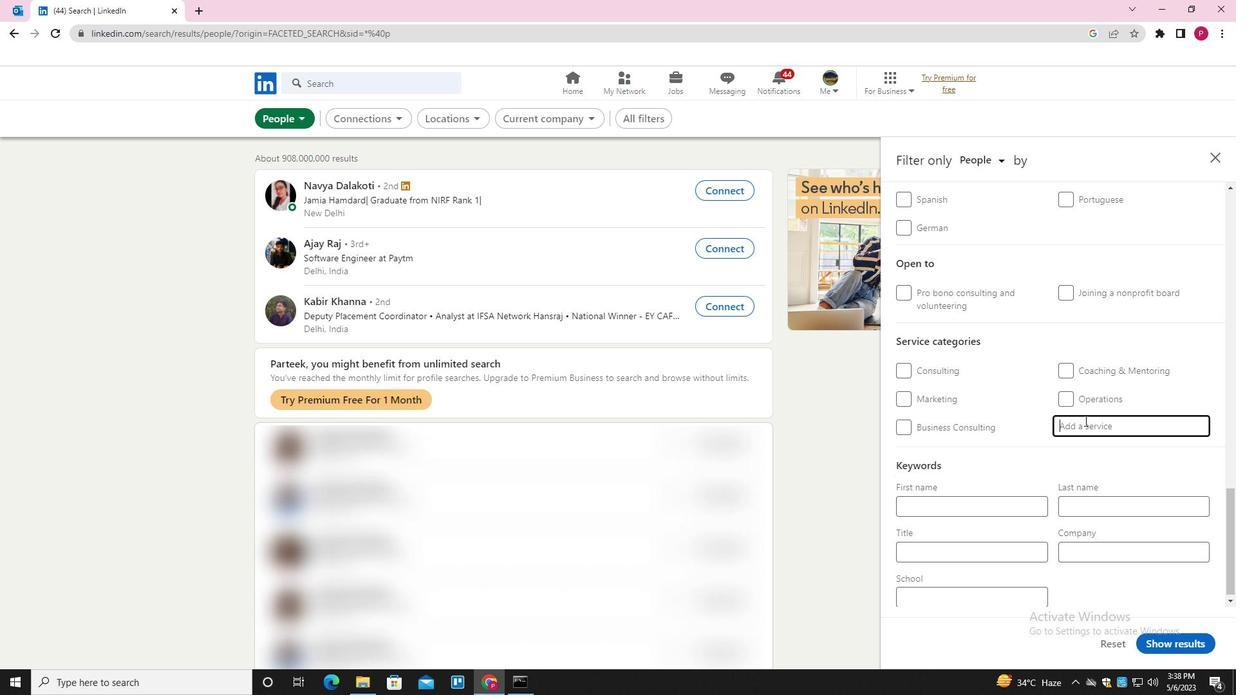 
Action: Mouse scrolled (1085, 421) with delta (0, 0)
Screenshot: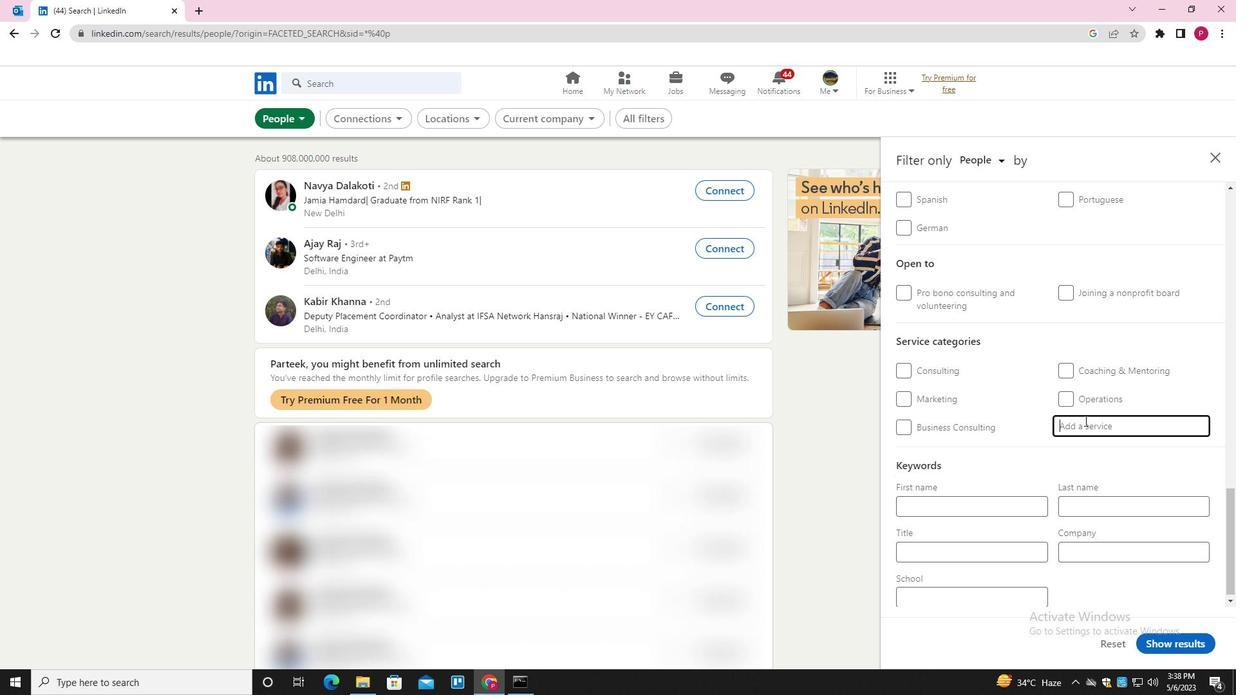
Action: Mouse scrolled (1085, 420) with delta (0, 0)
Screenshot: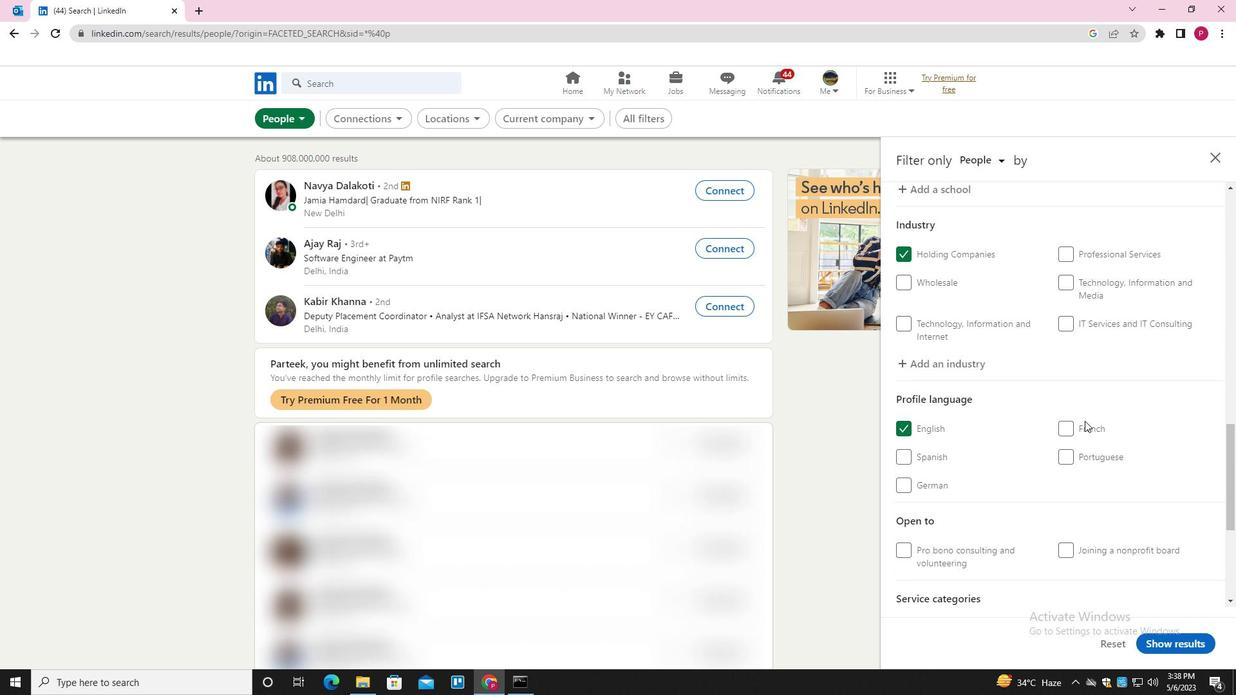 
Action: Mouse scrolled (1085, 420) with delta (0, 0)
Screenshot: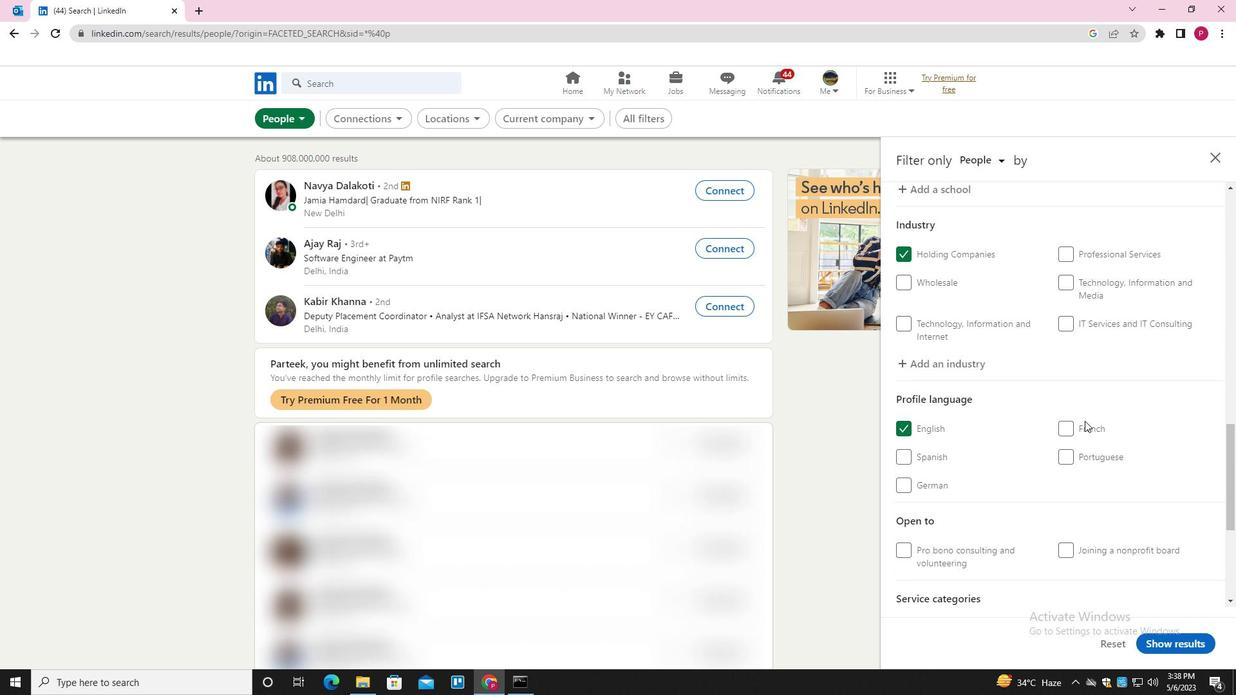 
Action: Mouse scrolled (1085, 420) with delta (0, 0)
Screenshot: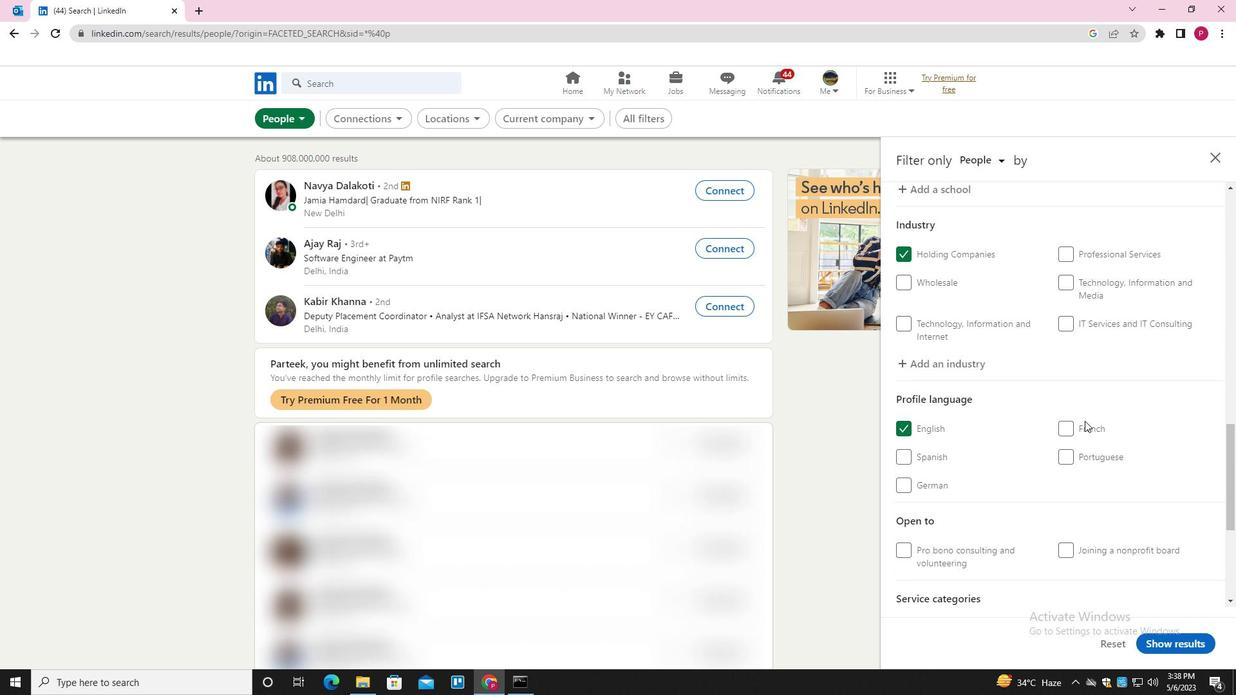 
Action: Mouse scrolled (1085, 420) with delta (0, 0)
Screenshot: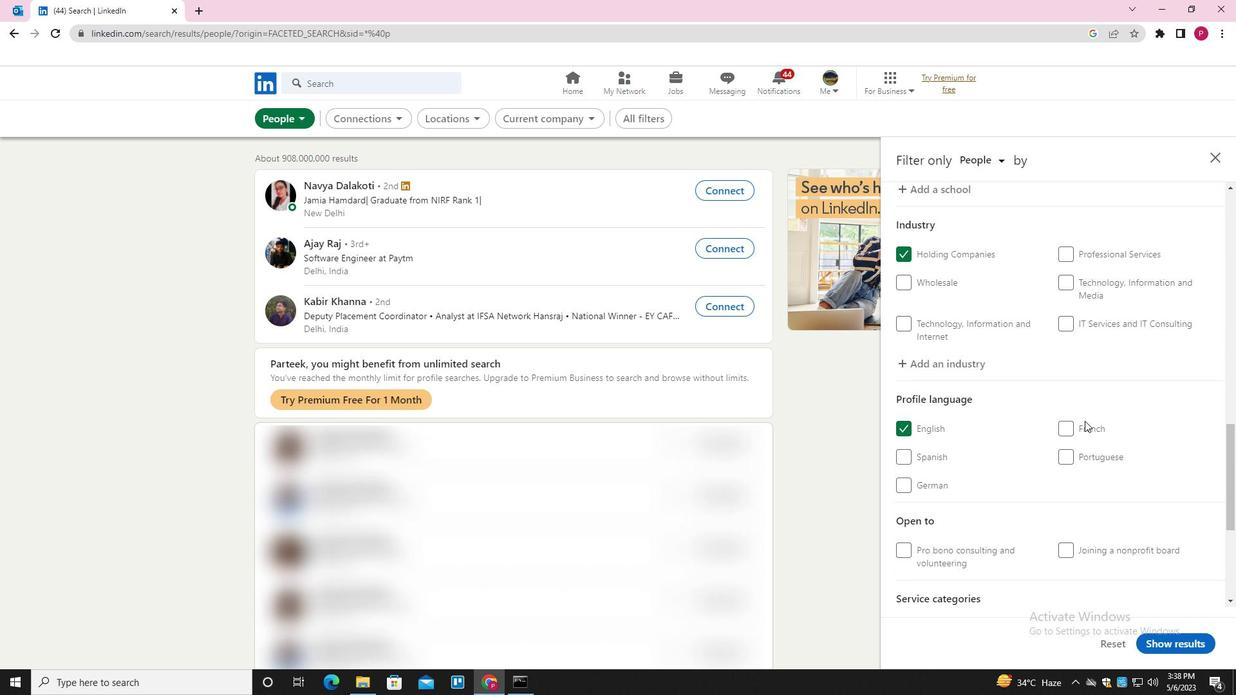 
Action: Mouse moved to (1104, 428)
Screenshot: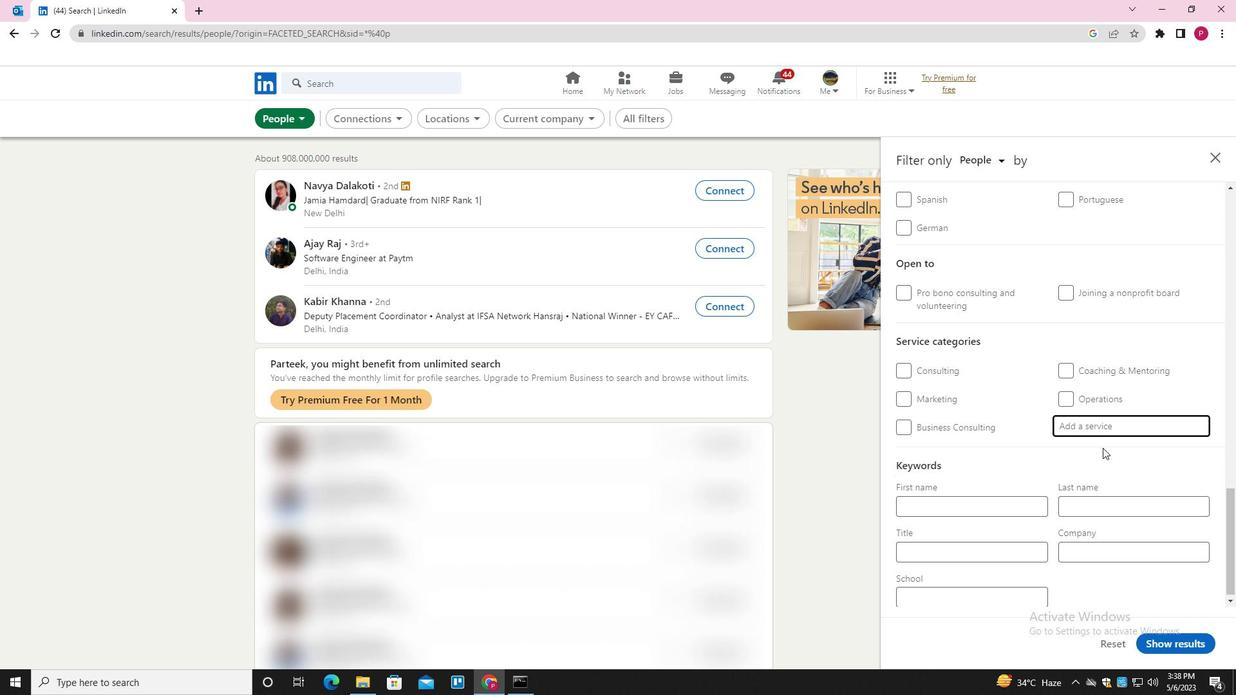 
Action: Mouse pressed left at (1104, 428)
Screenshot: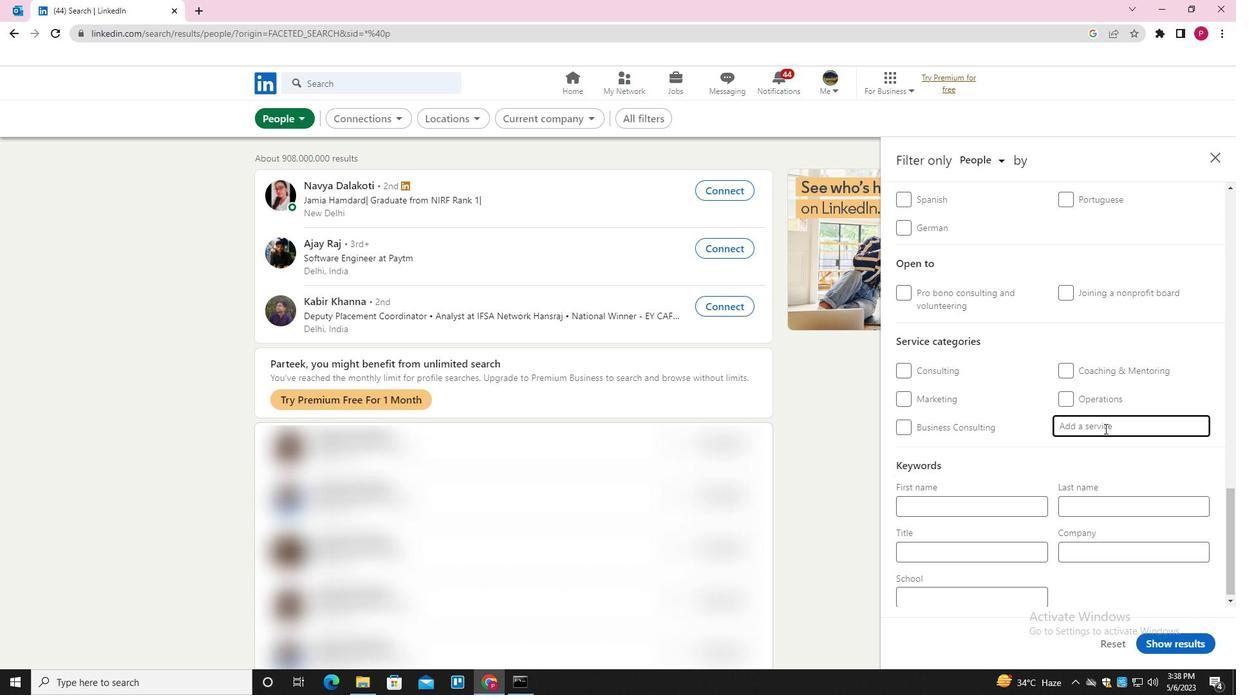 
Action: Key pressed <Key.shift>VIDEO<Key.space><Key.shift>PRODUCTION<Key.down><Key.enter>
Screenshot: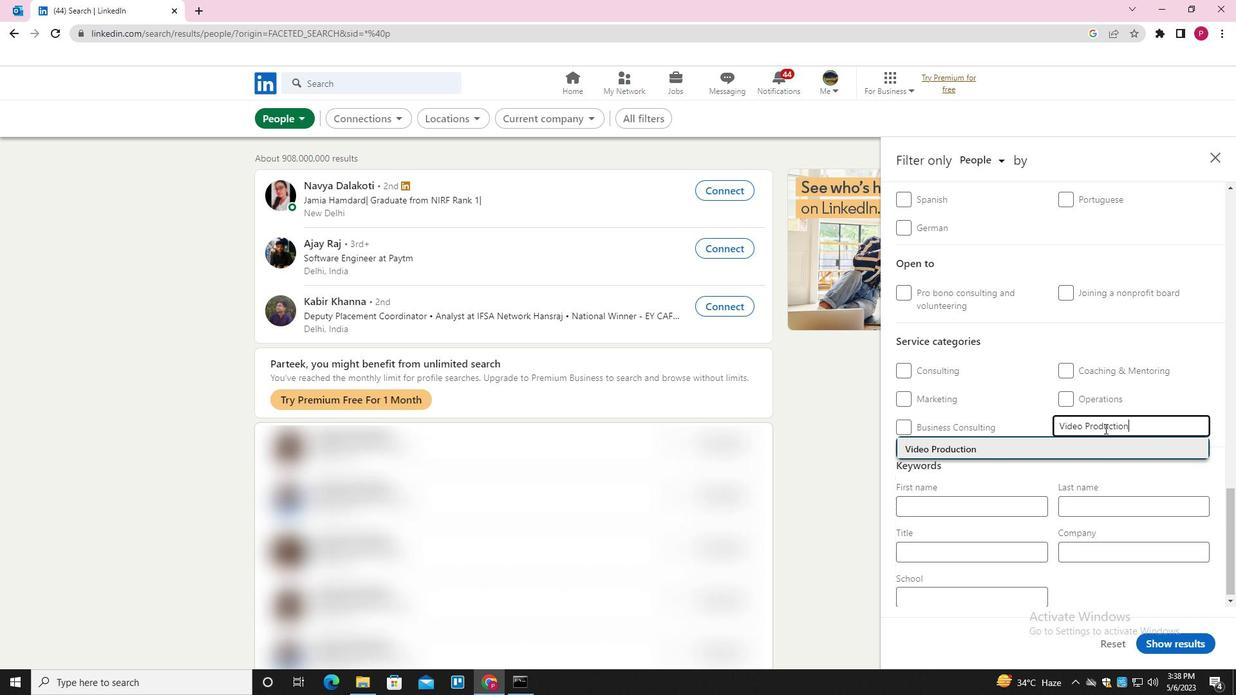 
Action: Mouse moved to (1083, 444)
Screenshot: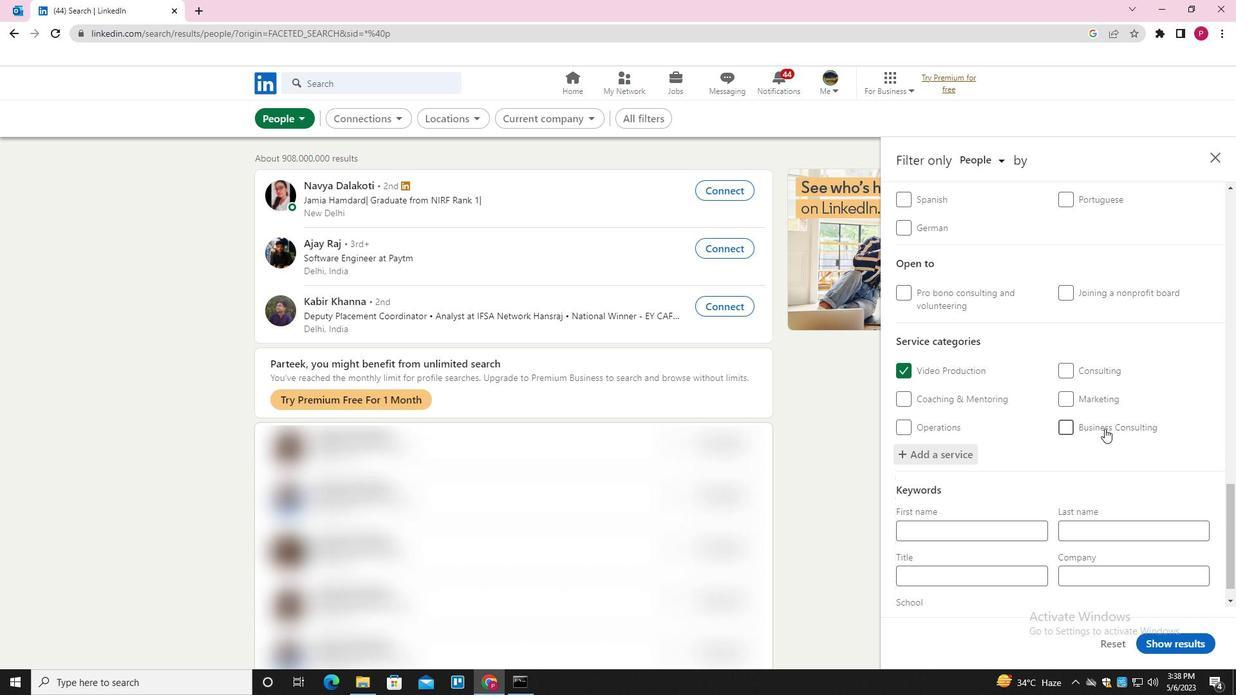 
Action: Mouse scrolled (1083, 443) with delta (0, 0)
Screenshot: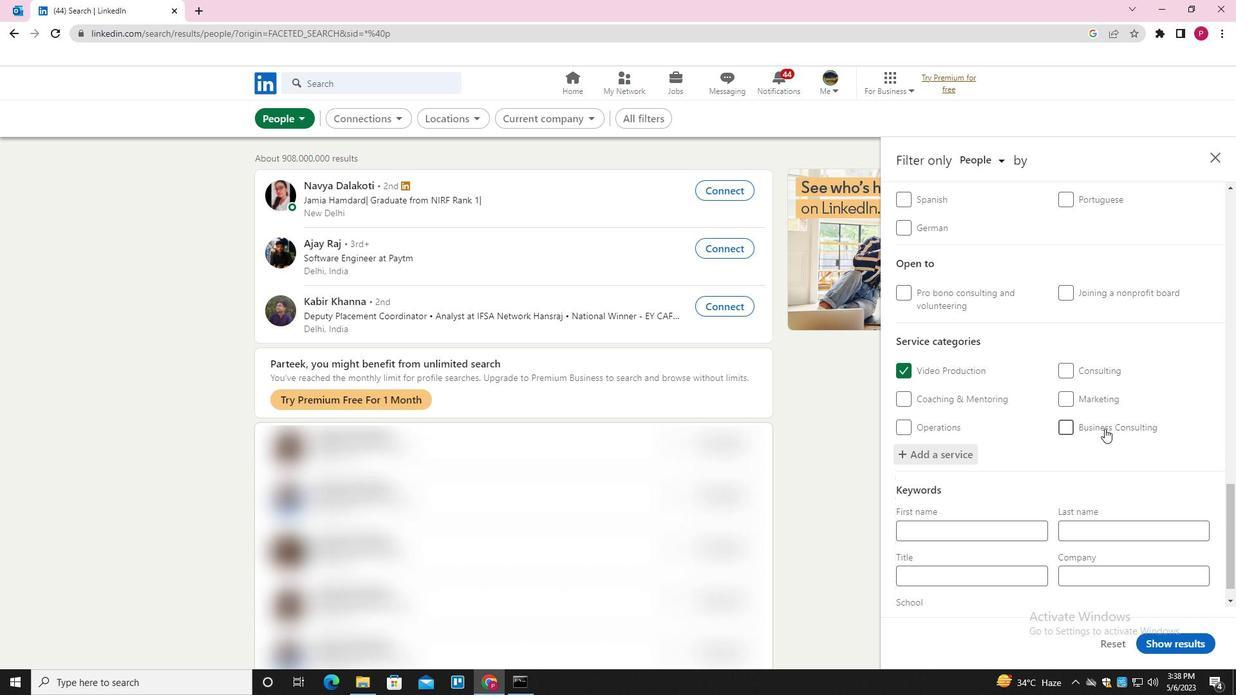 
Action: Mouse moved to (1066, 456)
Screenshot: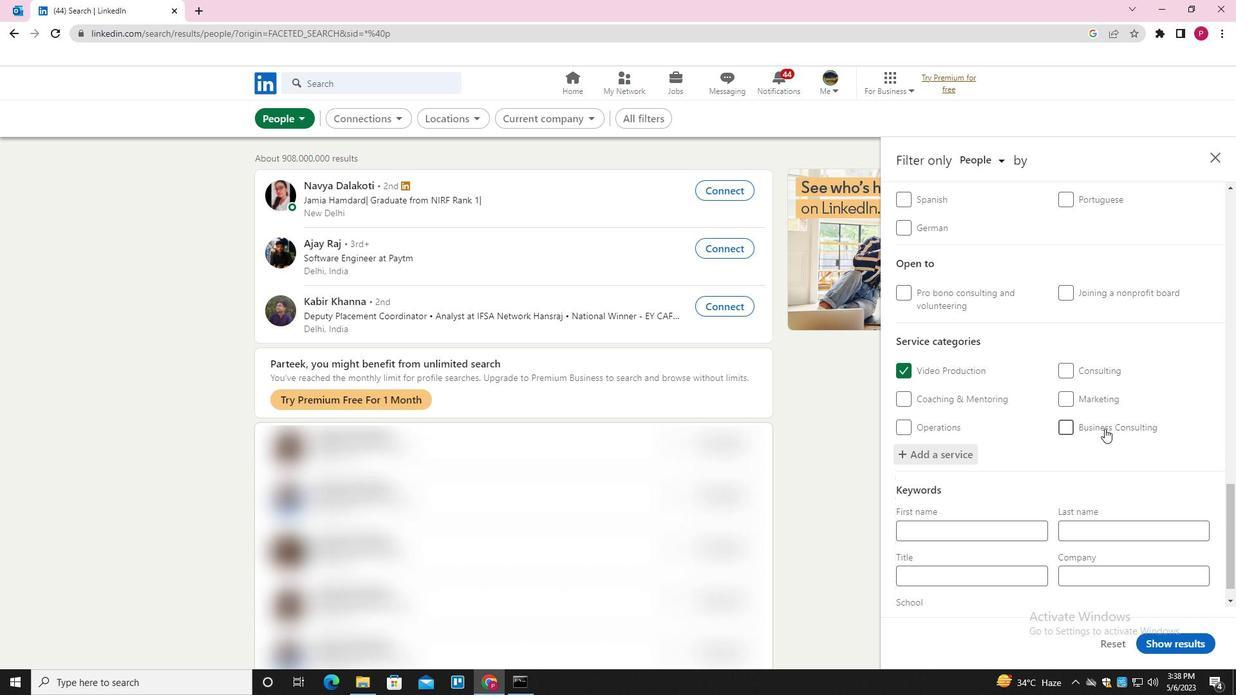 
Action: Mouse scrolled (1066, 455) with delta (0, 0)
Screenshot: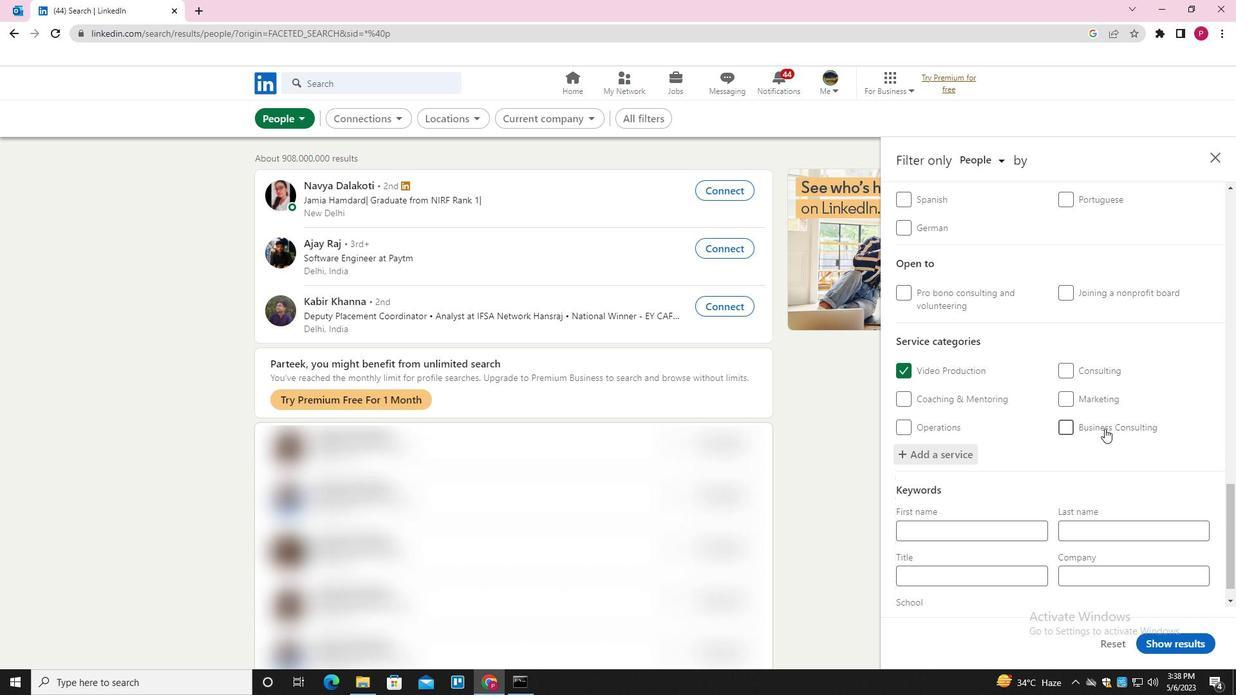 
Action: Mouse moved to (1060, 462)
Screenshot: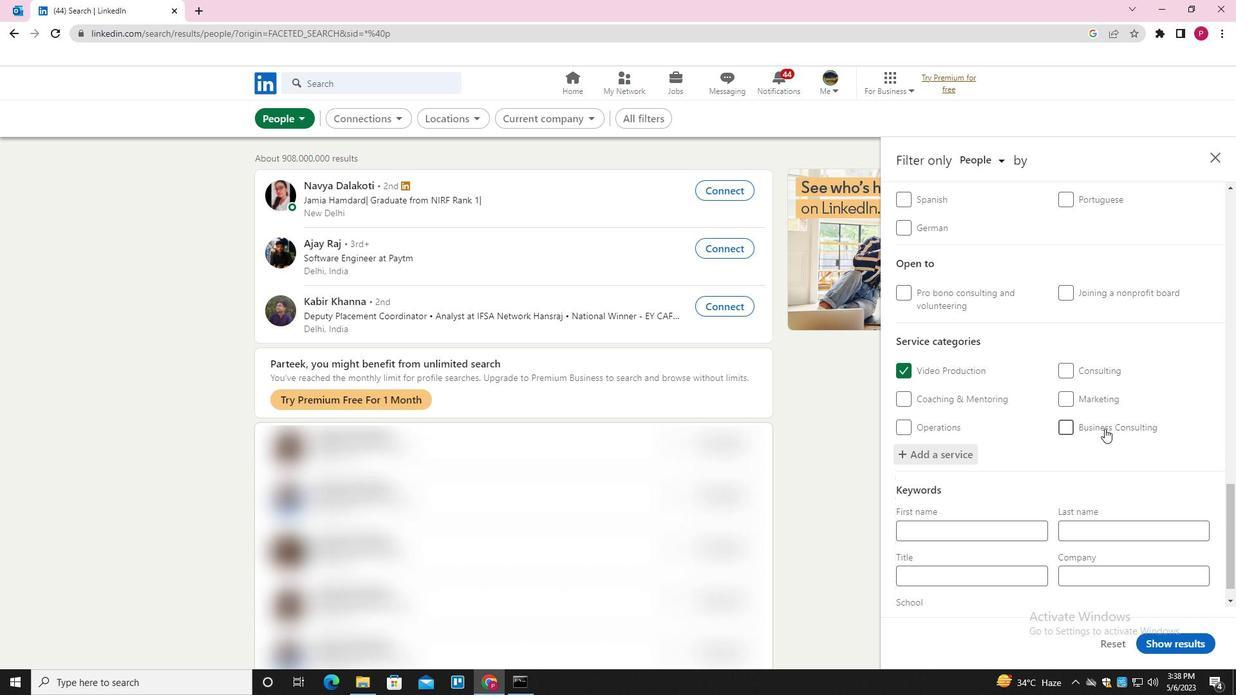 
Action: Mouse scrolled (1060, 461) with delta (0, 0)
Screenshot: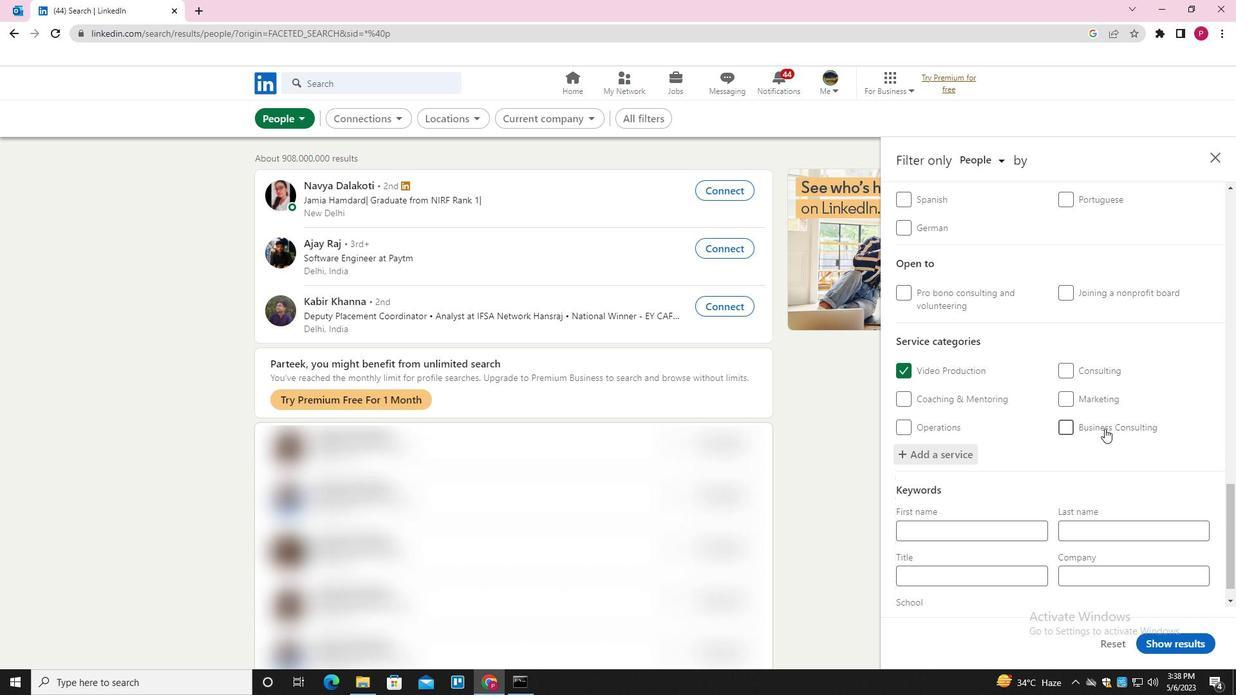 
Action: Mouse moved to (1051, 470)
Screenshot: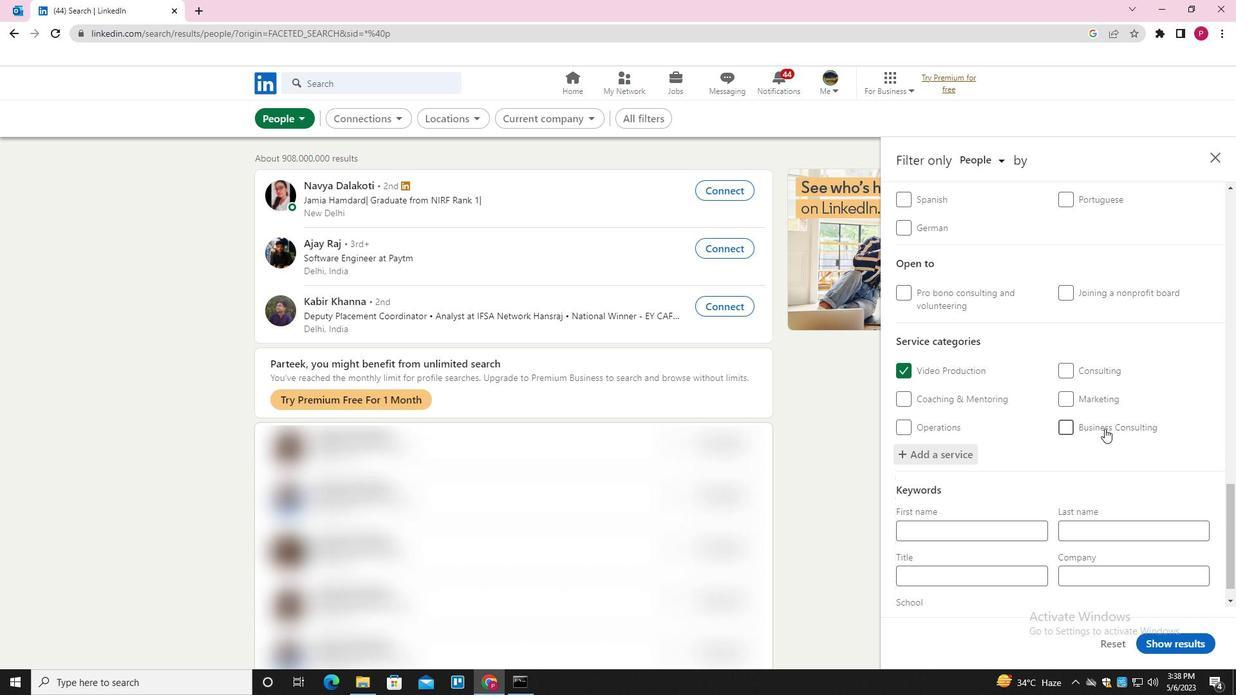 
Action: Mouse scrolled (1051, 470) with delta (0, 0)
Screenshot: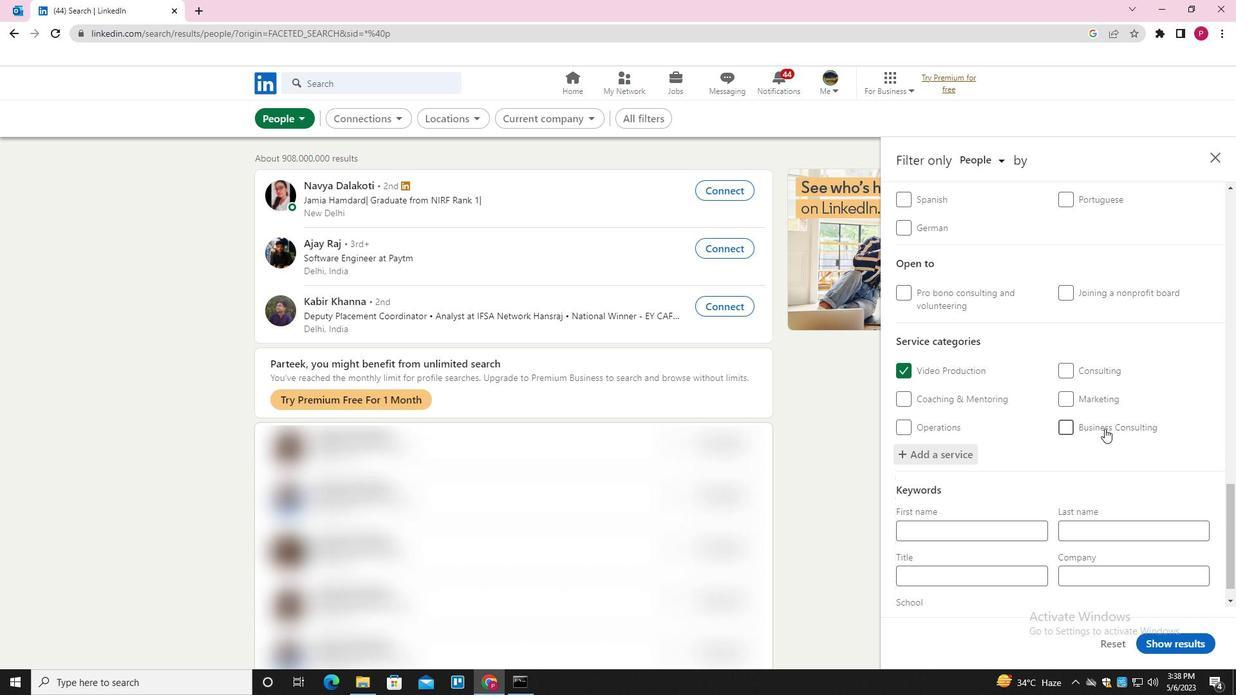 
Action: Mouse moved to (1032, 482)
Screenshot: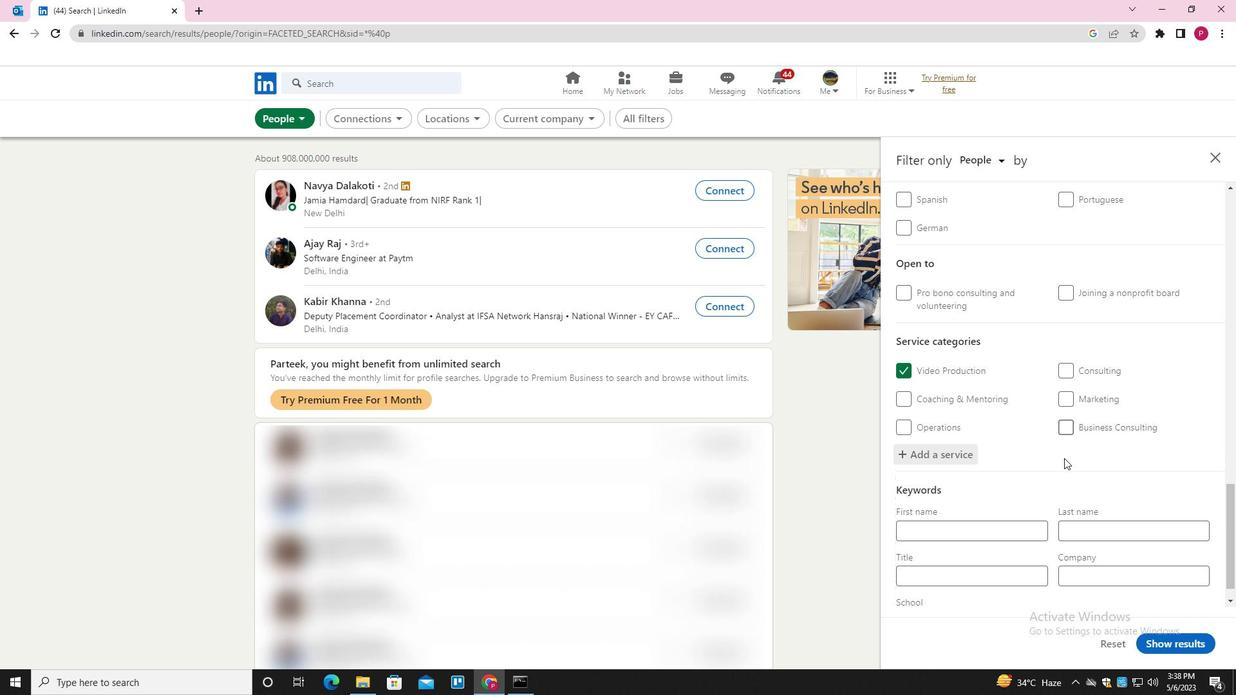
Action: Mouse scrolled (1032, 482) with delta (0, 0)
Screenshot: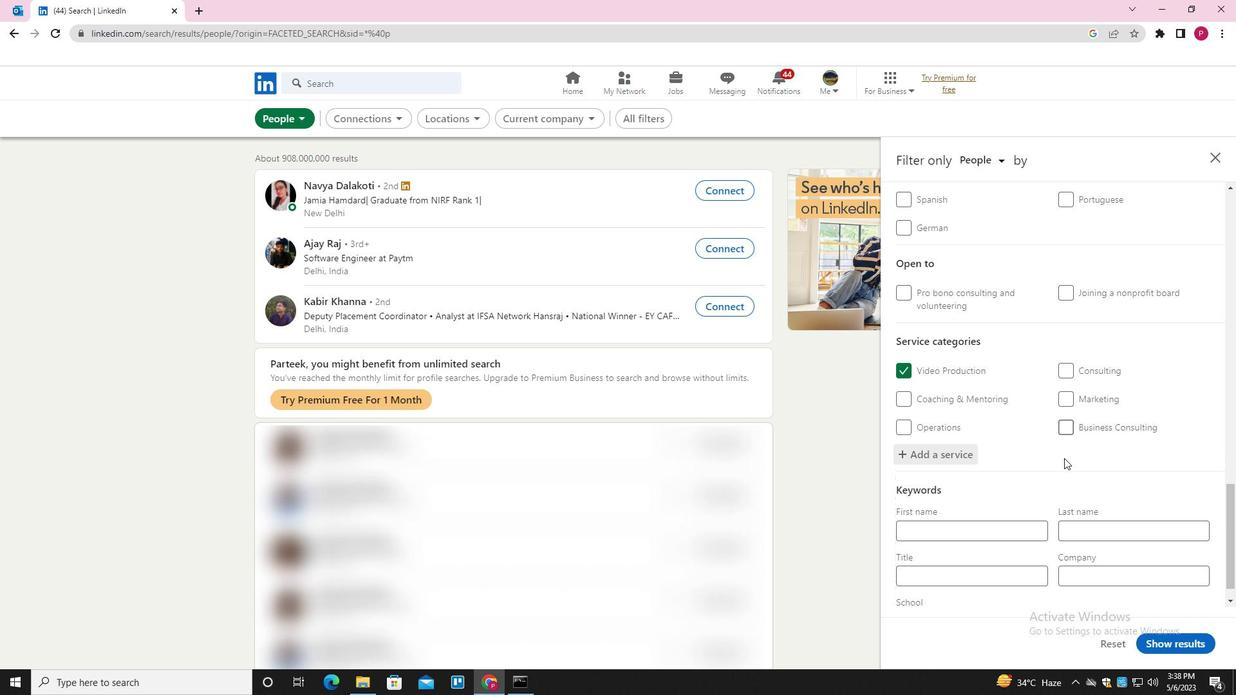 
Action: Mouse moved to (983, 551)
Screenshot: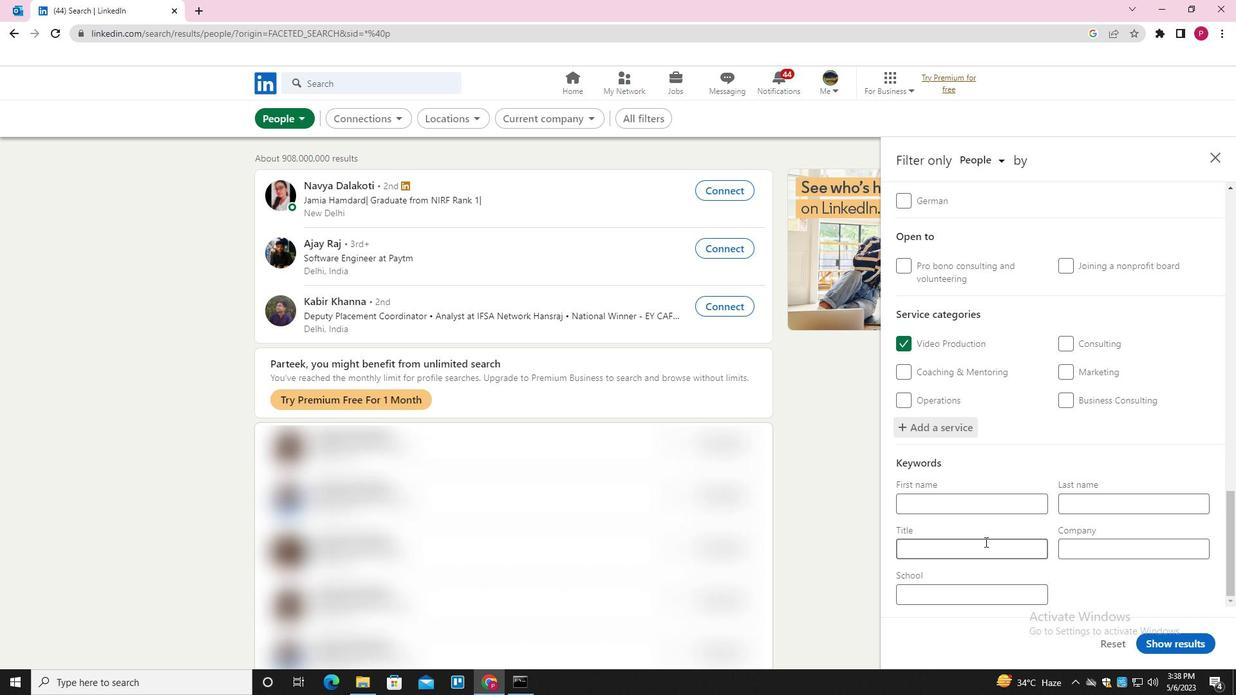 
Action: Mouse pressed left at (983, 551)
Screenshot: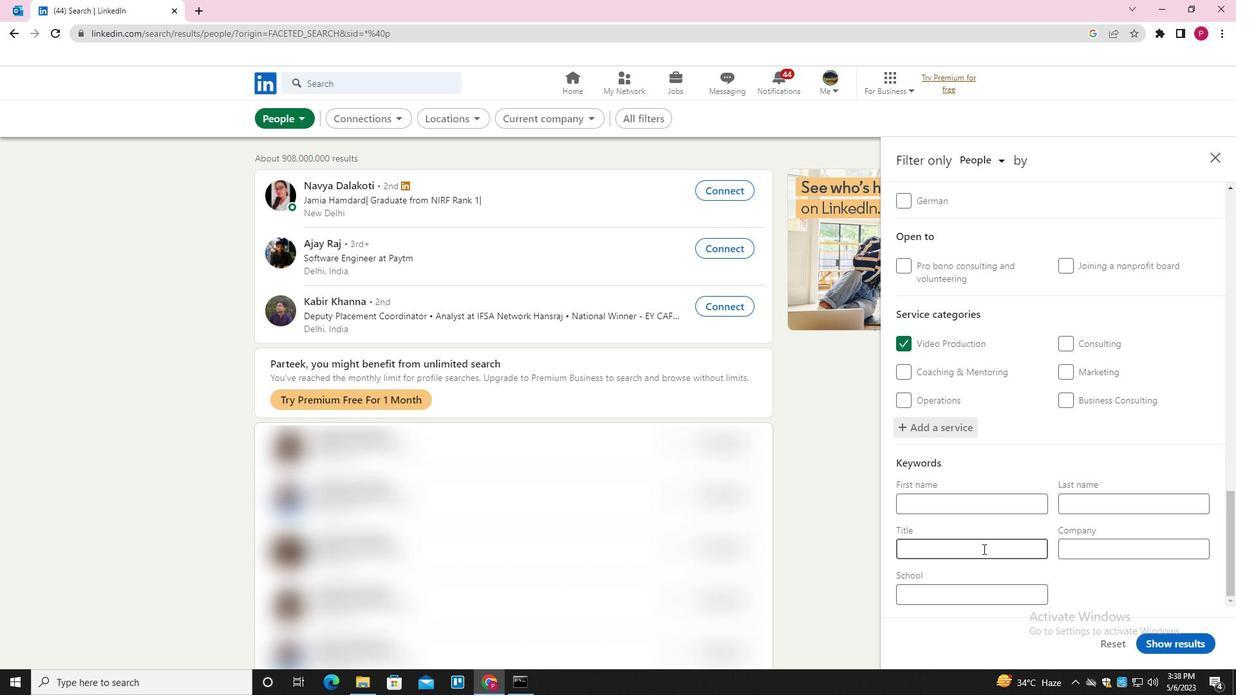 
Action: Key pressed <Key.shift><Key.shift><Key.shift><Key.shift><Key.shift><Key.shift><Key.shift><Key.shift><Key.shift><Key.shift><Key.shift>HELP<Key.space><Key.shift>DESK<Key.space><Key.shift><Key.shift><Key.shift>WORKER/<Key.space><Key.shift>DESKTOP<Key.space><Key.shift>SUPPORT
Screenshot: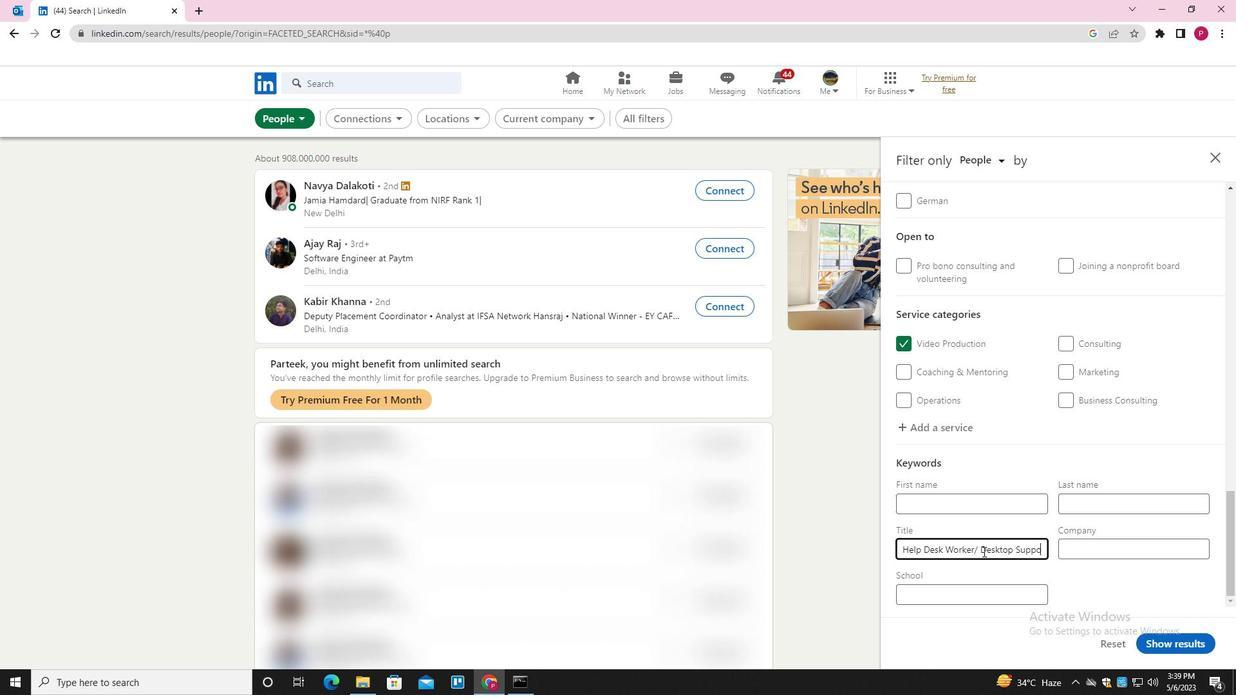 
Action: Mouse moved to (1174, 644)
Screenshot: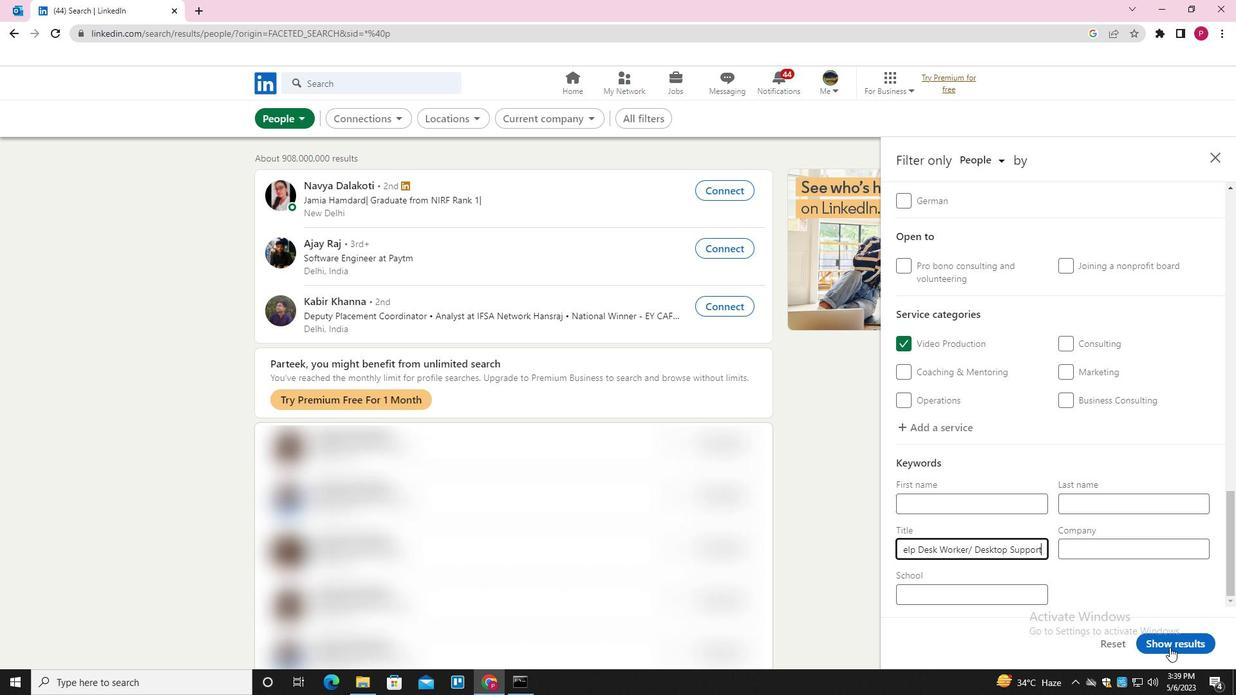 
Action: Mouse pressed left at (1174, 644)
Screenshot: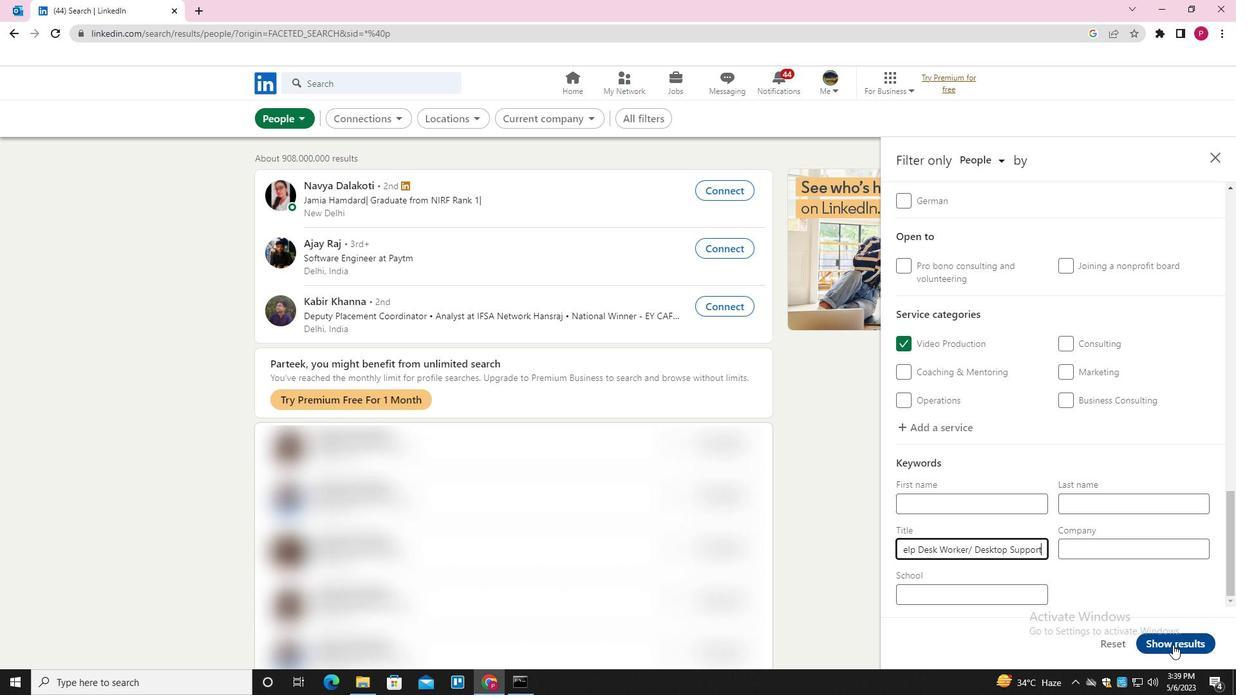 
Action: Mouse moved to (383, 297)
Screenshot: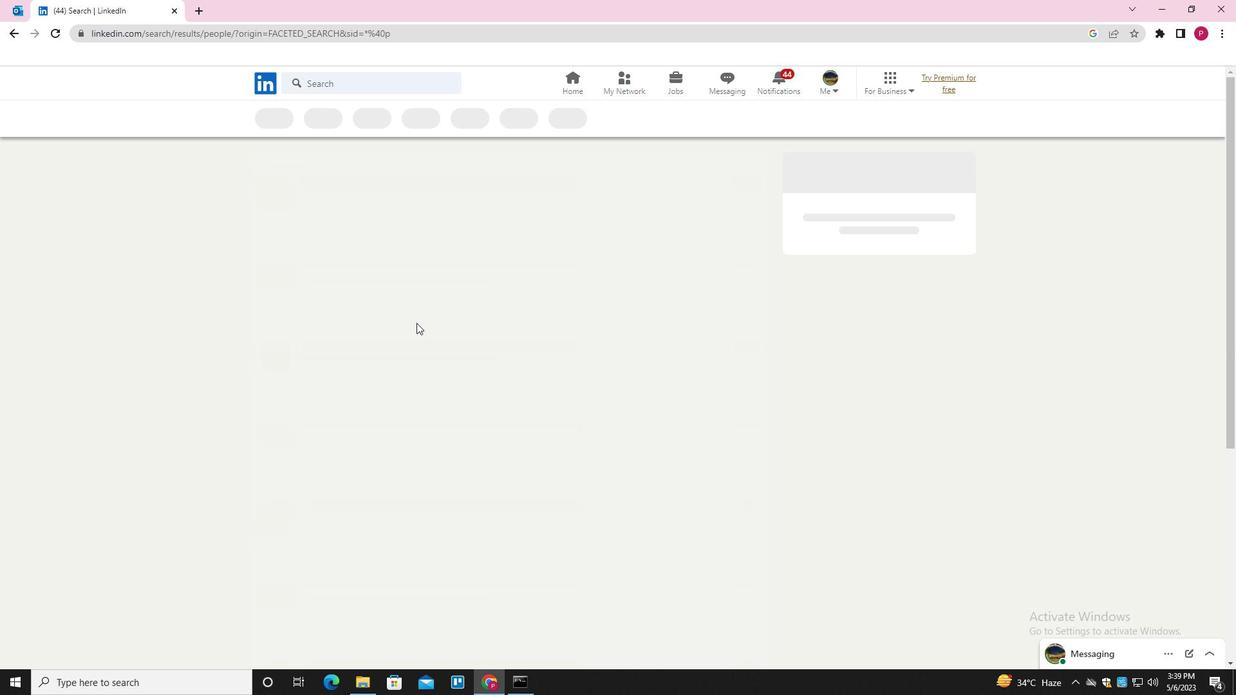 
